 Task: Create a due date automation trigger when advanced on, 2 working days before a card is due add fields without custom field "Resume" set to a date more than 1 working days ago at 11:00 AM.
Action: Mouse moved to (1103, 342)
Screenshot: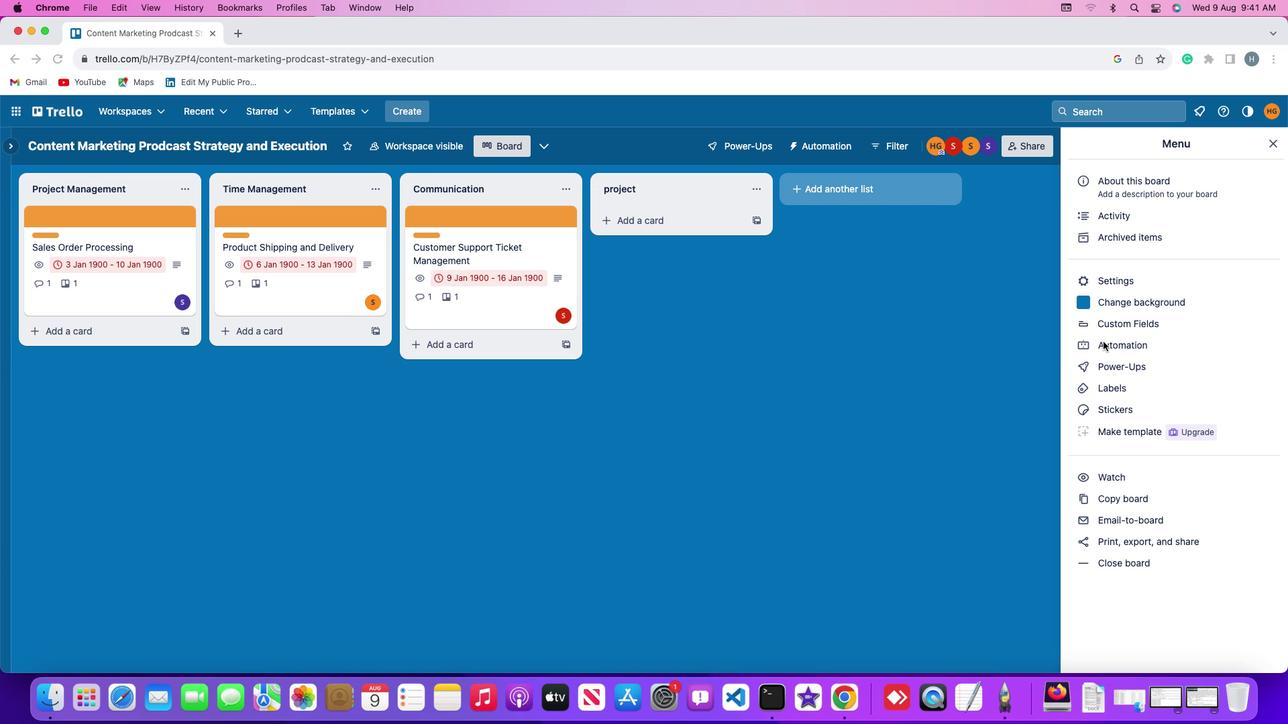 
Action: Mouse pressed left at (1103, 342)
Screenshot: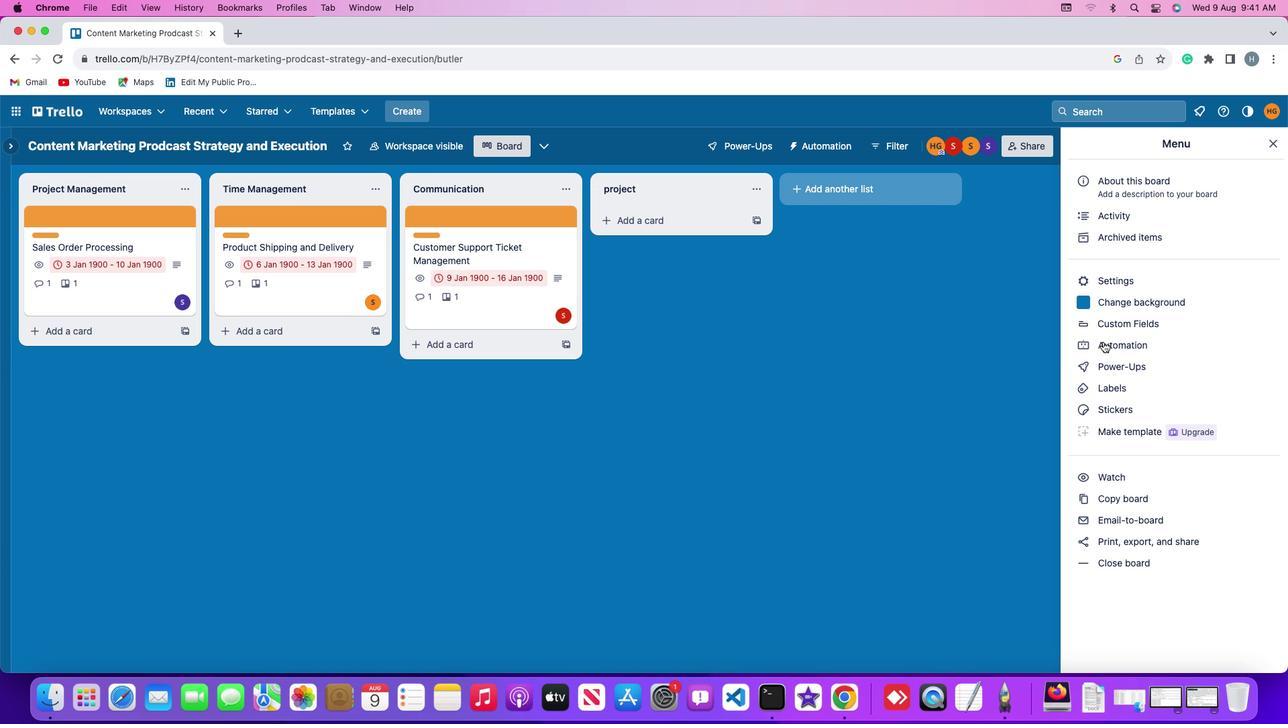 
Action: Mouse pressed left at (1103, 342)
Screenshot: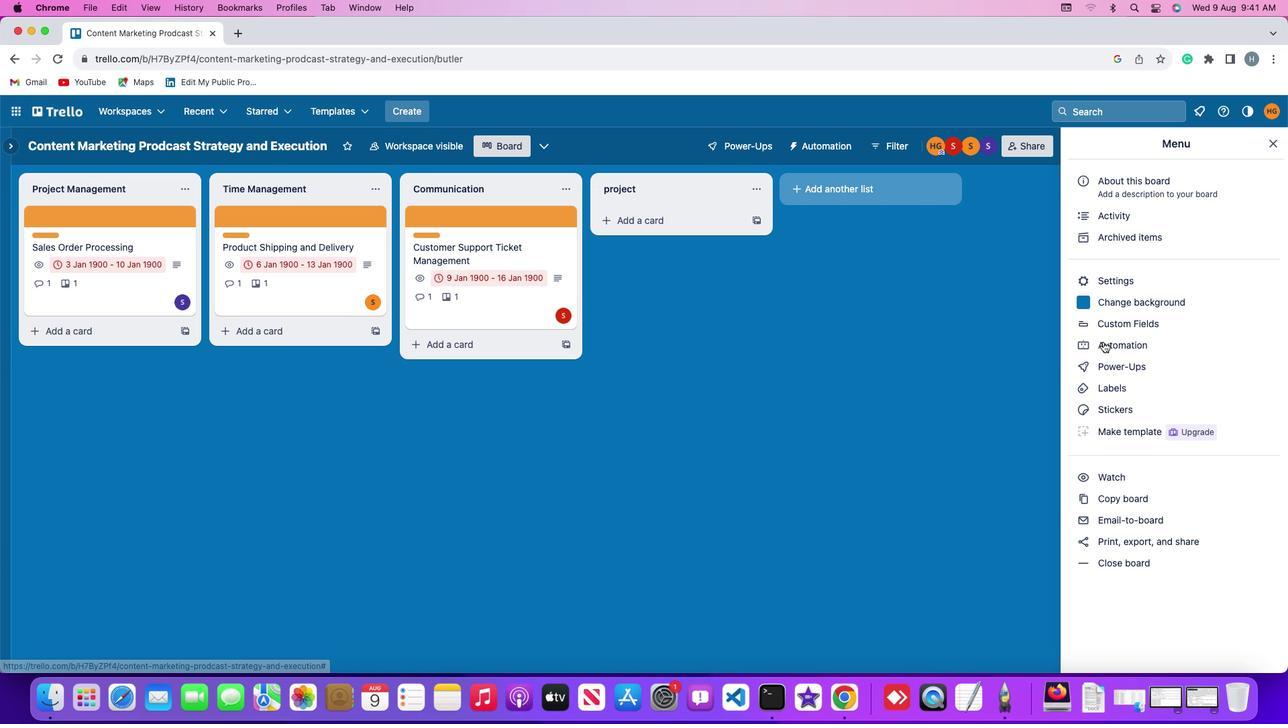 
Action: Mouse moved to (89, 318)
Screenshot: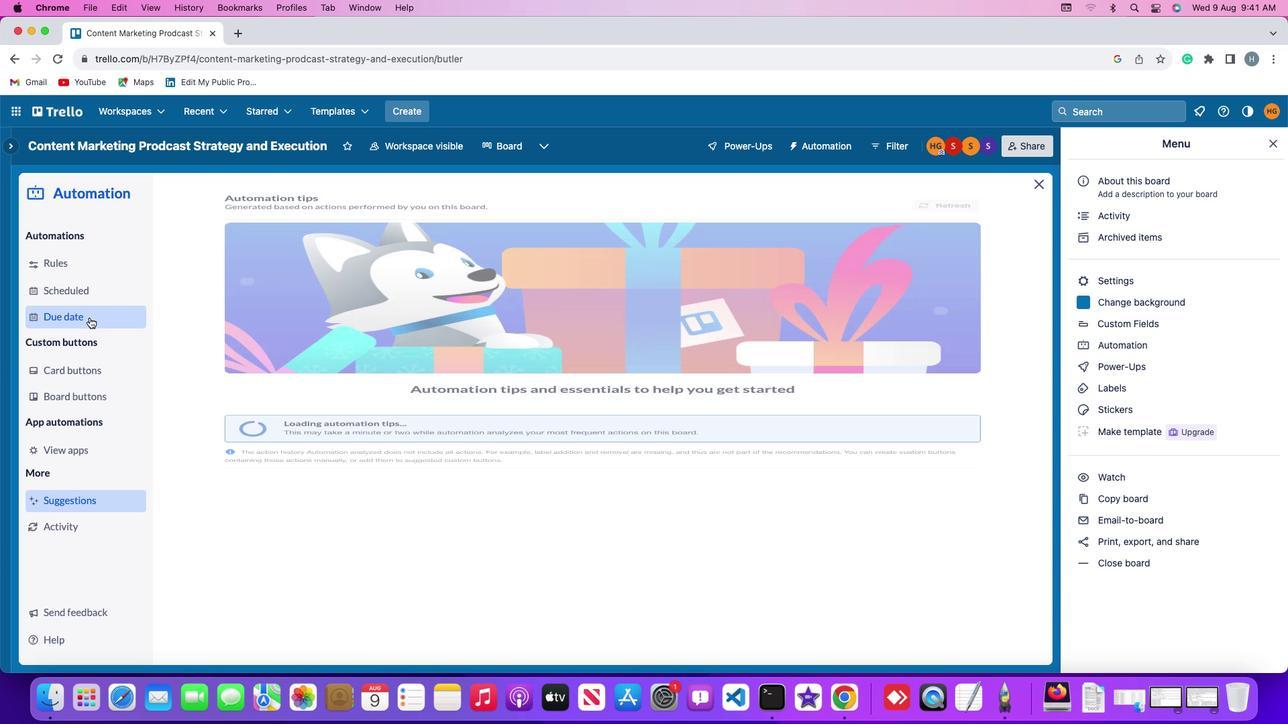
Action: Mouse pressed left at (89, 318)
Screenshot: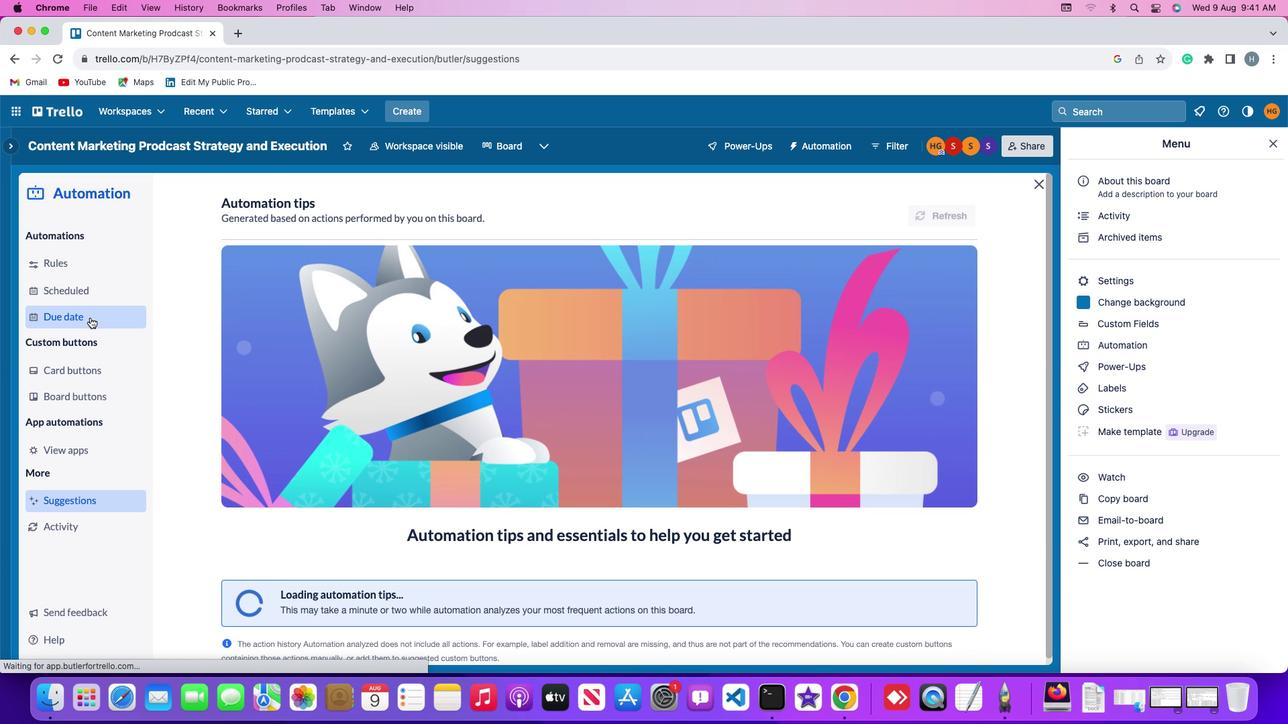 
Action: Mouse moved to (901, 206)
Screenshot: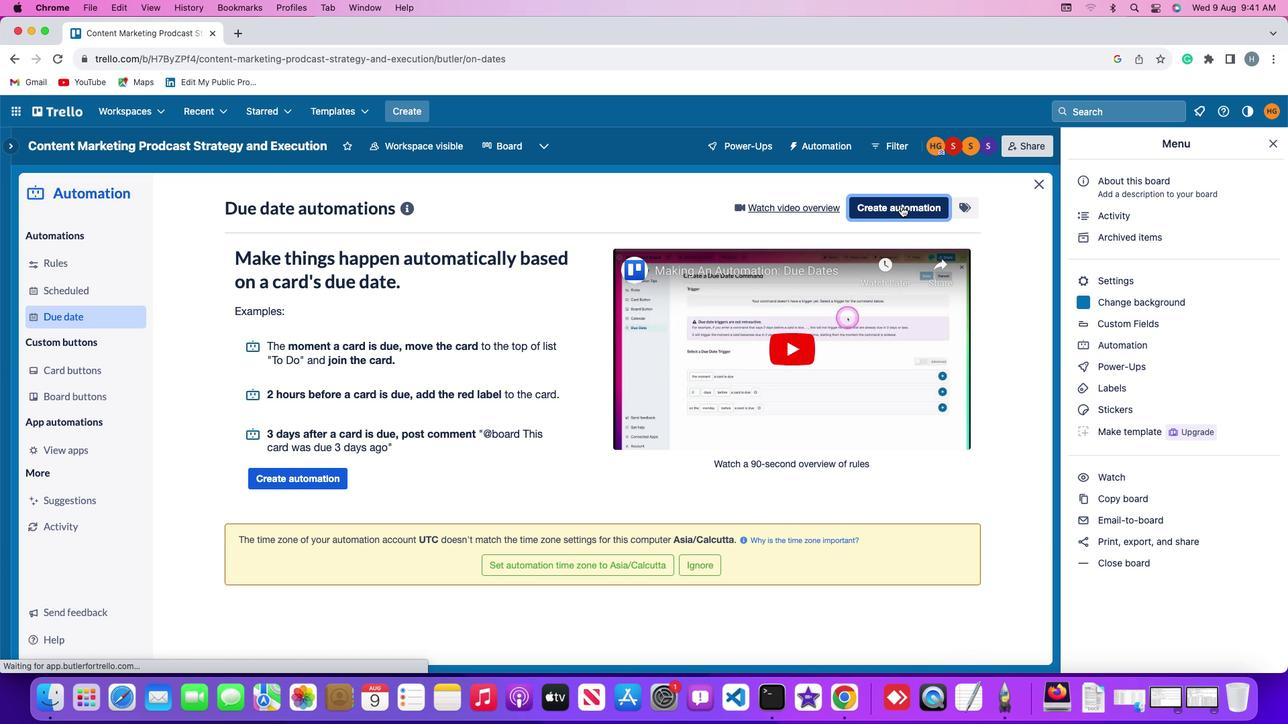 
Action: Mouse pressed left at (901, 206)
Screenshot: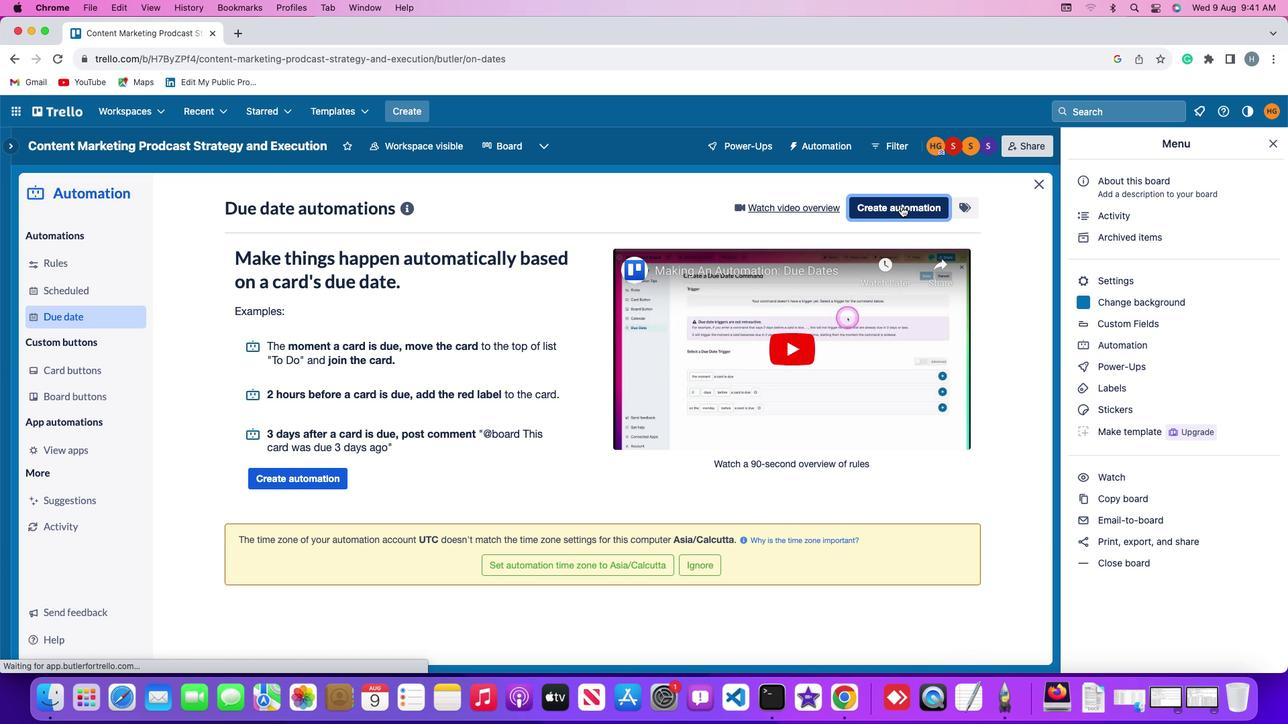 
Action: Mouse moved to (357, 336)
Screenshot: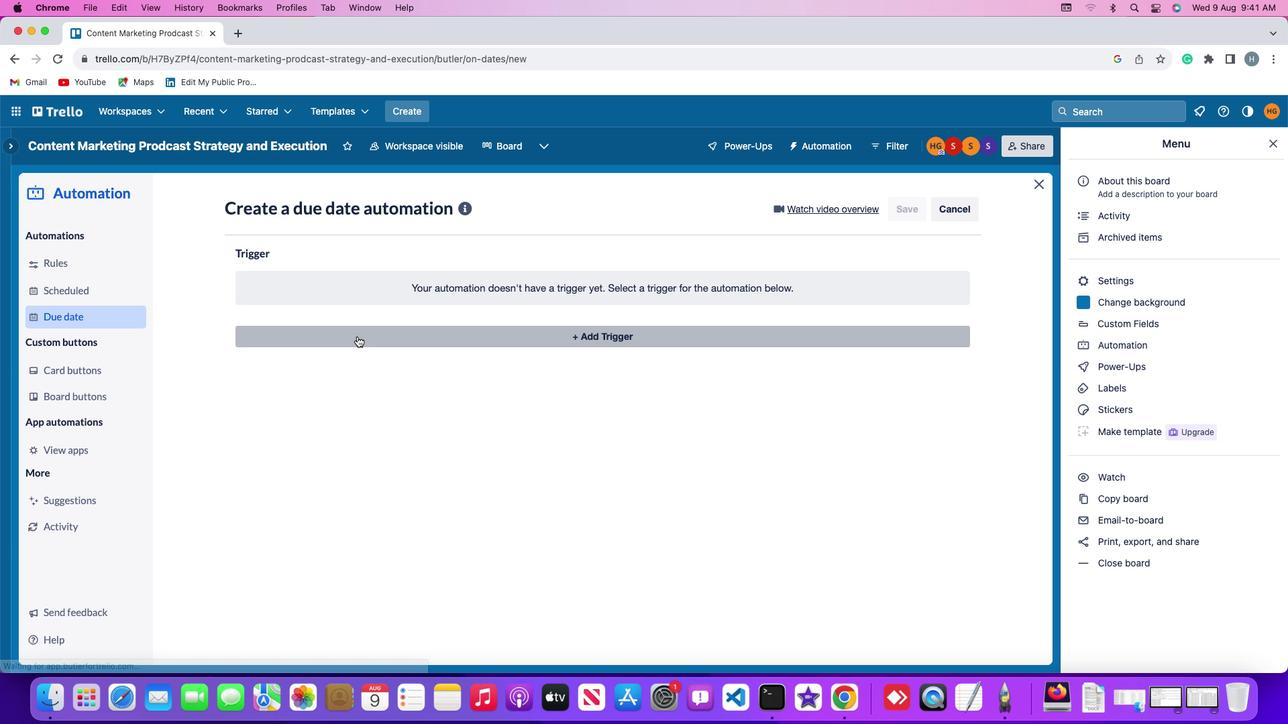 
Action: Mouse pressed left at (357, 336)
Screenshot: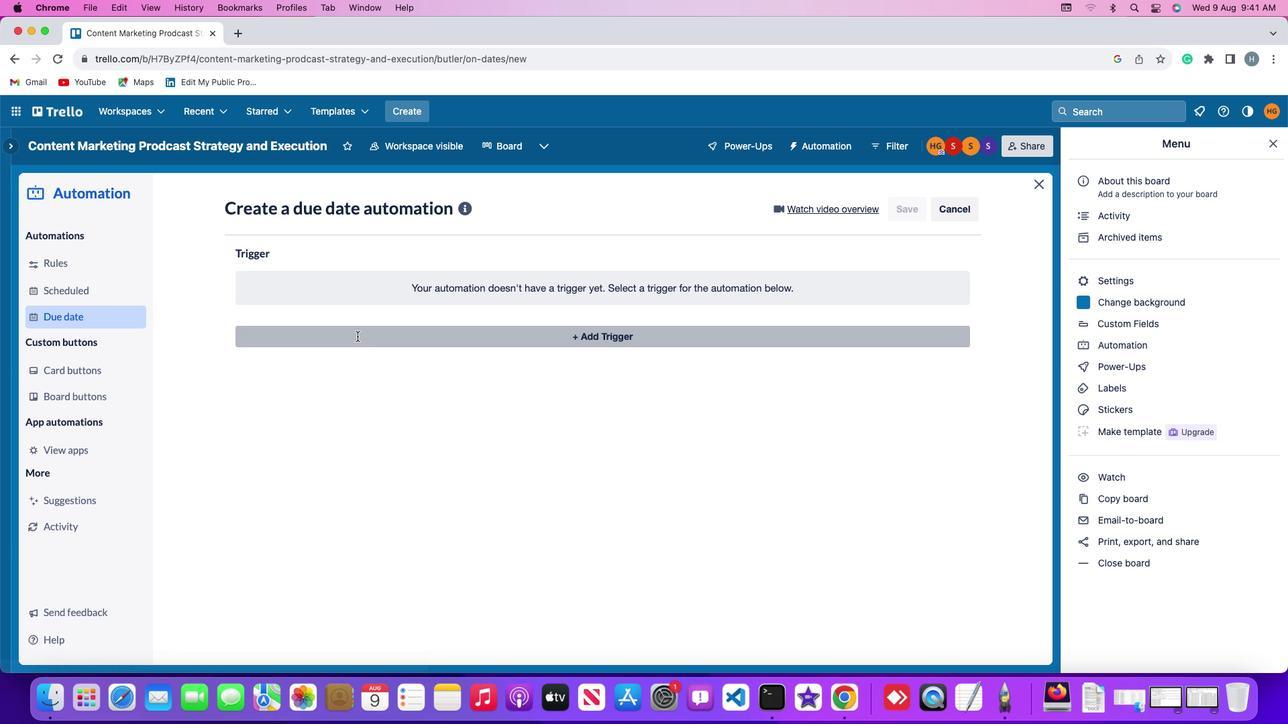 
Action: Mouse moved to (266, 546)
Screenshot: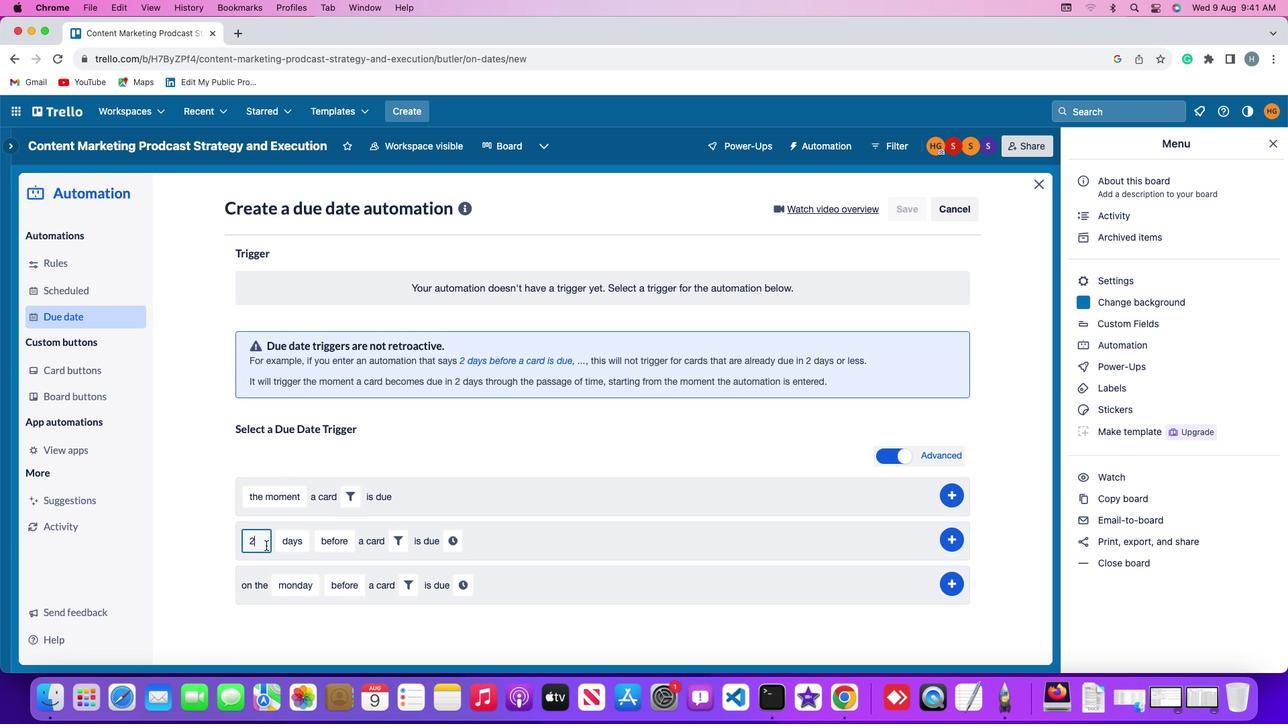 
Action: Mouse pressed left at (266, 546)
Screenshot: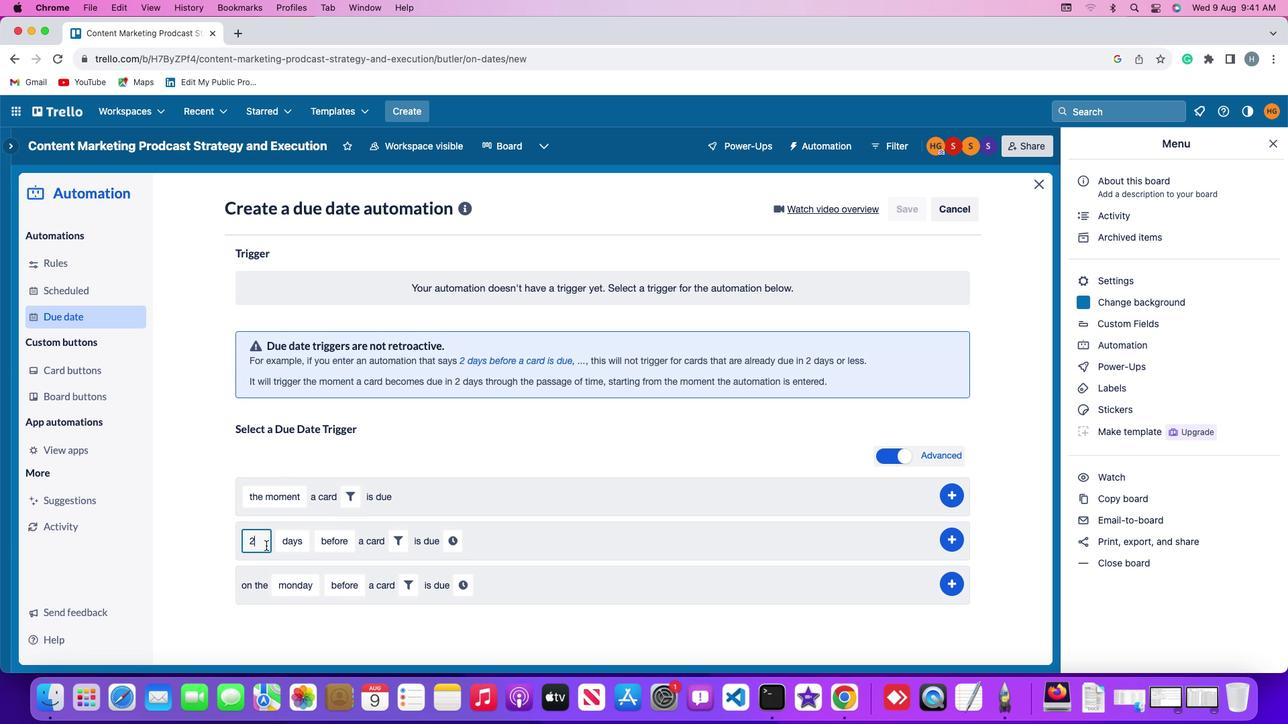 
Action: Mouse moved to (265, 546)
Screenshot: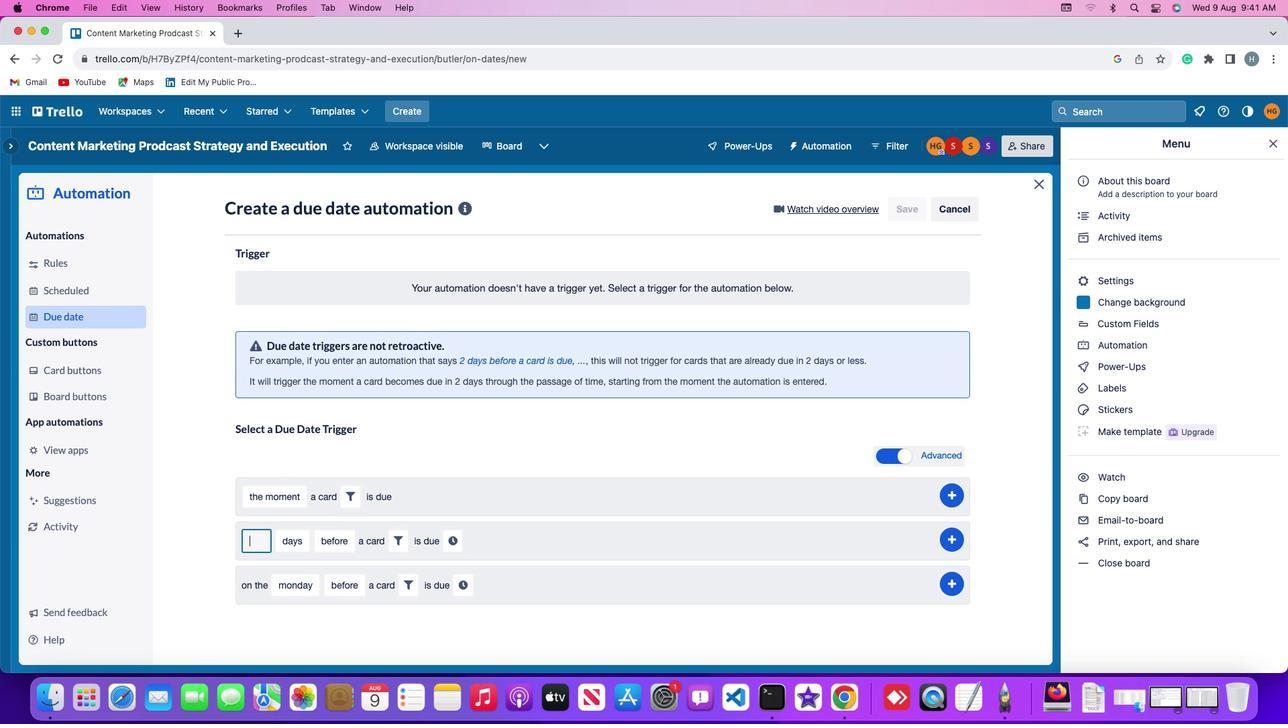 
Action: Key pressed Key.backspace
Screenshot: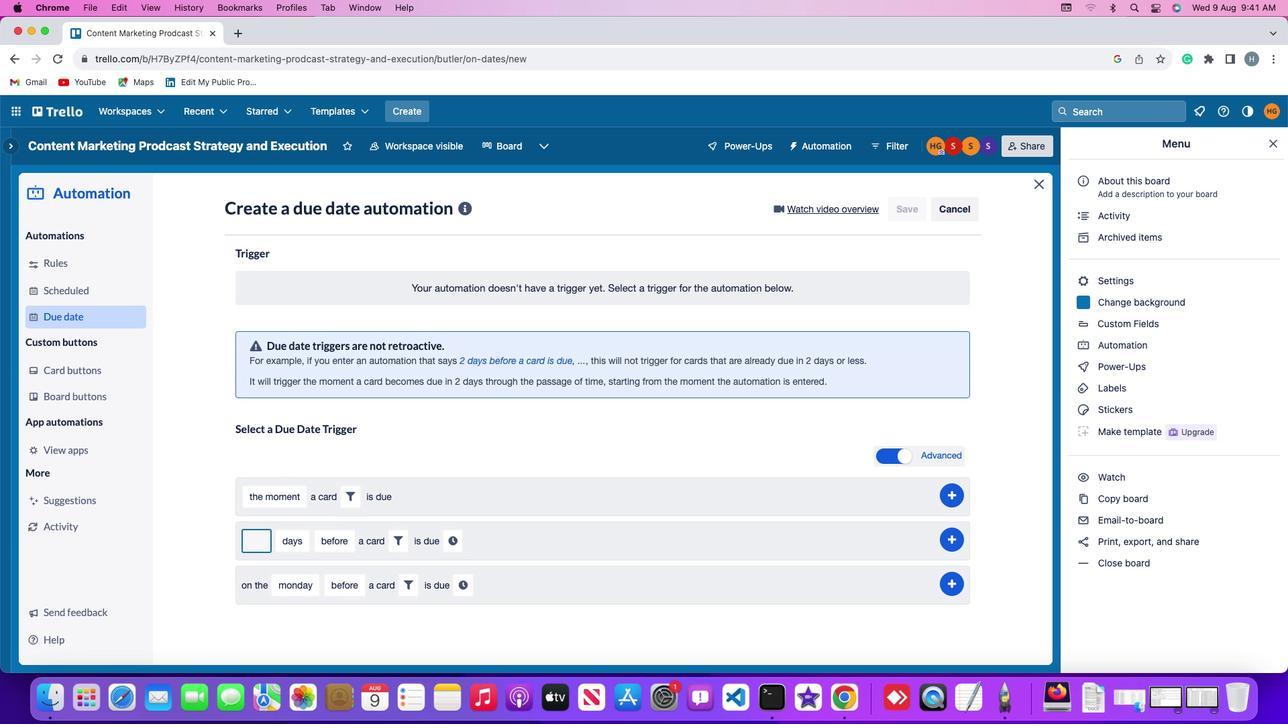 
Action: Mouse moved to (265, 546)
Screenshot: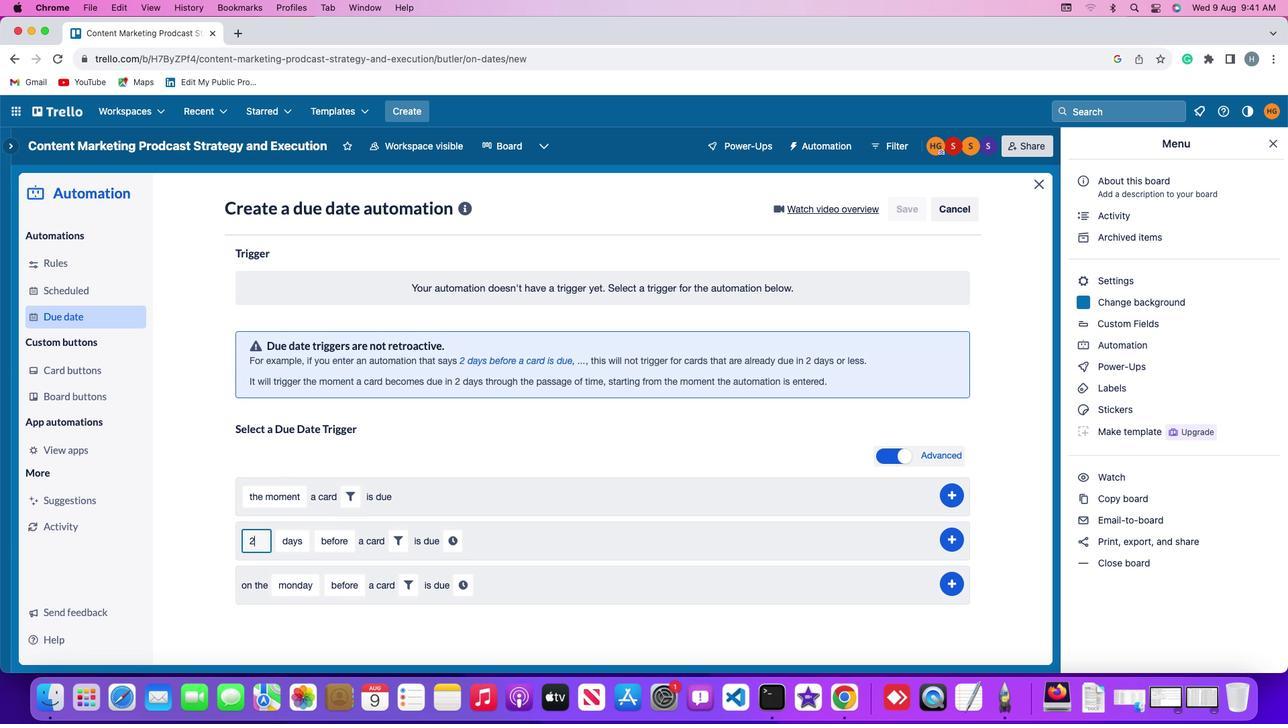 
Action: Key pressed '2'
Screenshot: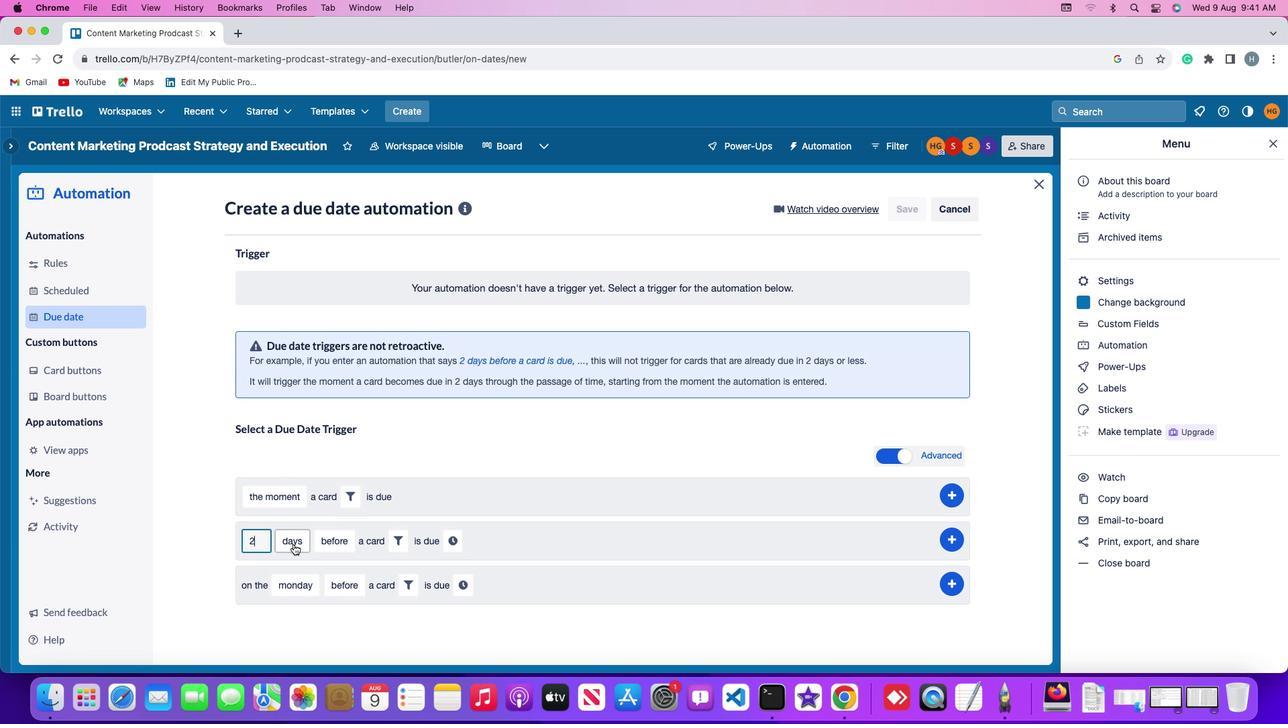 
Action: Mouse moved to (294, 544)
Screenshot: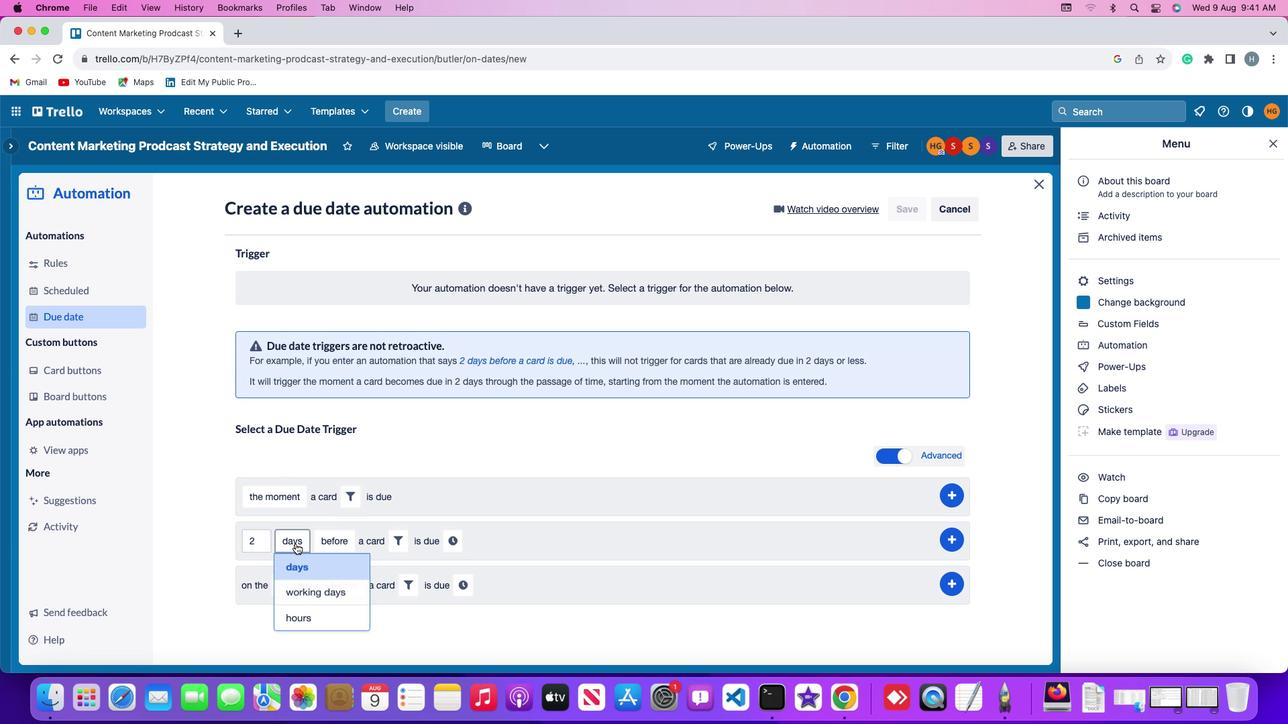 
Action: Mouse pressed left at (294, 544)
Screenshot: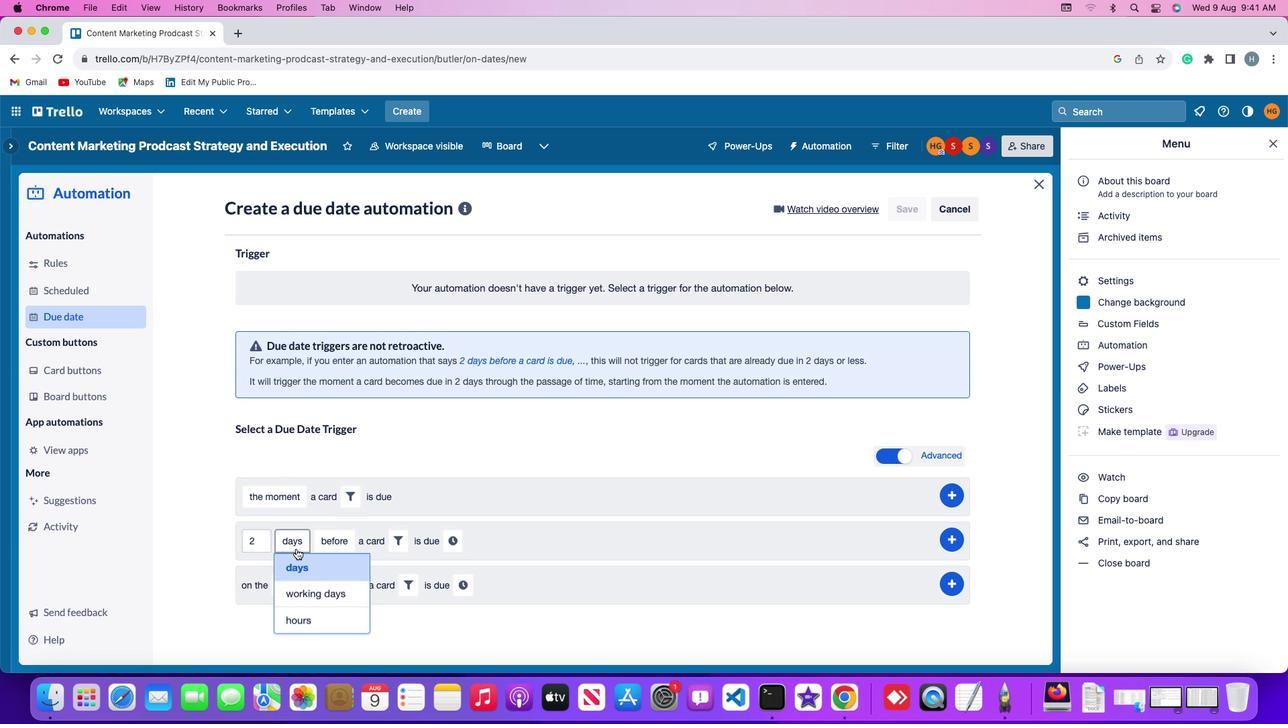 
Action: Mouse moved to (302, 592)
Screenshot: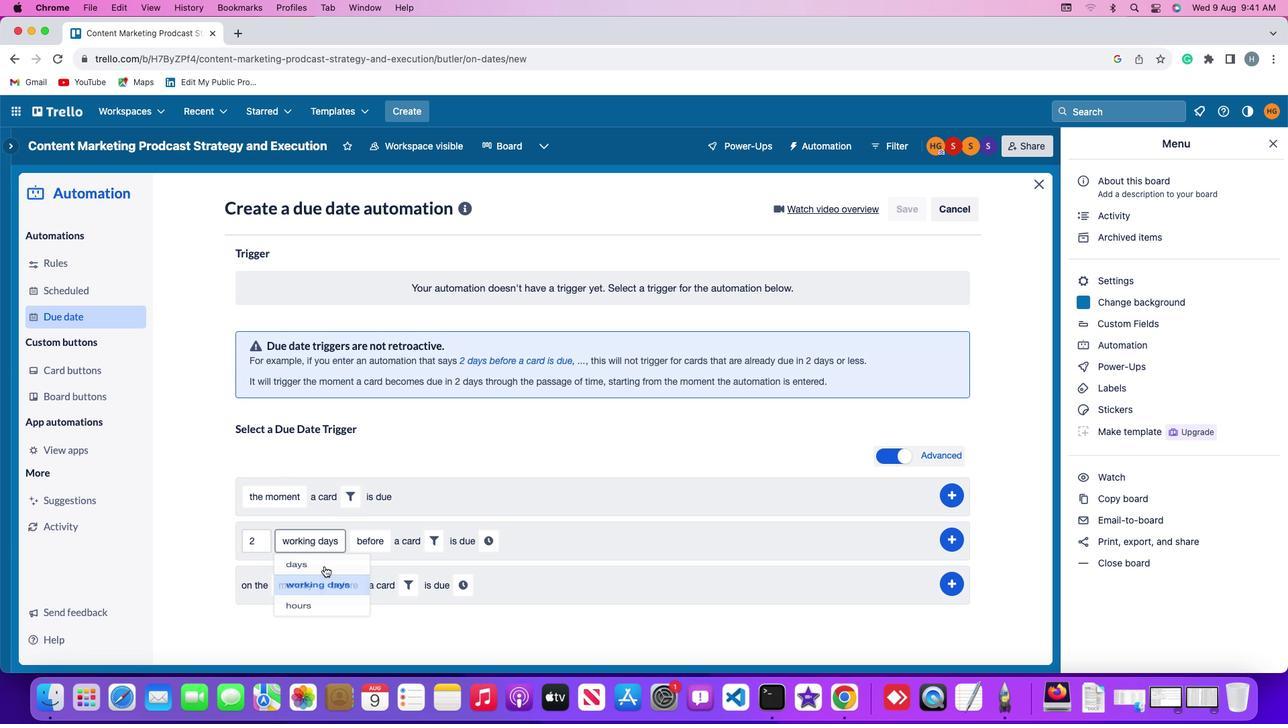 
Action: Mouse pressed left at (302, 592)
Screenshot: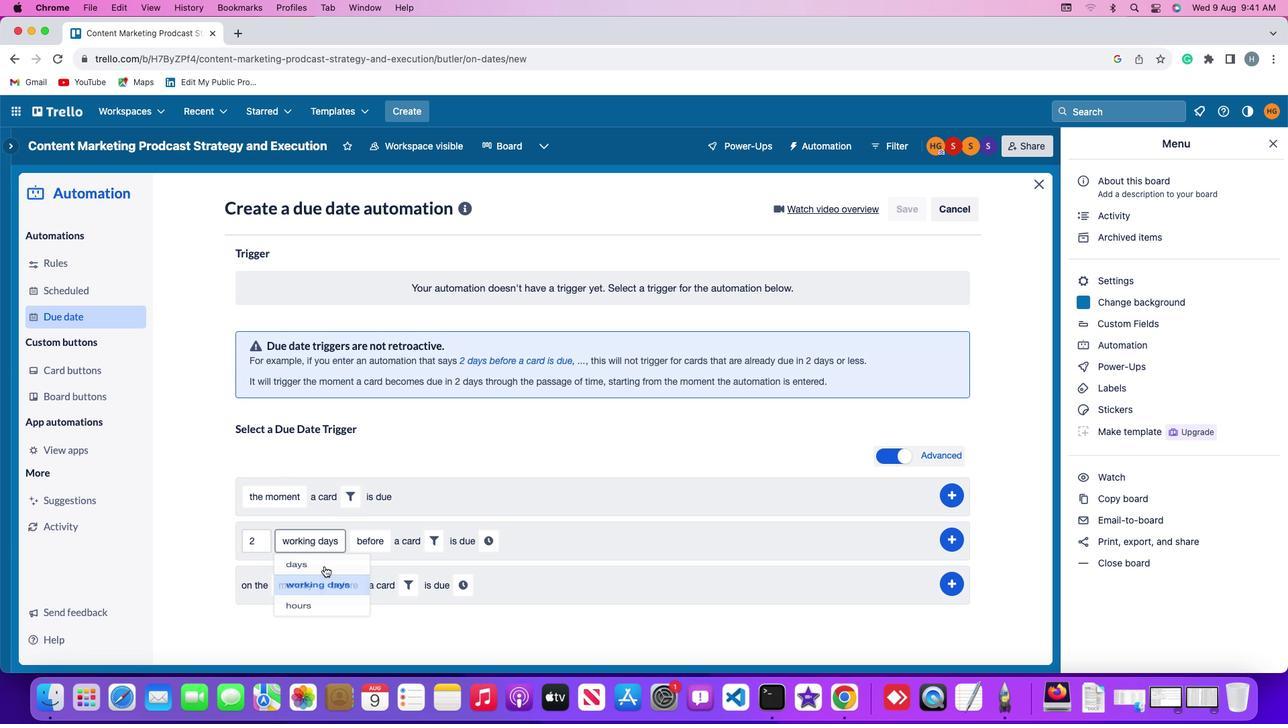 
Action: Mouse moved to (361, 539)
Screenshot: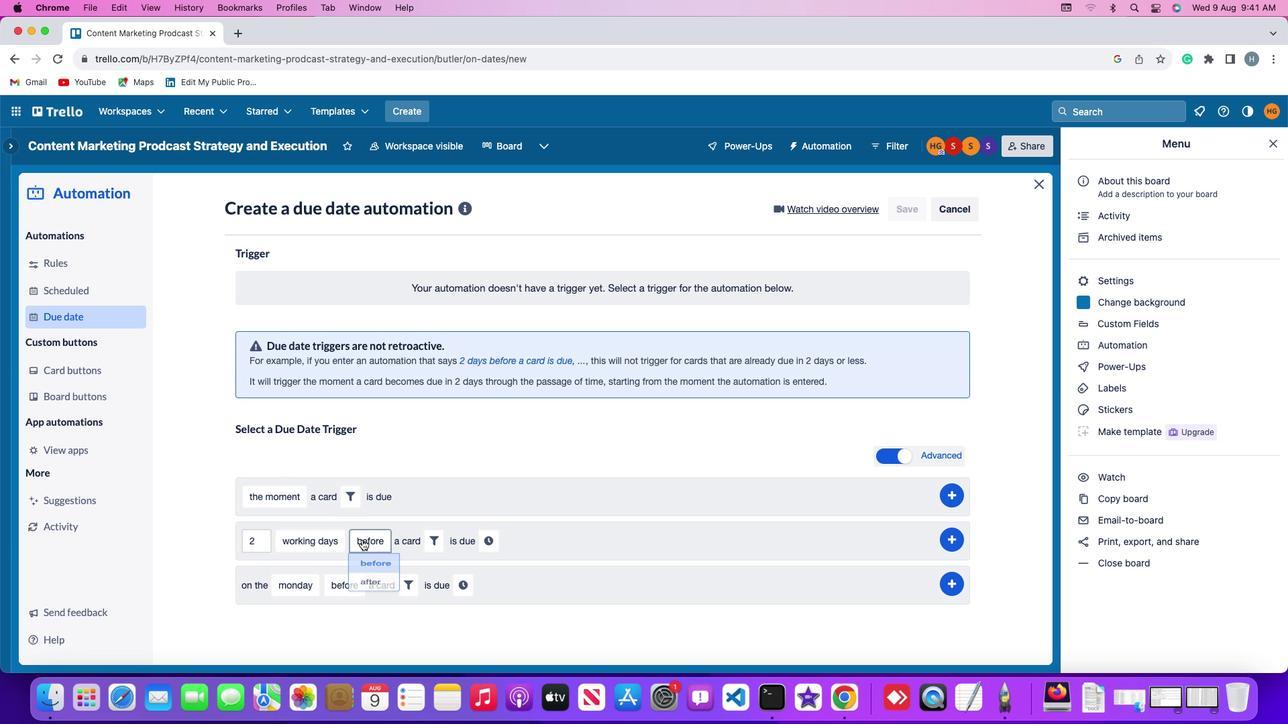 
Action: Mouse pressed left at (361, 539)
Screenshot: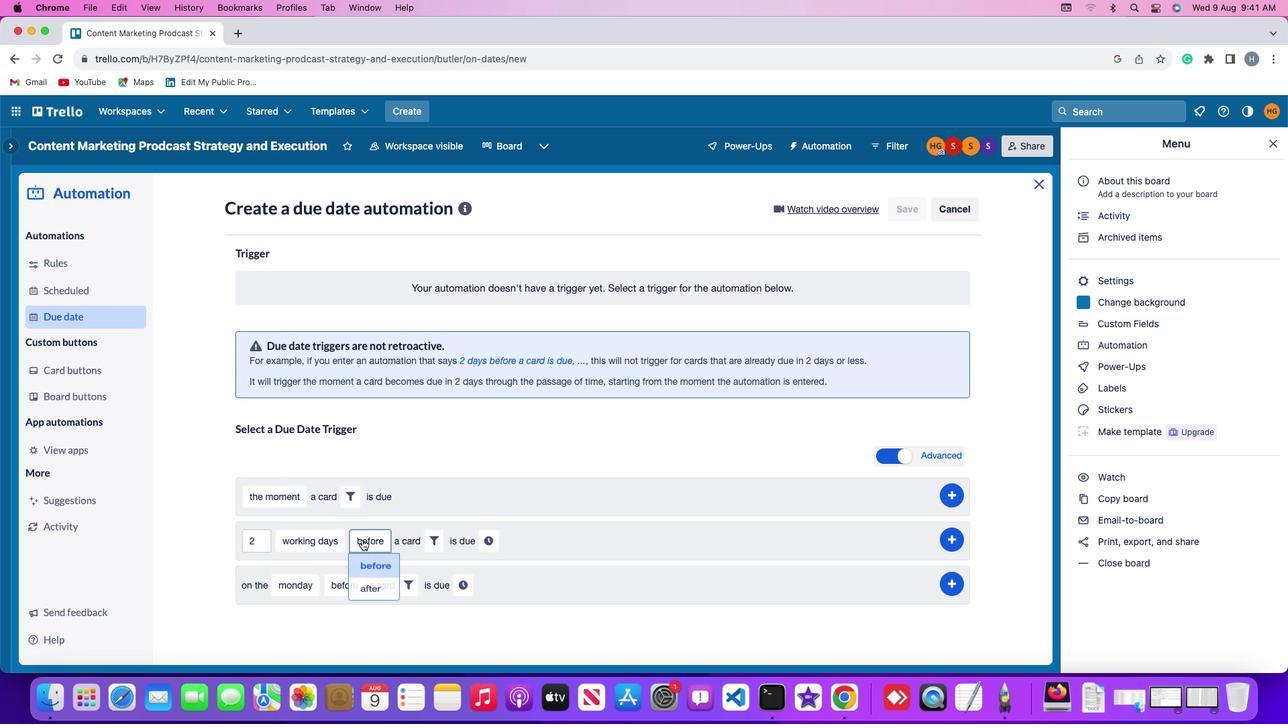 
Action: Mouse moved to (369, 567)
Screenshot: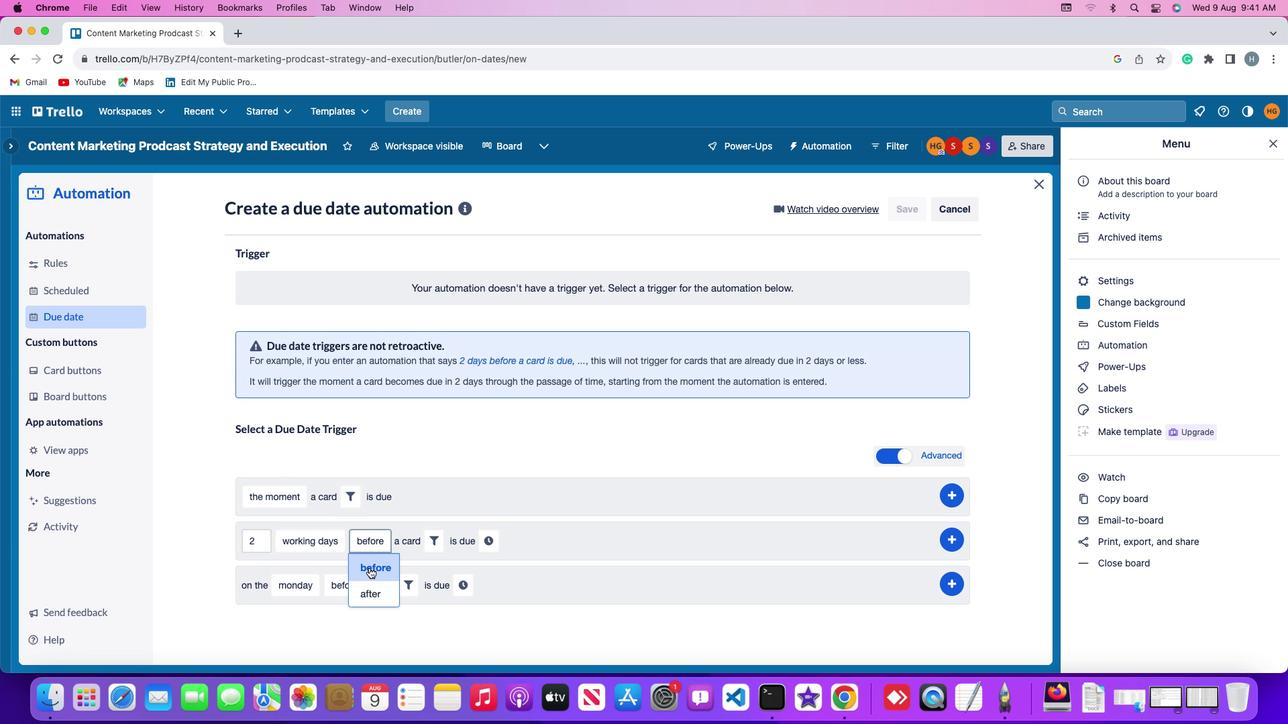 
Action: Mouse pressed left at (369, 567)
Screenshot: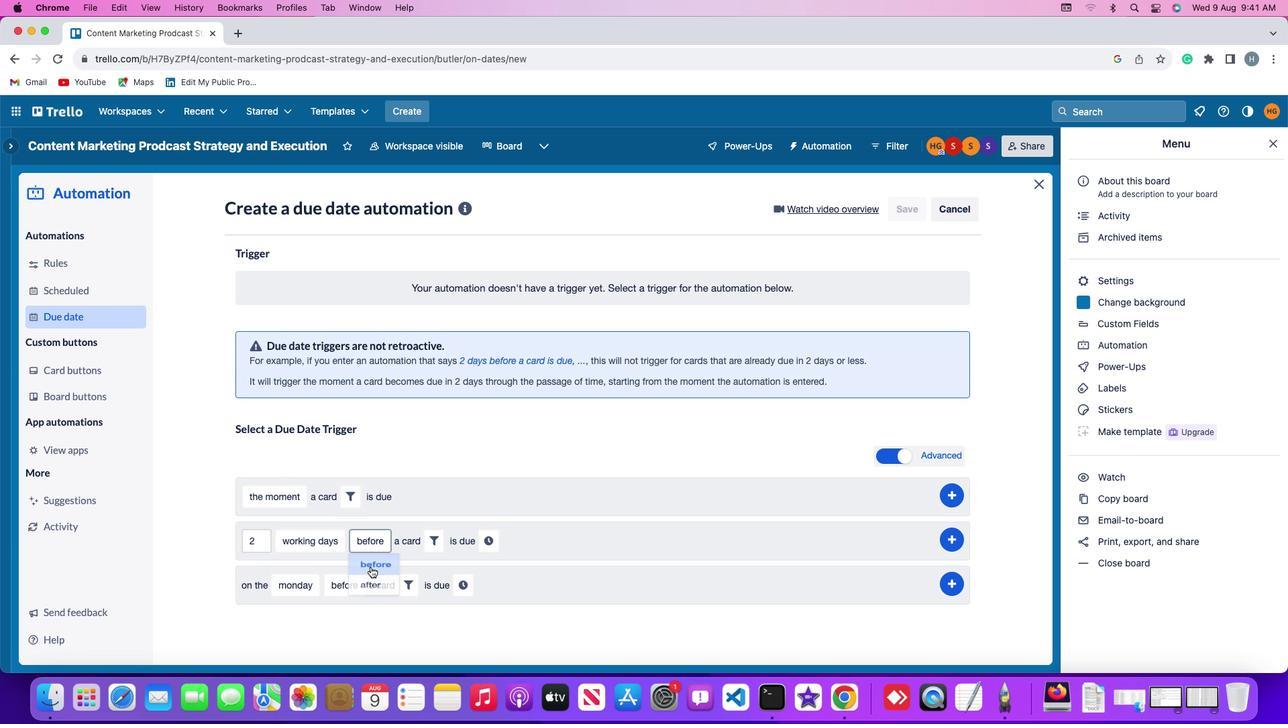 
Action: Mouse moved to (433, 542)
Screenshot: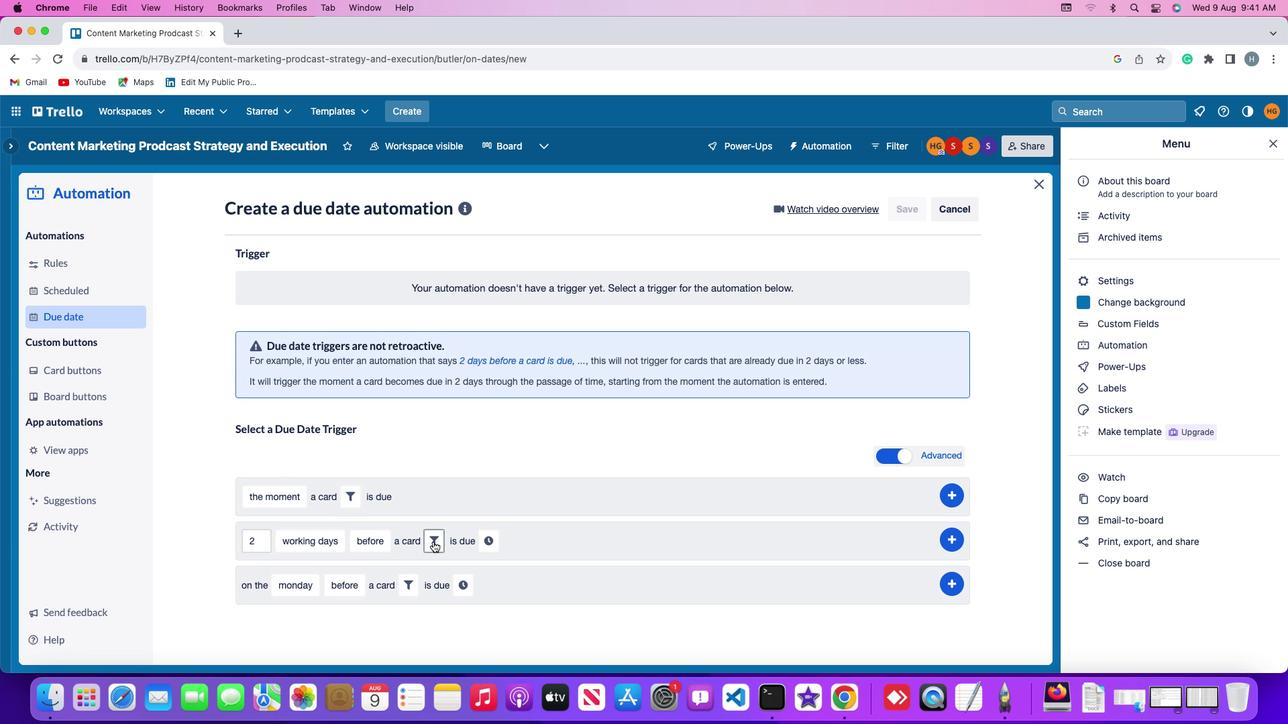 
Action: Mouse pressed left at (433, 542)
Screenshot: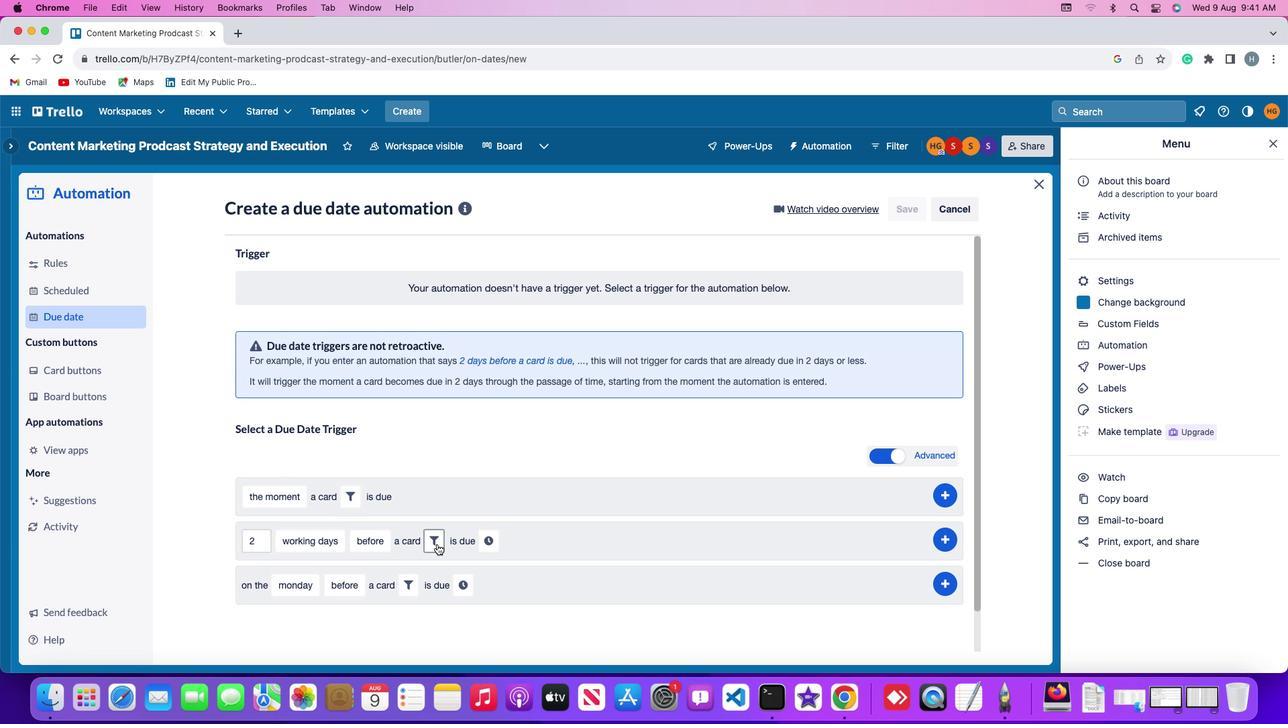 
Action: Mouse moved to (655, 585)
Screenshot: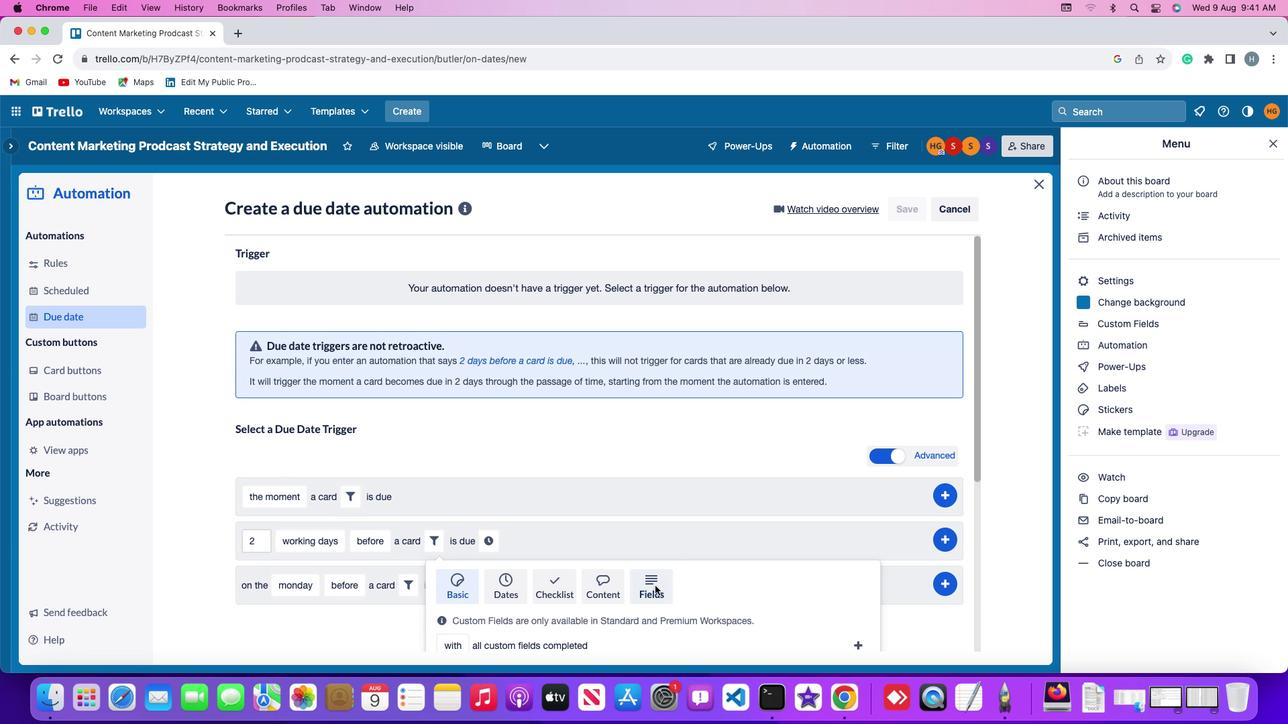 
Action: Mouse pressed left at (655, 585)
Screenshot: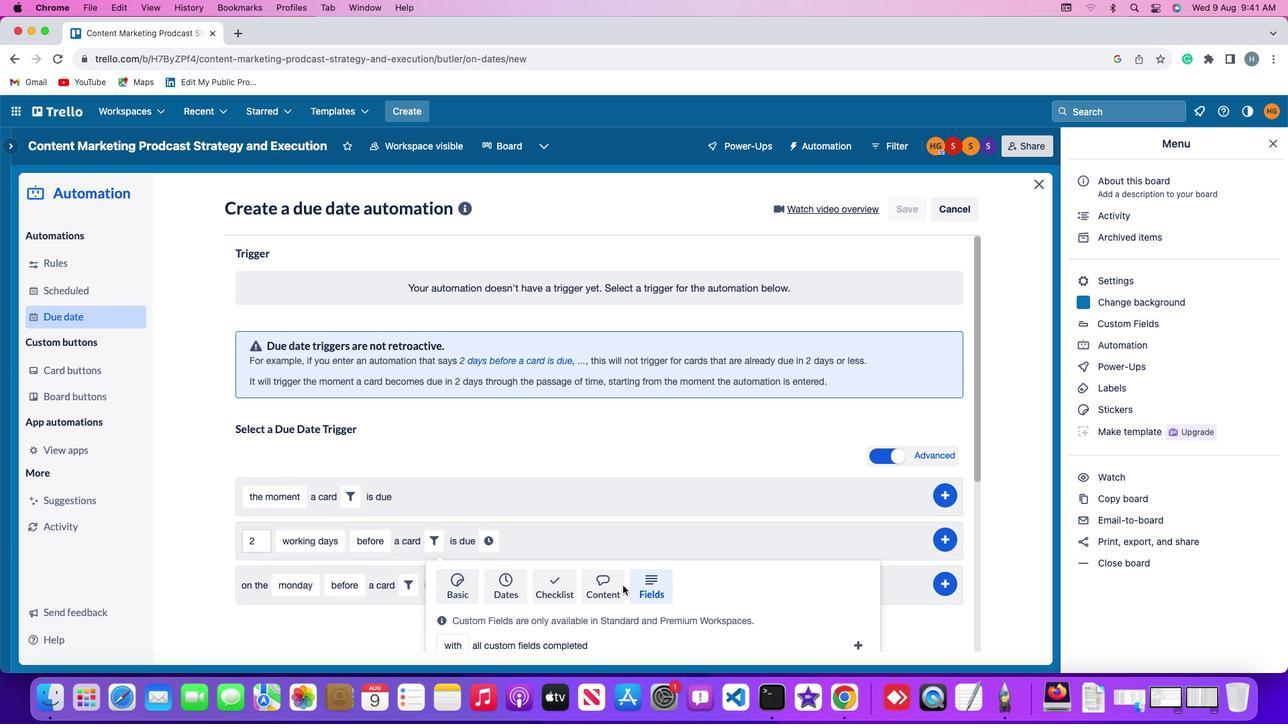 
Action: Mouse moved to (398, 620)
Screenshot: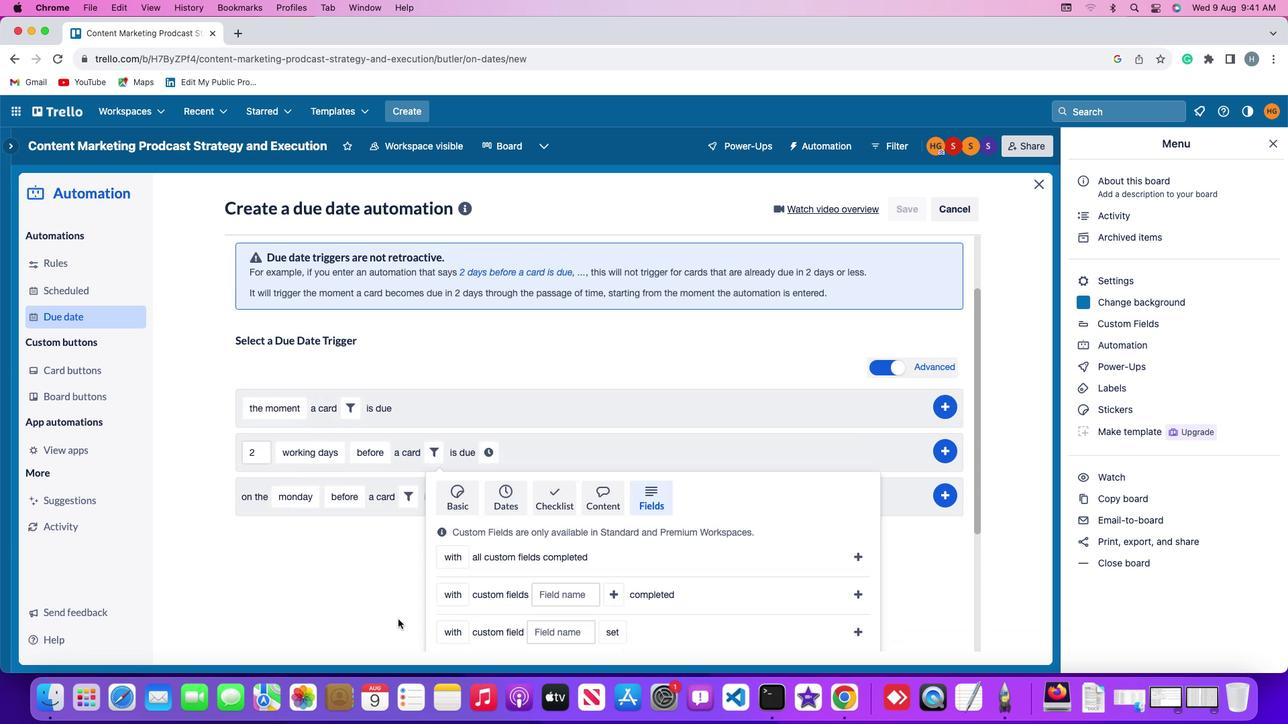 
Action: Mouse scrolled (398, 620) with delta (0, 0)
Screenshot: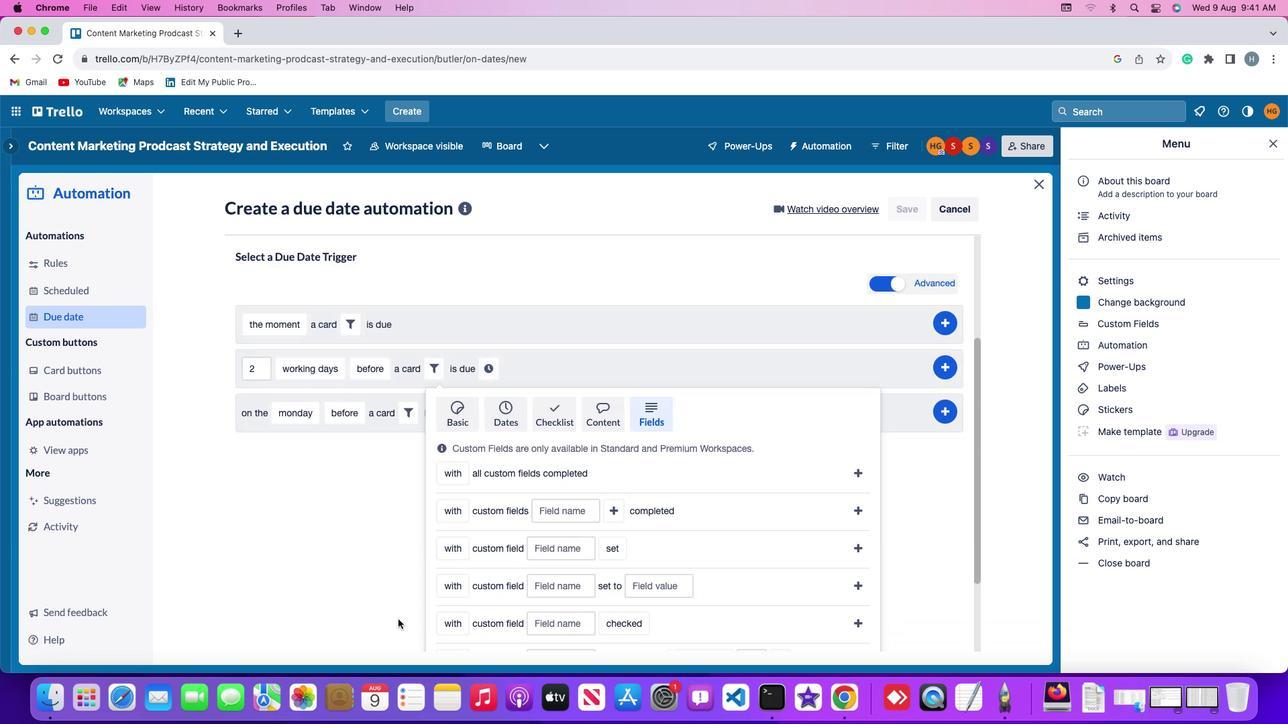
Action: Mouse scrolled (398, 620) with delta (0, 0)
Screenshot: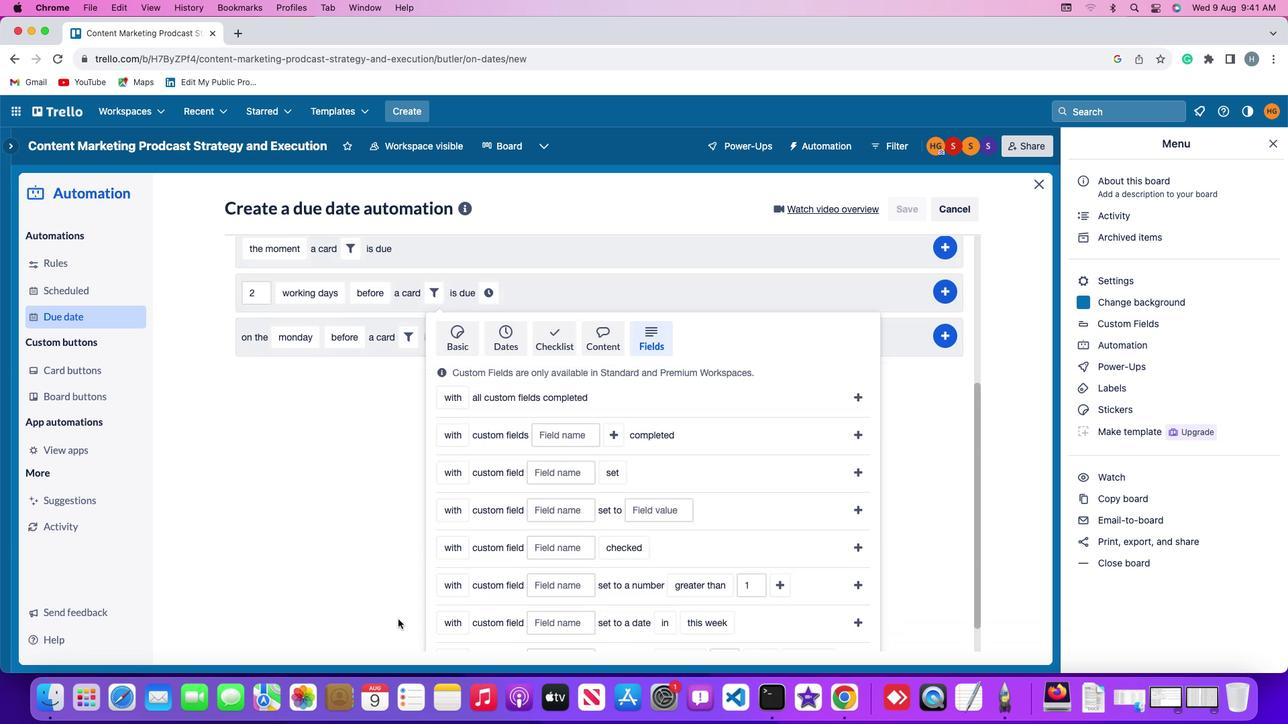 
Action: Mouse scrolled (398, 620) with delta (0, -2)
Screenshot: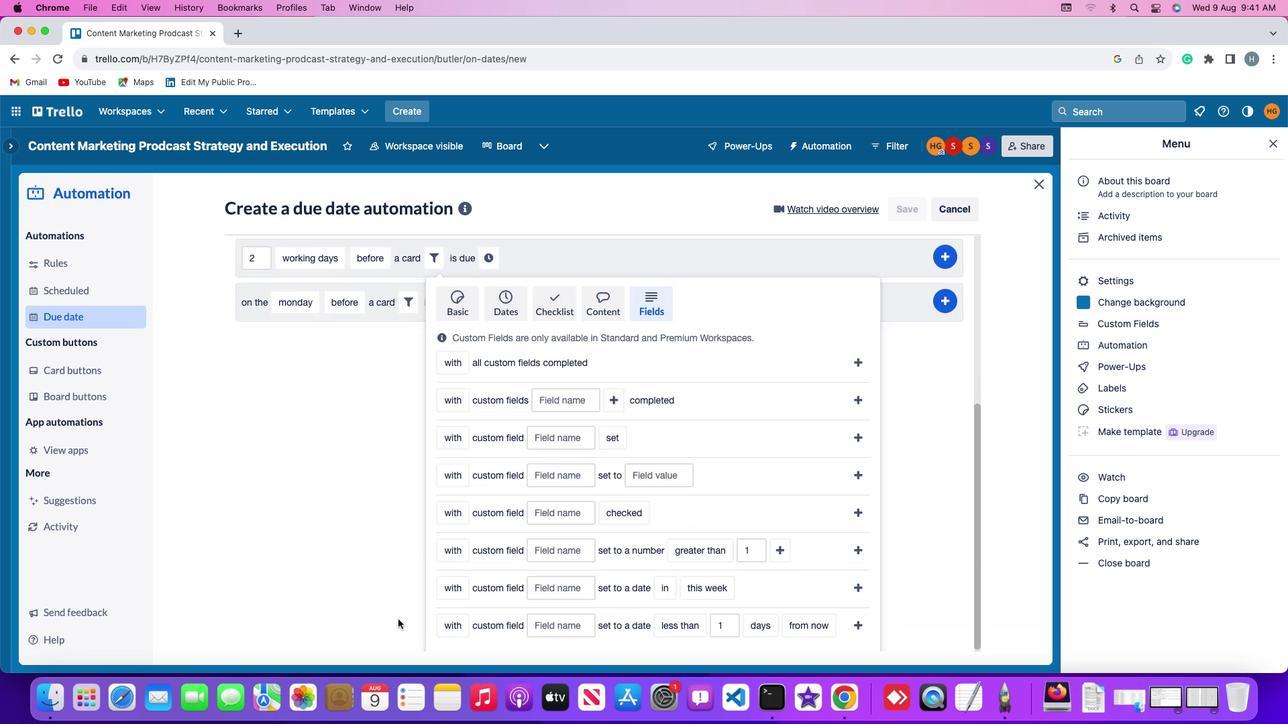 
Action: Mouse scrolled (398, 620) with delta (0, -2)
Screenshot: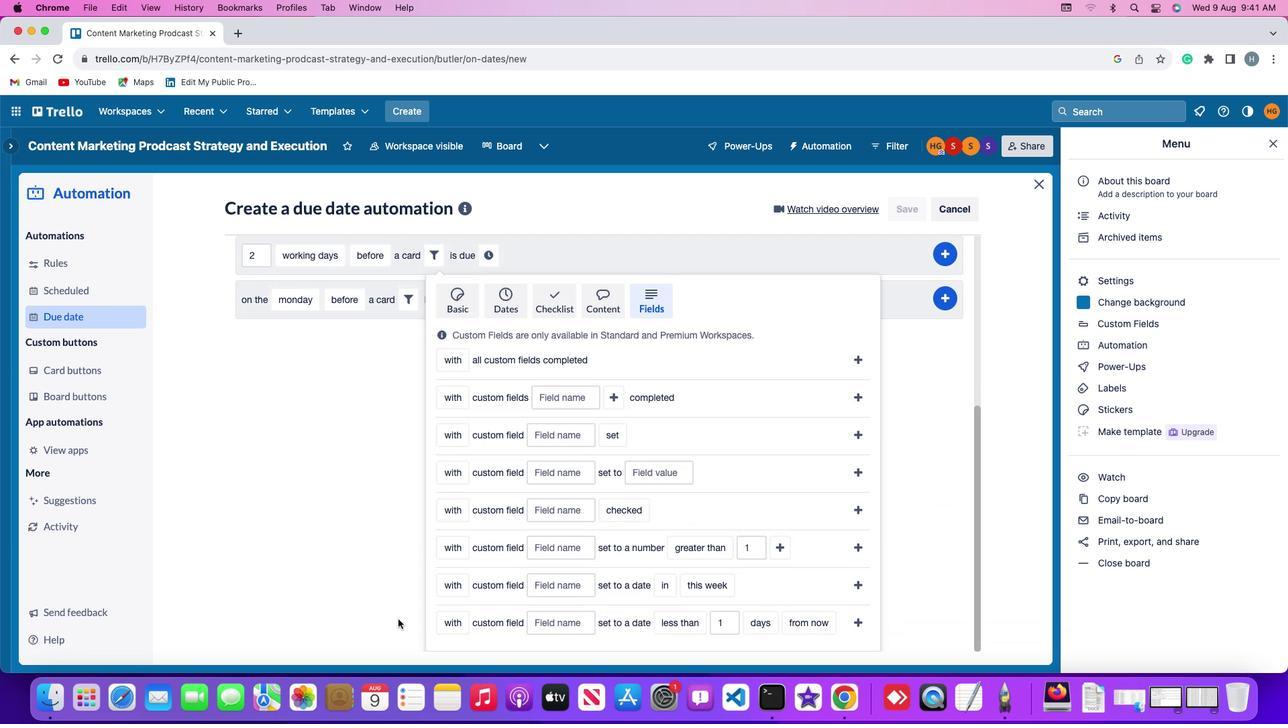 
Action: Mouse scrolled (398, 620) with delta (0, -3)
Screenshot: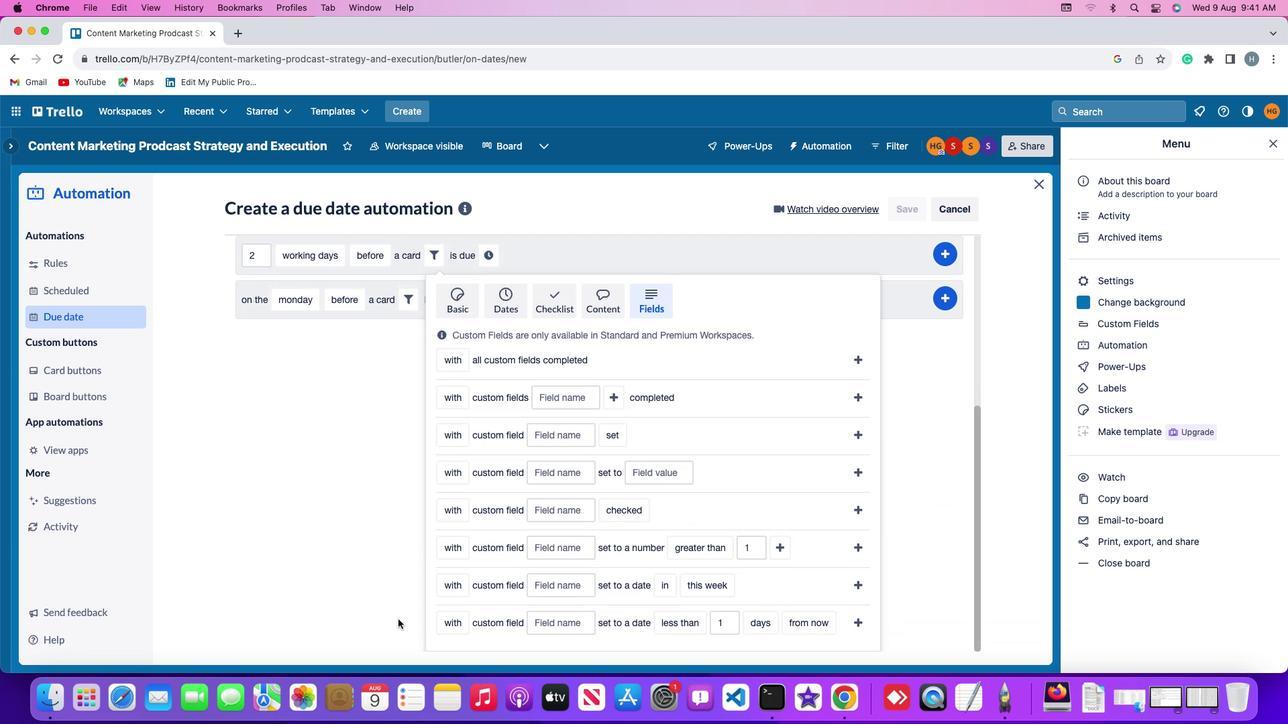 
Action: Mouse scrolled (398, 620) with delta (0, 0)
Screenshot: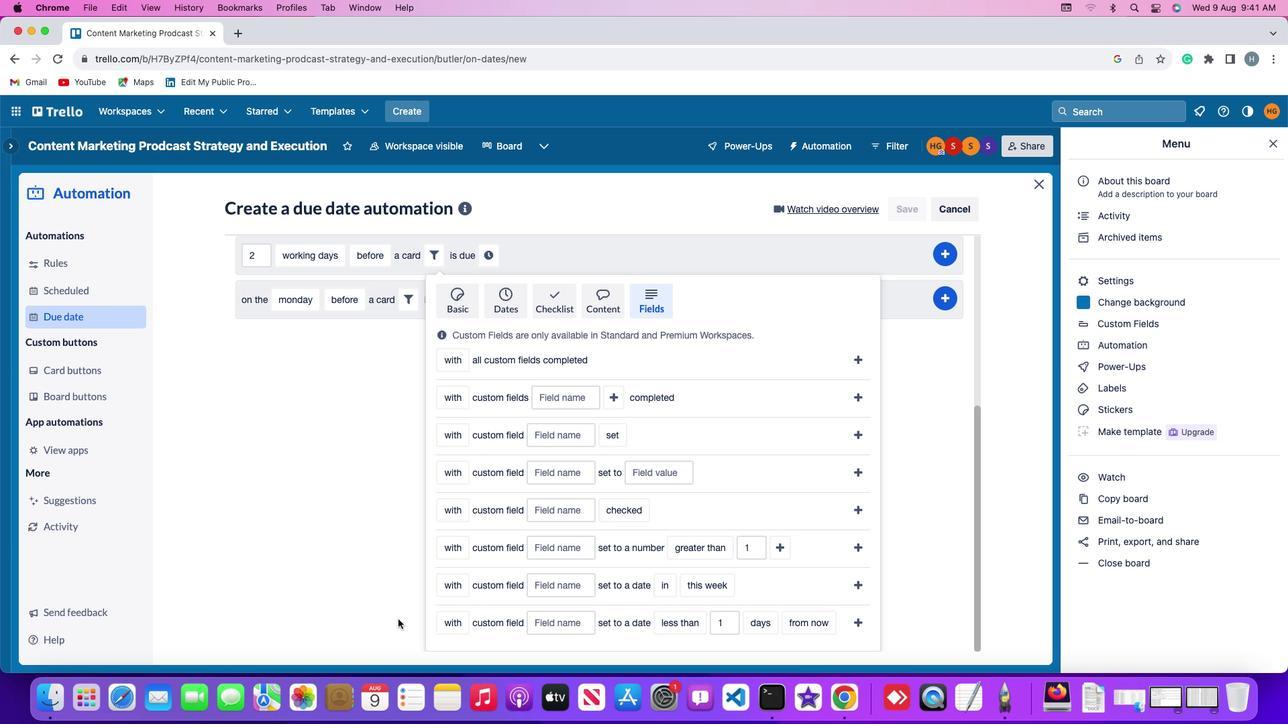 
Action: Mouse scrolled (398, 620) with delta (0, 0)
Screenshot: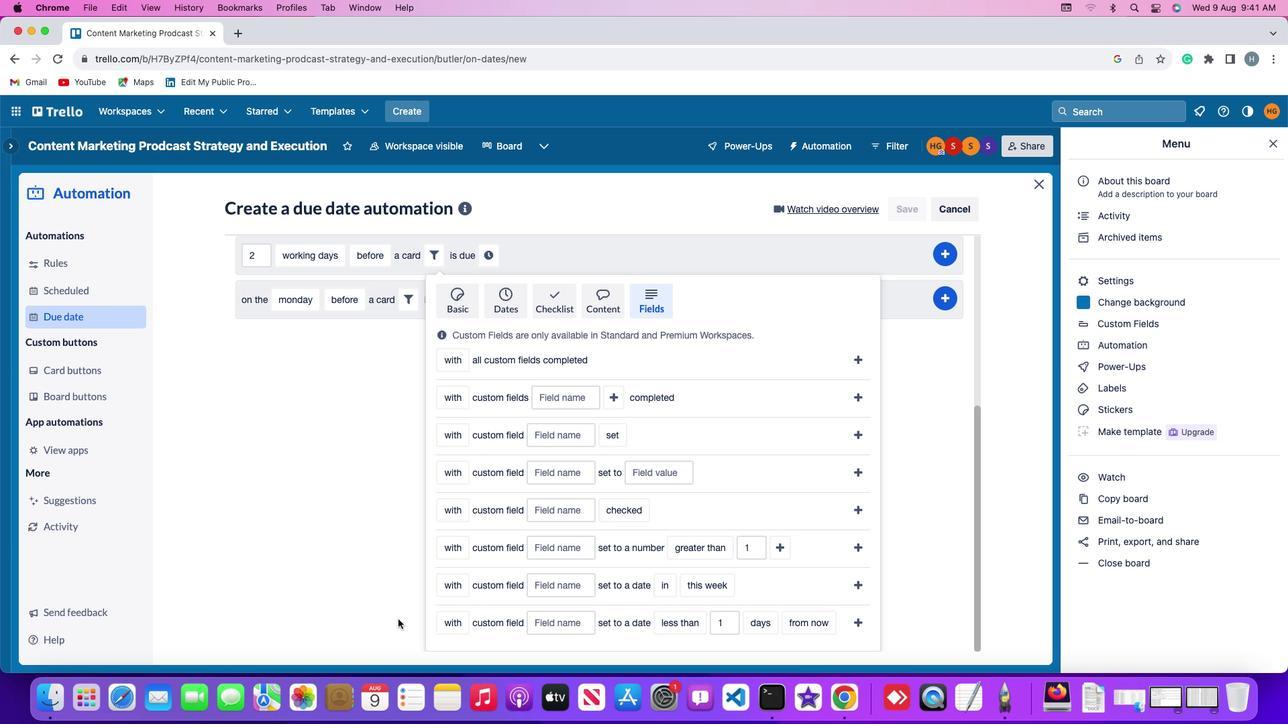 
Action: Mouse scrolled (398, 620) with delta (0, -2)
Screenshot: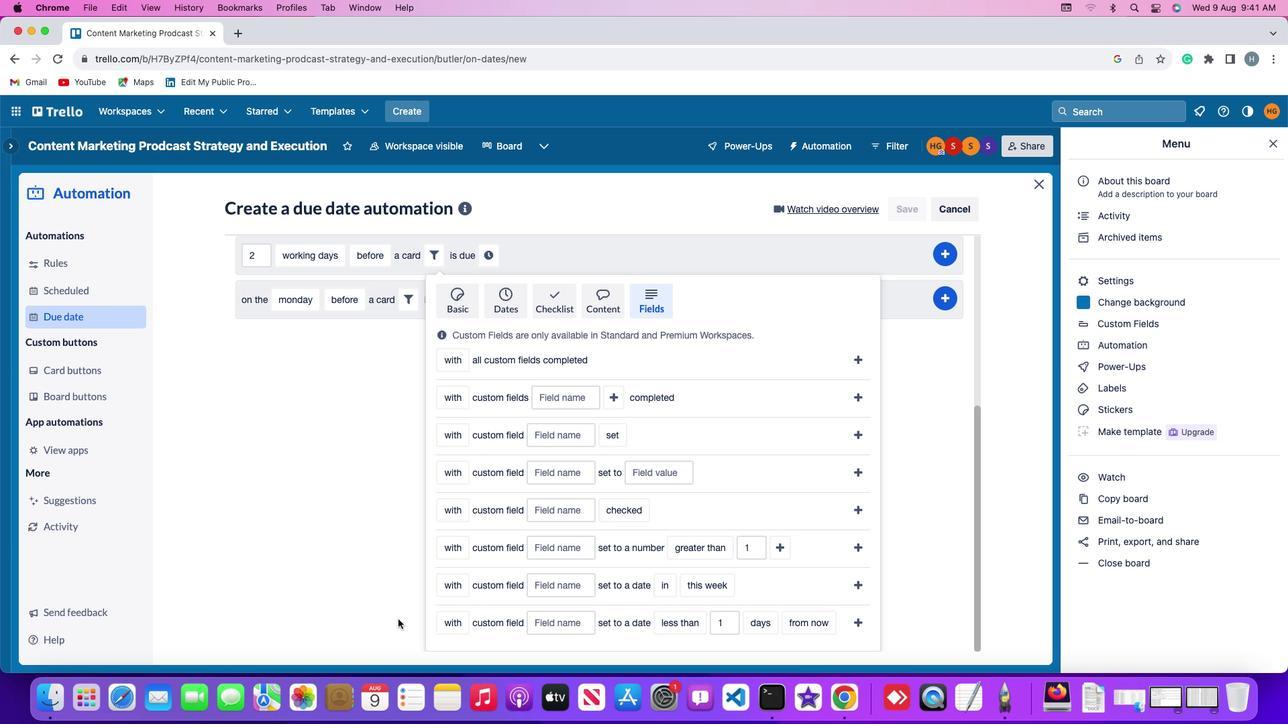 
Action: Mouse scrolled (398, 620) with delta (0, -3)
Screenshot: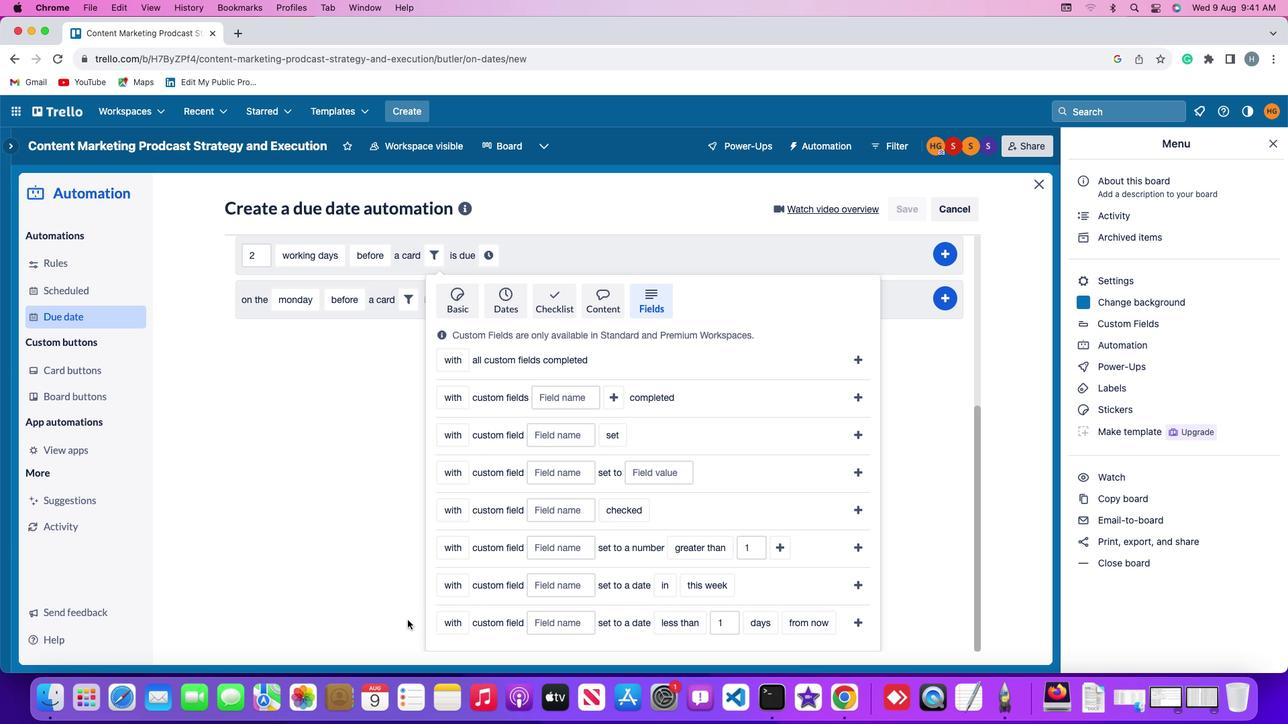 
Action: Mouse scrolled (398, 620) with delta (0, -4)
Screenshot: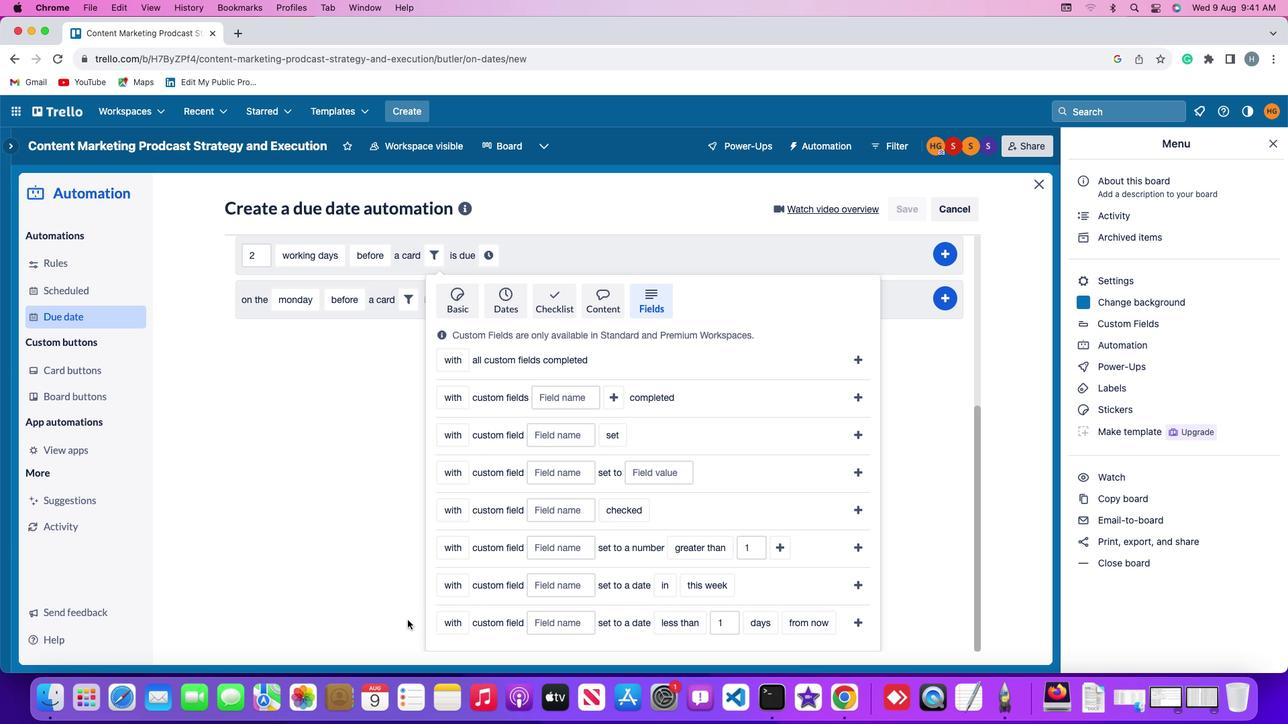 
Action: Mouse moved to (446, 612)
Screenshot: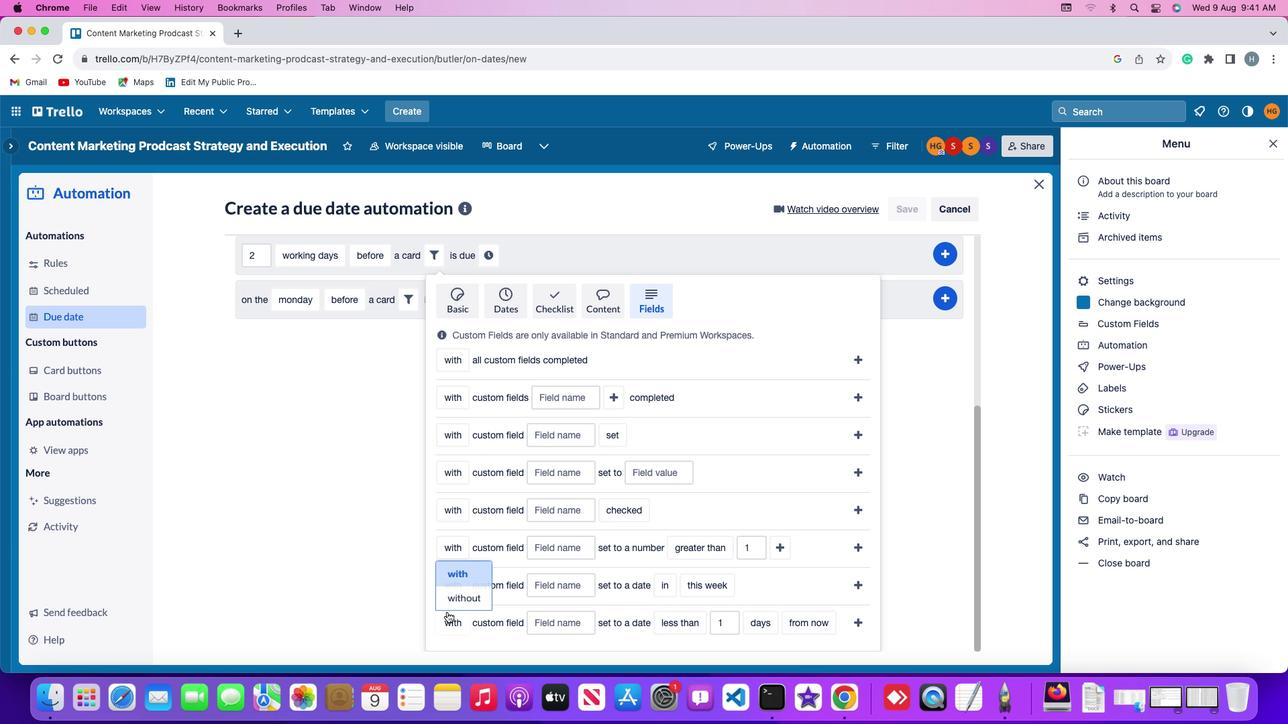 
Action: Mouse pressed left at (446, 612)
Screenshot: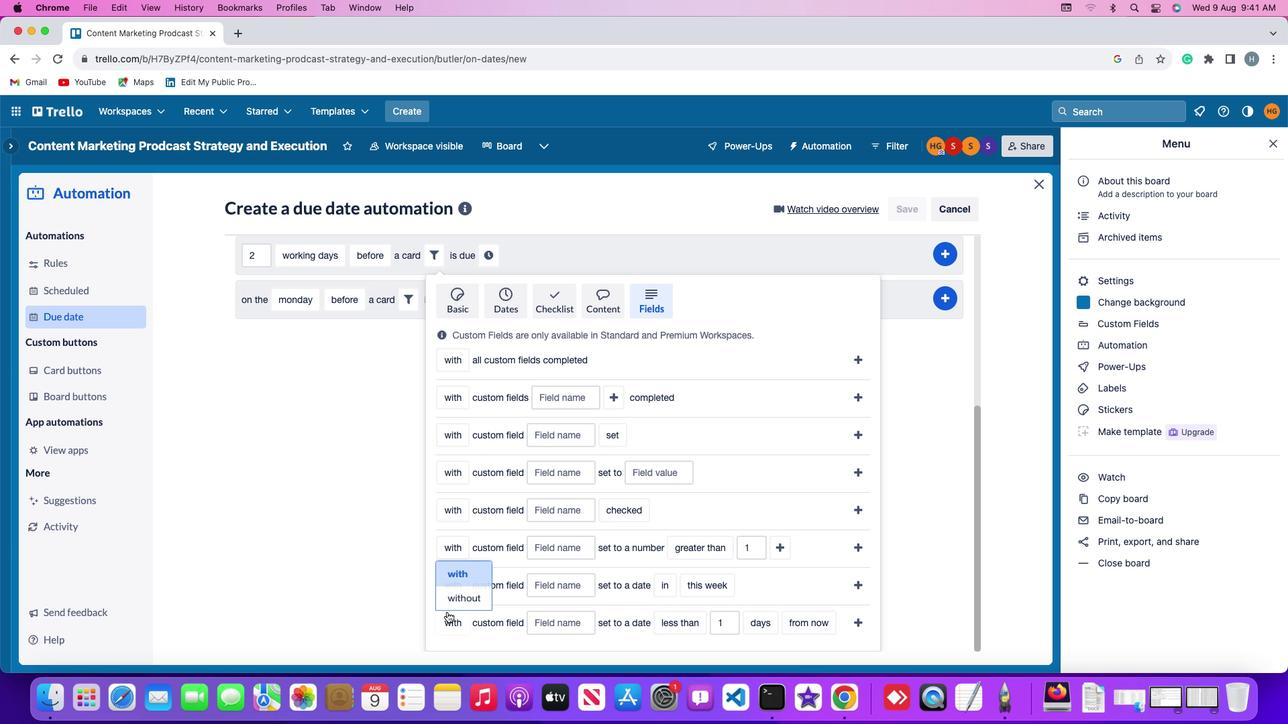 
Action: Mouse moved to (459, 602)
Screenshot: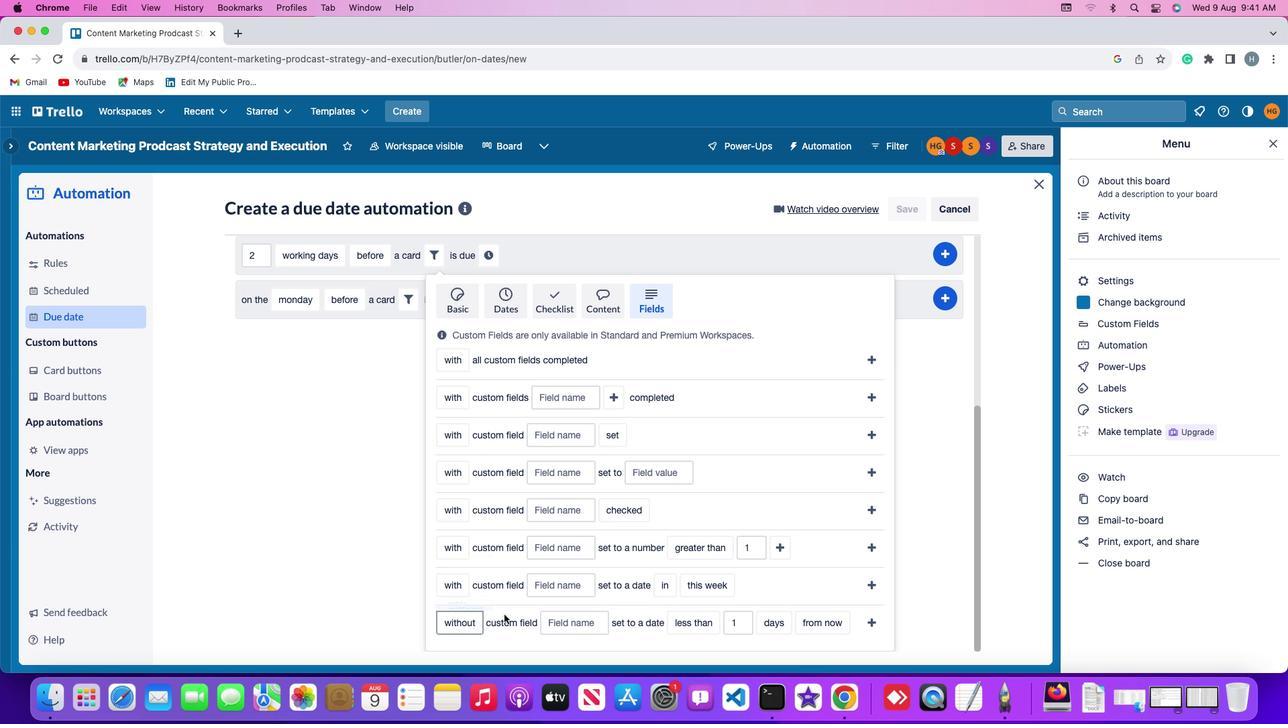 
Action: Mouse pressed left at (459, 602)
Screenshot: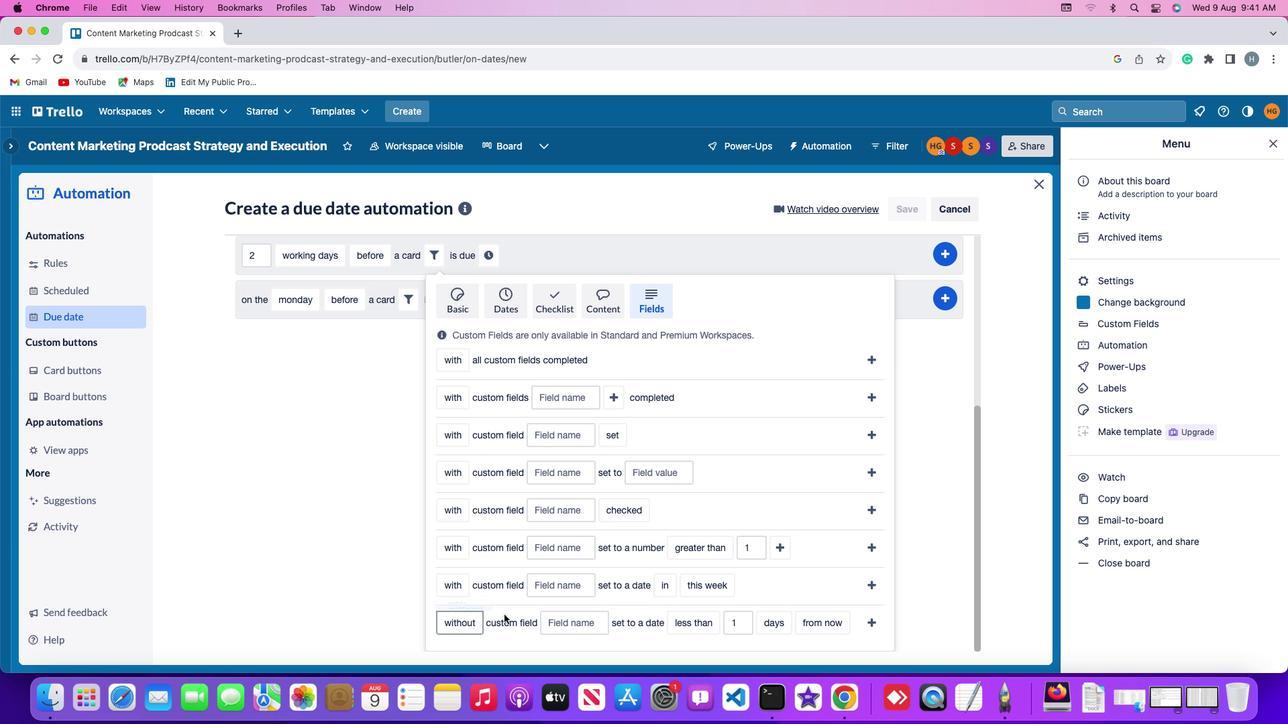 
Action: Mouse moved to (559, 618)
Screenshot: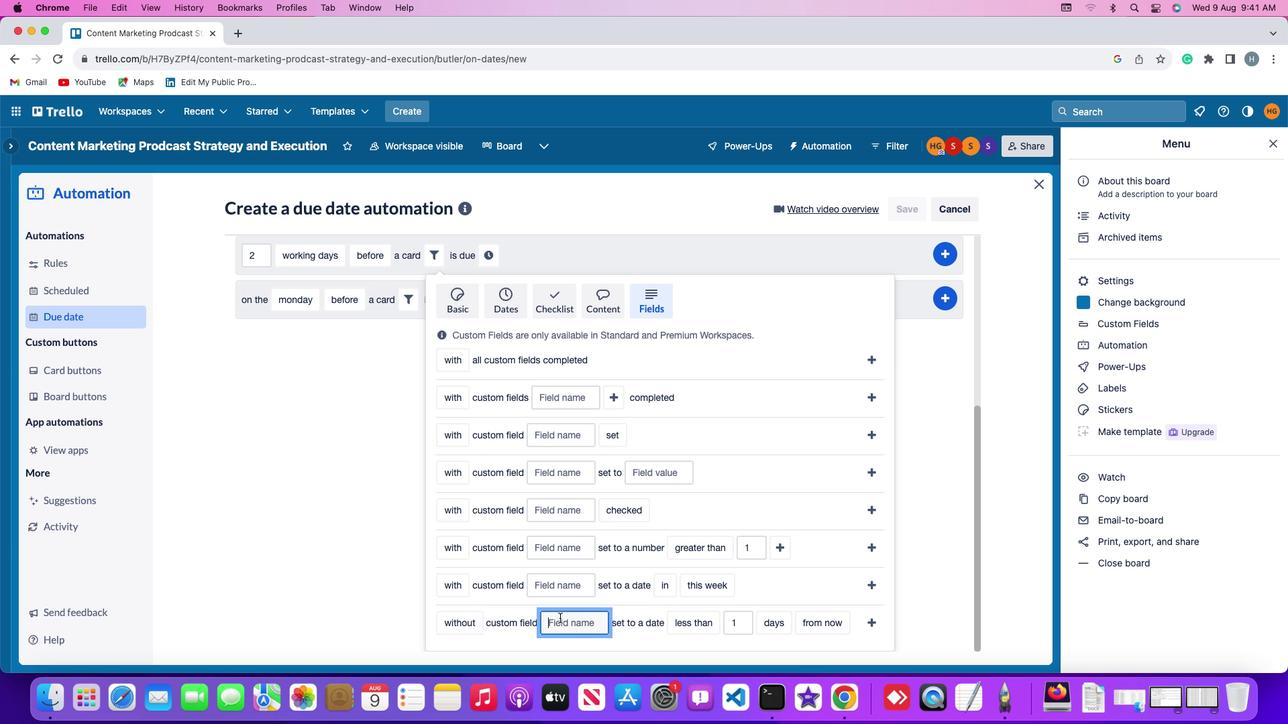 
Action: Mouse pressed left at (559, 618)
Screenshot: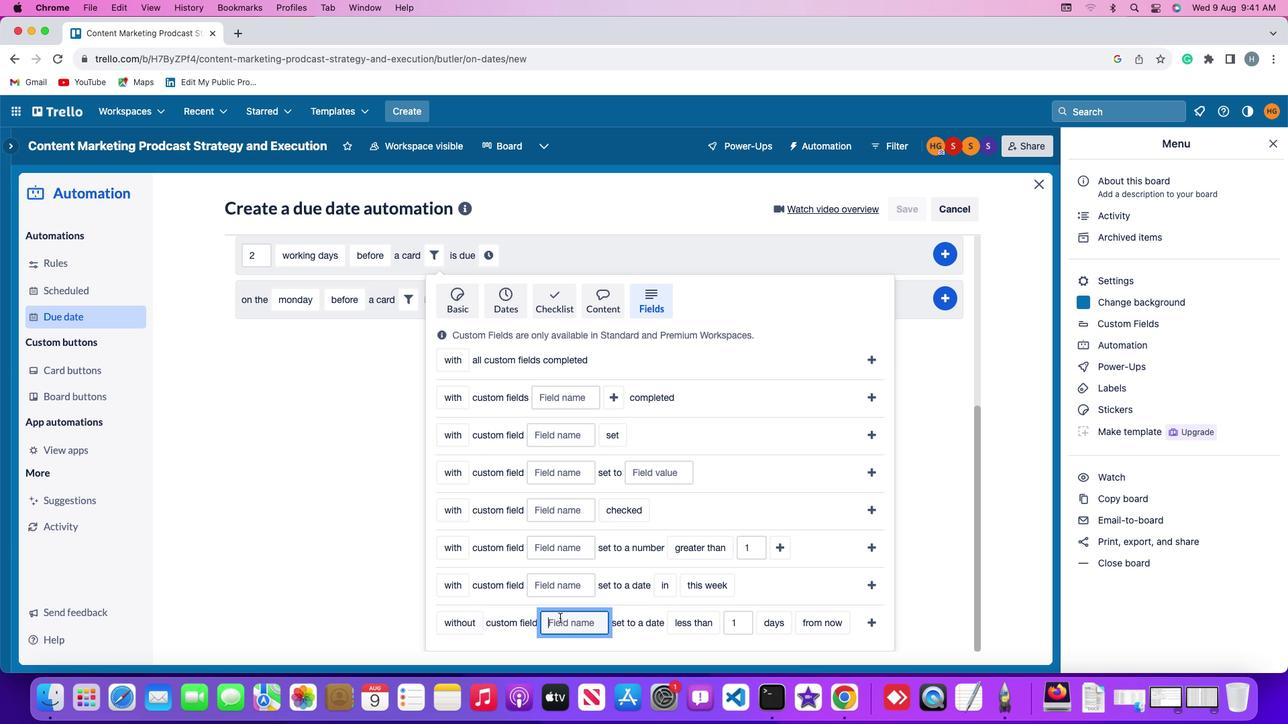 
Action: Key pressed Key.shift'R''e''s''u''m''e'
Screenshot: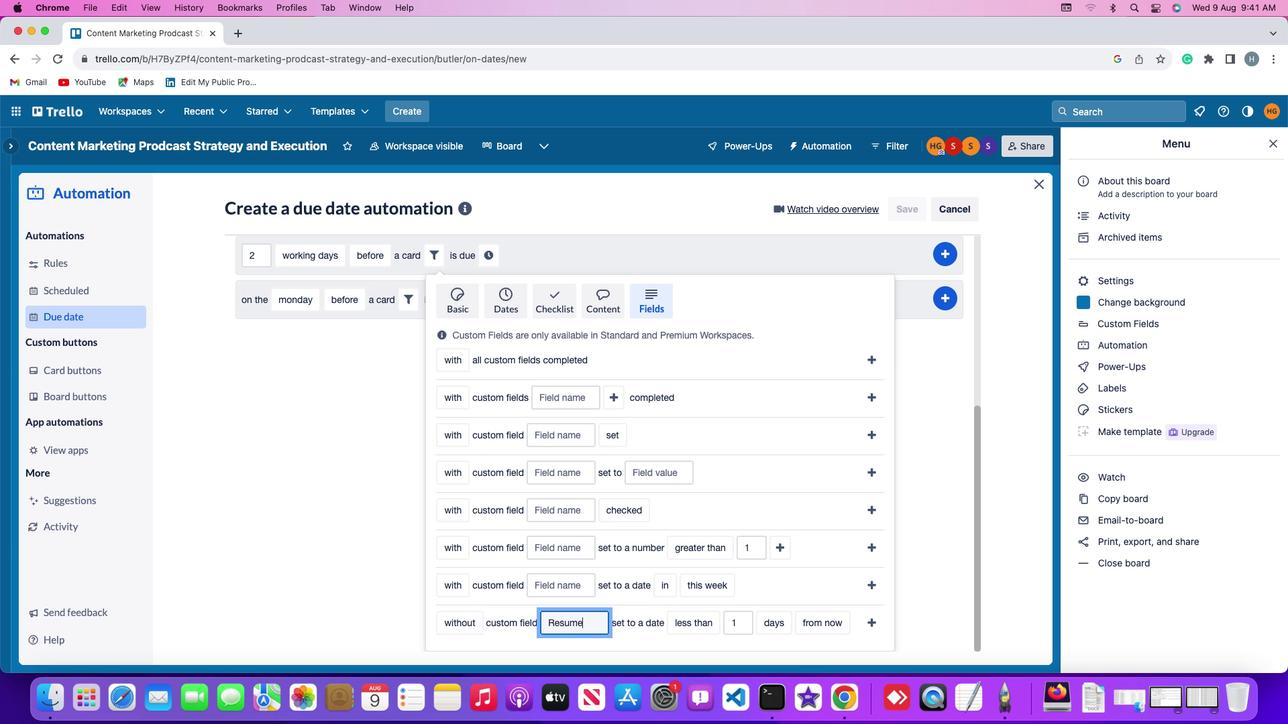 
Action: Mouse moved to (693, 620)
Screenshot: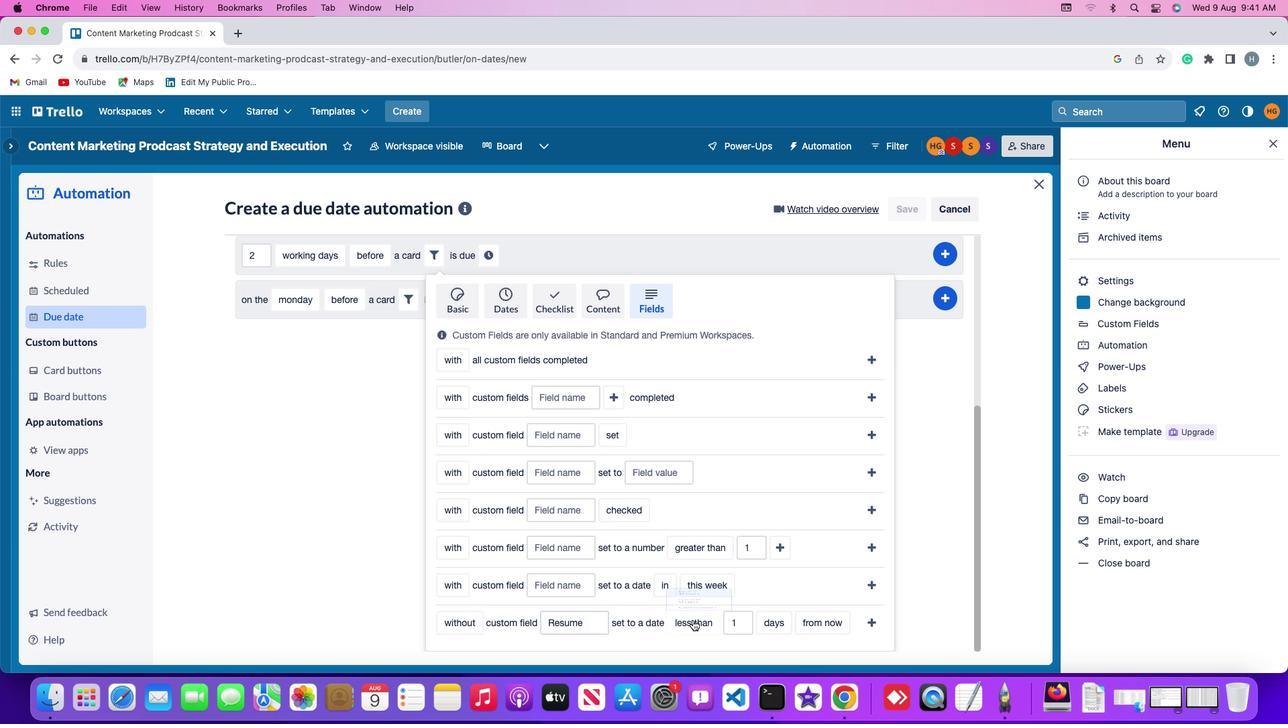 
Action: Mouse pressed left at (693, 620)
Screenshot: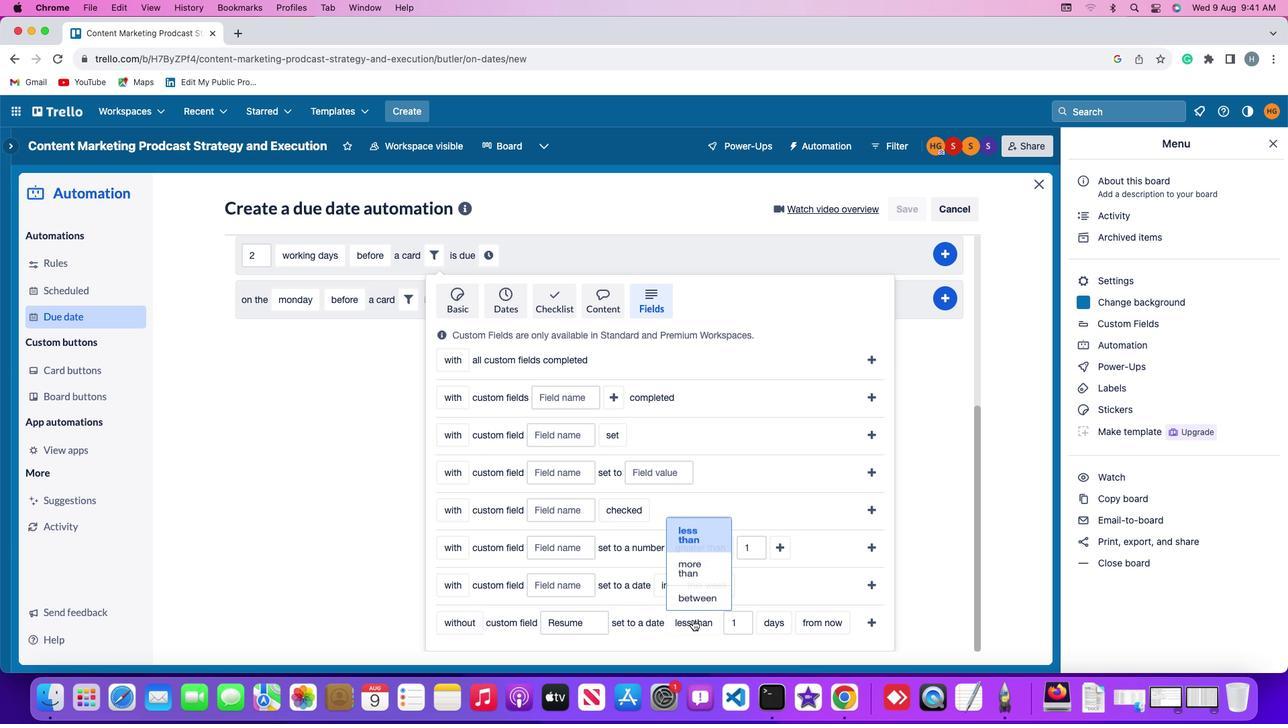 
Action: Mouse moved to (712, 561)
Screenshot: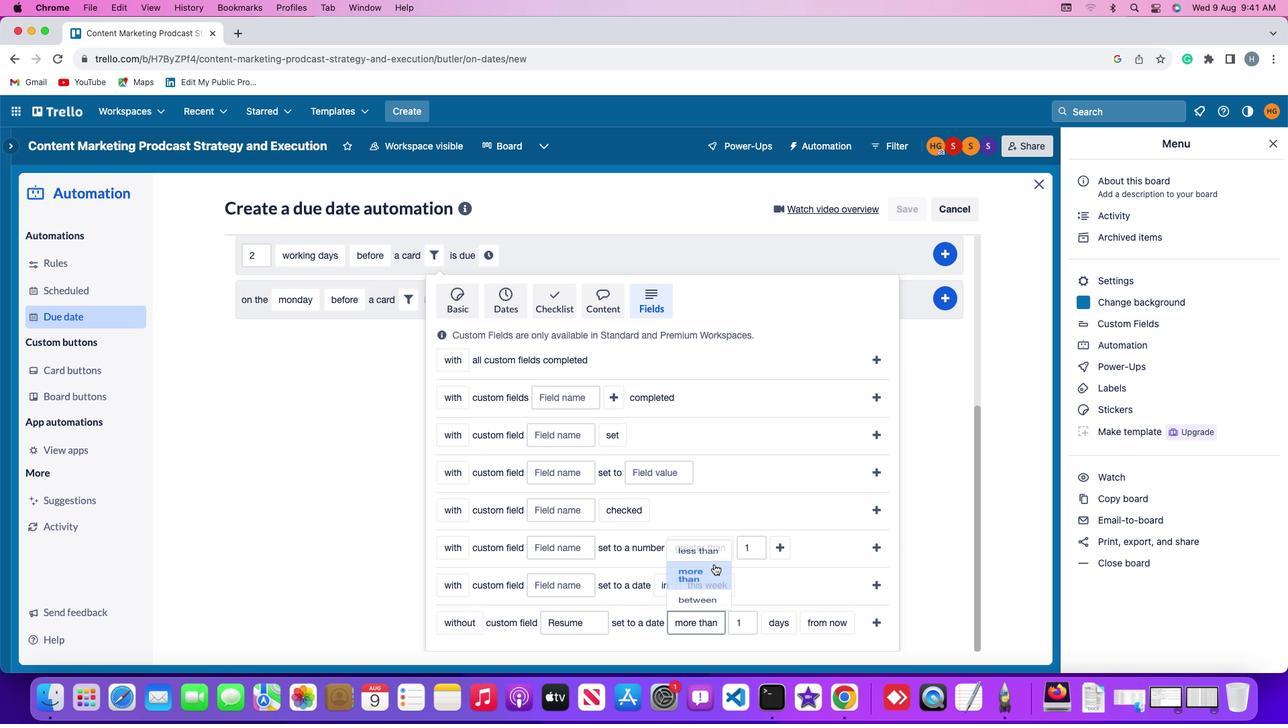 
Action: Mouse pressed left at (712, 561)
Screenshot: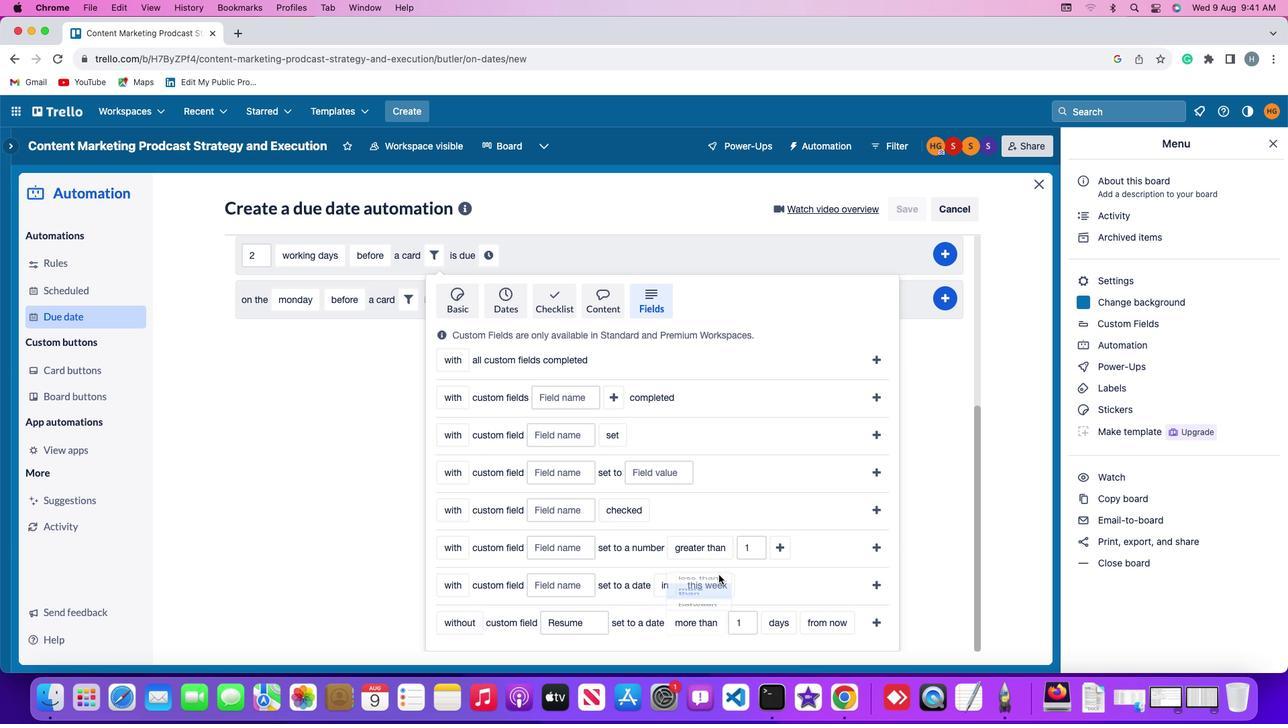 
Action: Mouse moved to (749, 620)
Screenshot: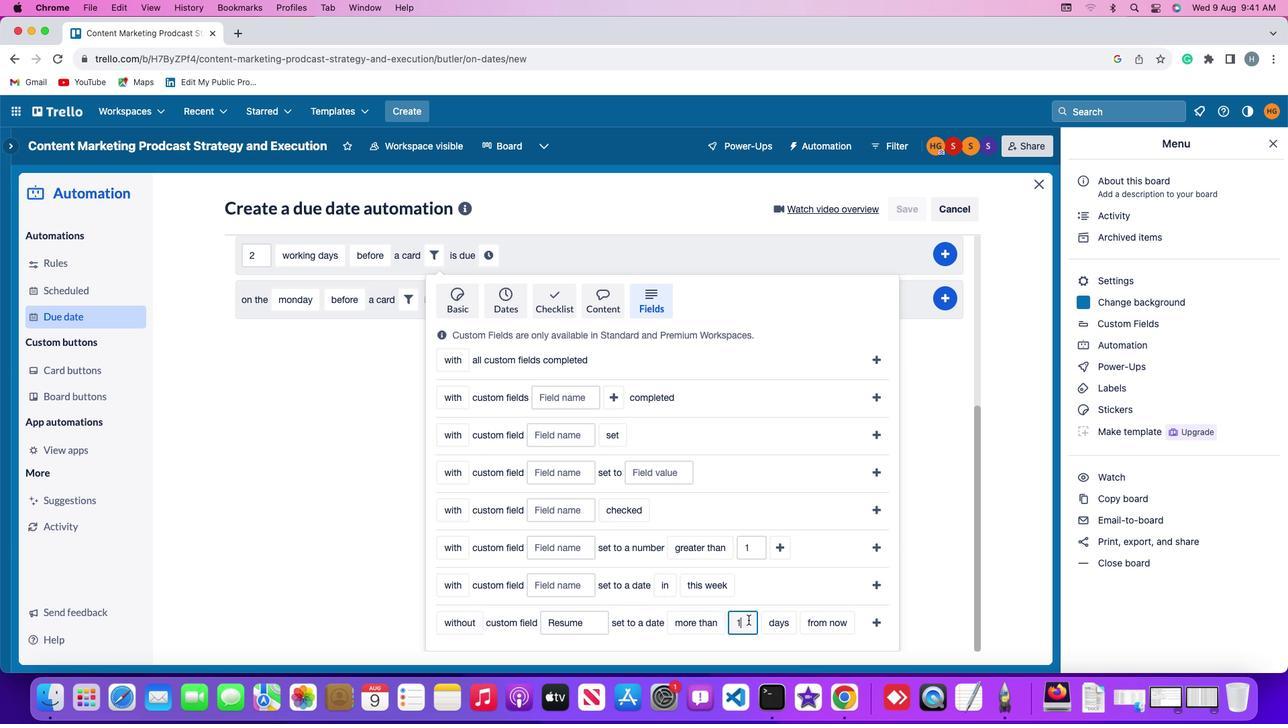 
Action: Mouse pressed left at (749, 620)
Screenshot: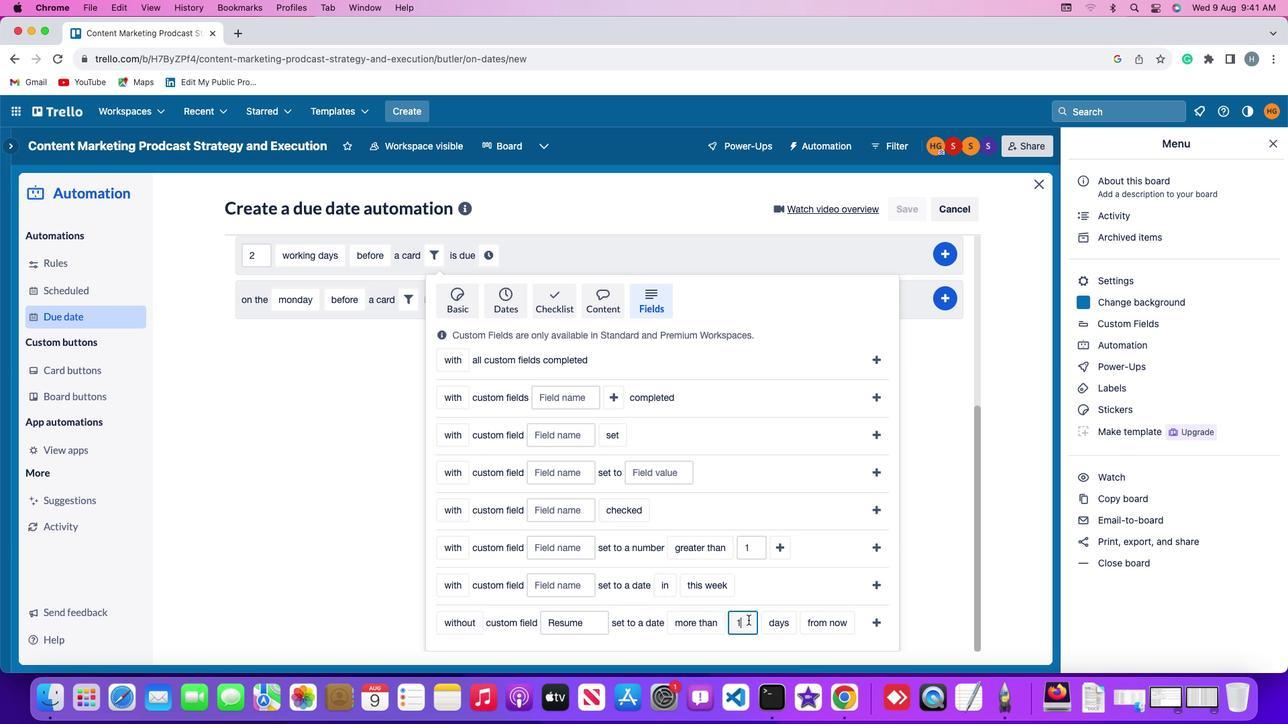 
Action: Key pressed Key.backspace'1'
Screenshot: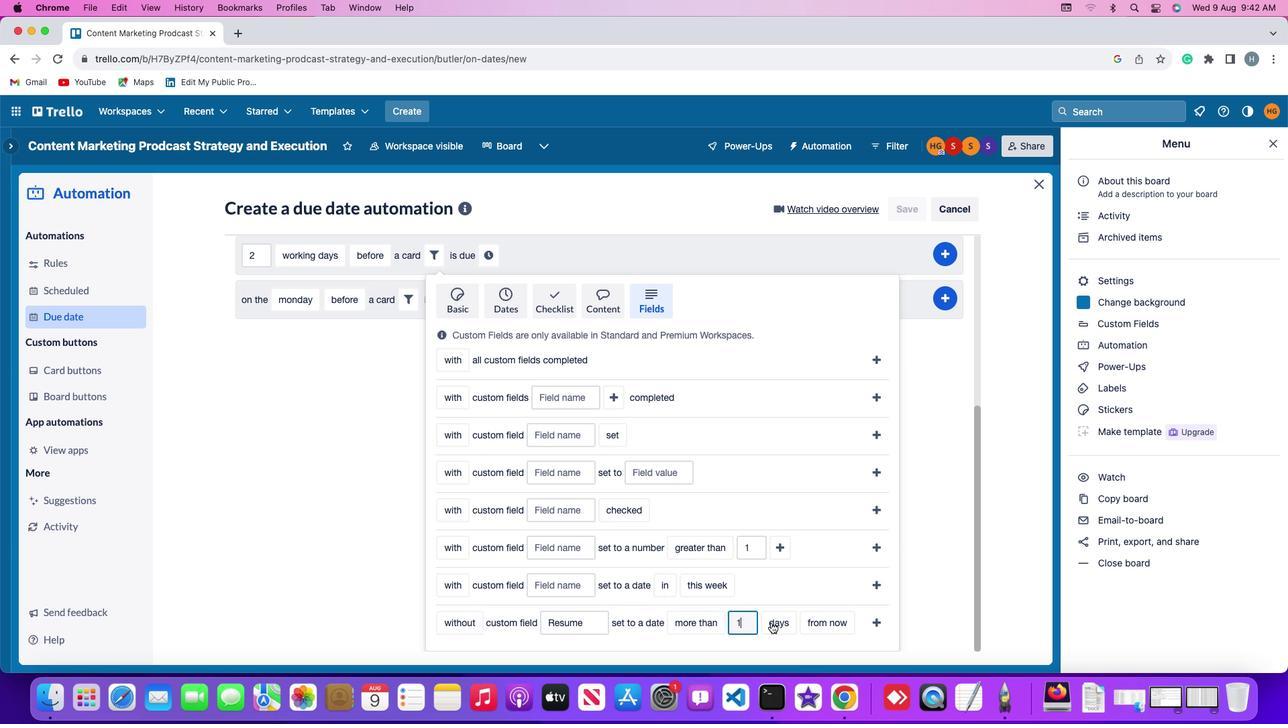 
Action: Mouse moved to (781, 623)
Screenshot: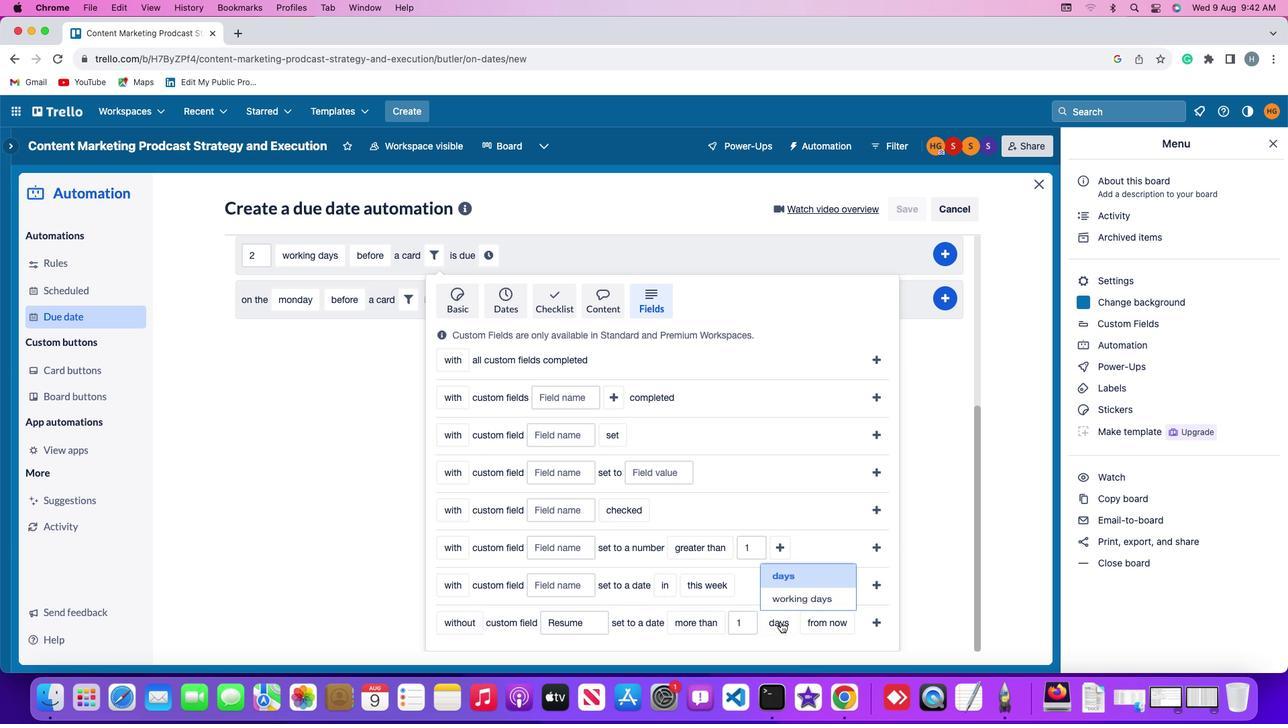 
Action: Mouse pressed left at (781, 623)
Screenshot: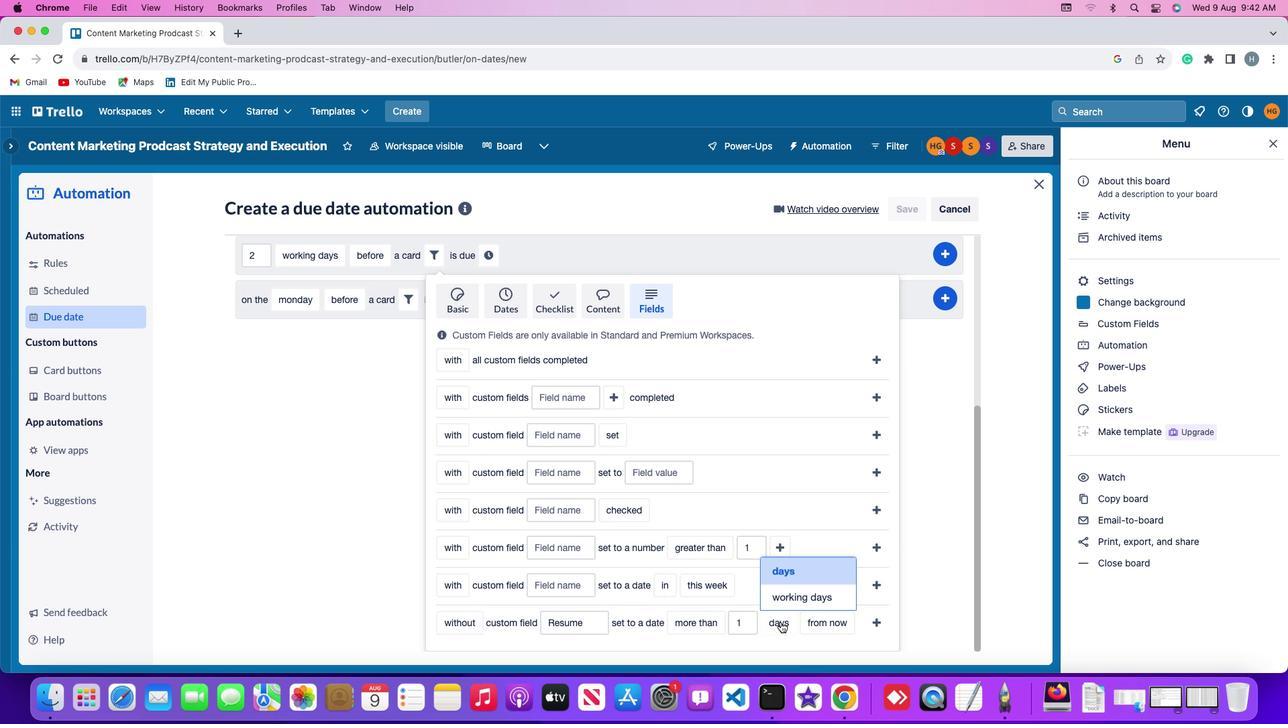 
Action: Mouse moved to (787, 596)
Screenshot: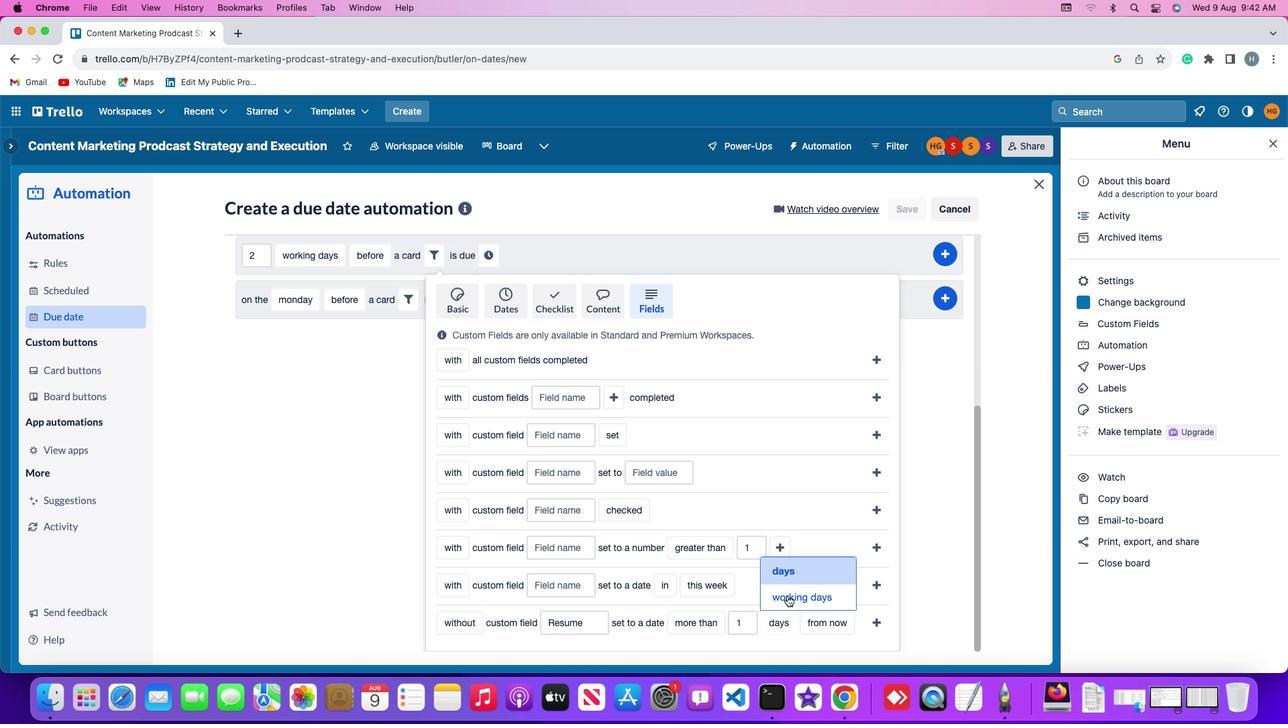 
Action: Mouse pressed left at (787, 596)
Screenshot: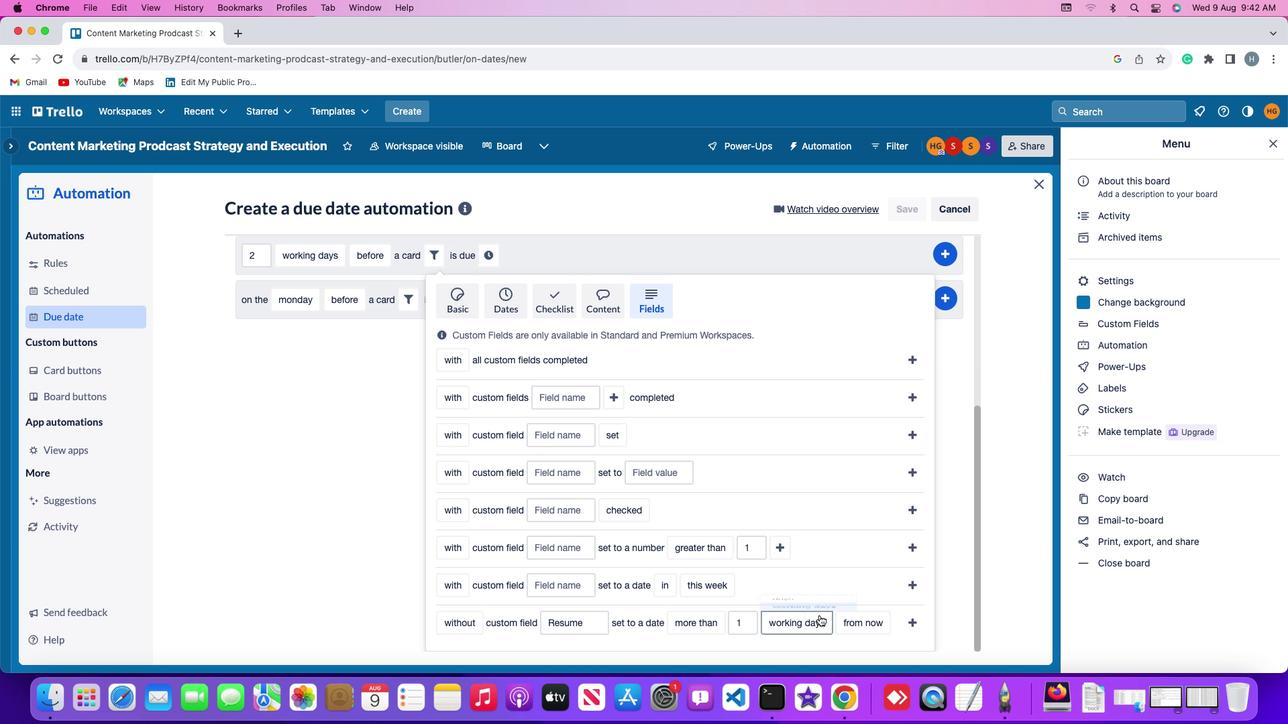 
Action: Mouse moved to (848, 622)
Screenshot: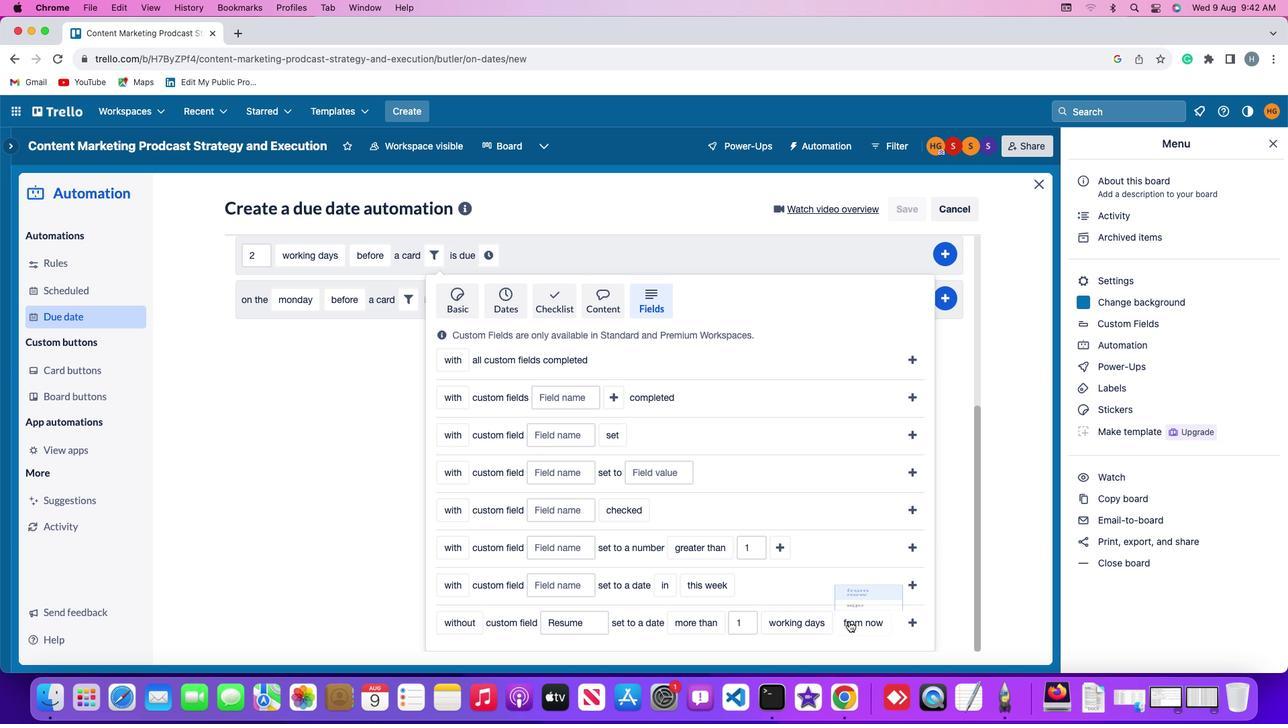 
Action: Mouse pressed left at (848, 622)
Screenshot: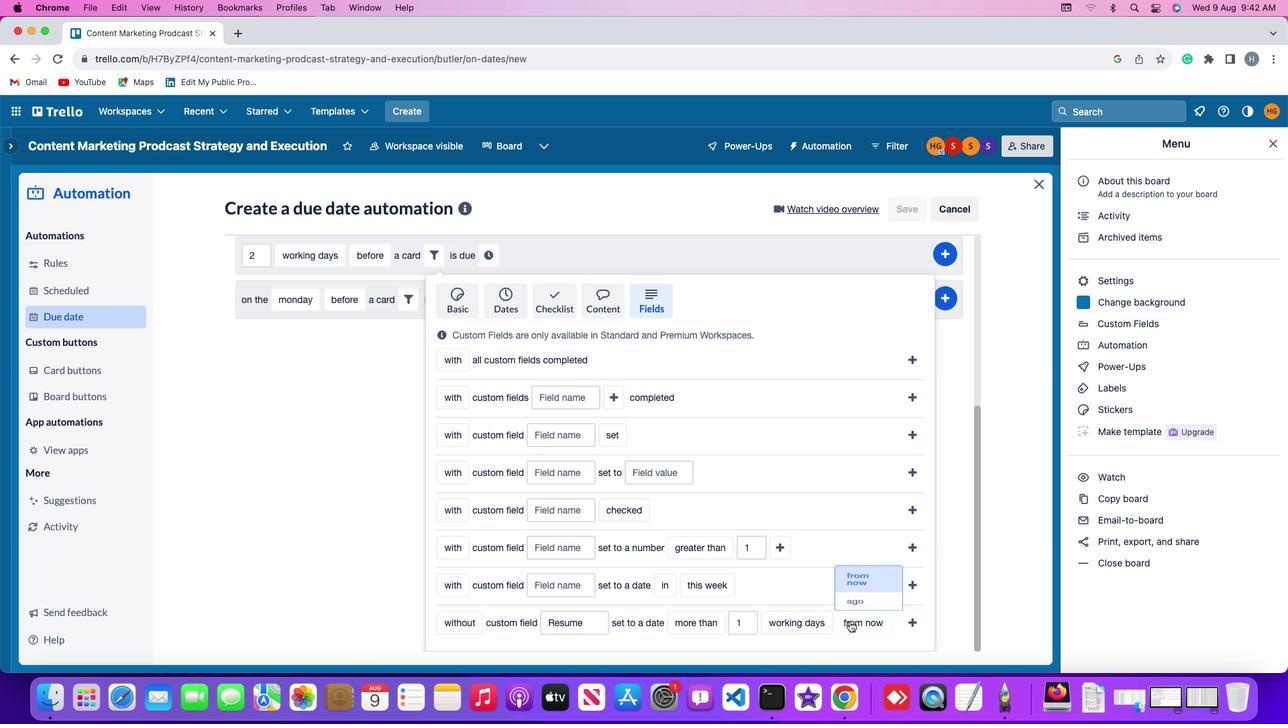 
Action: Mouse moved to (851, 604)
Screenshot: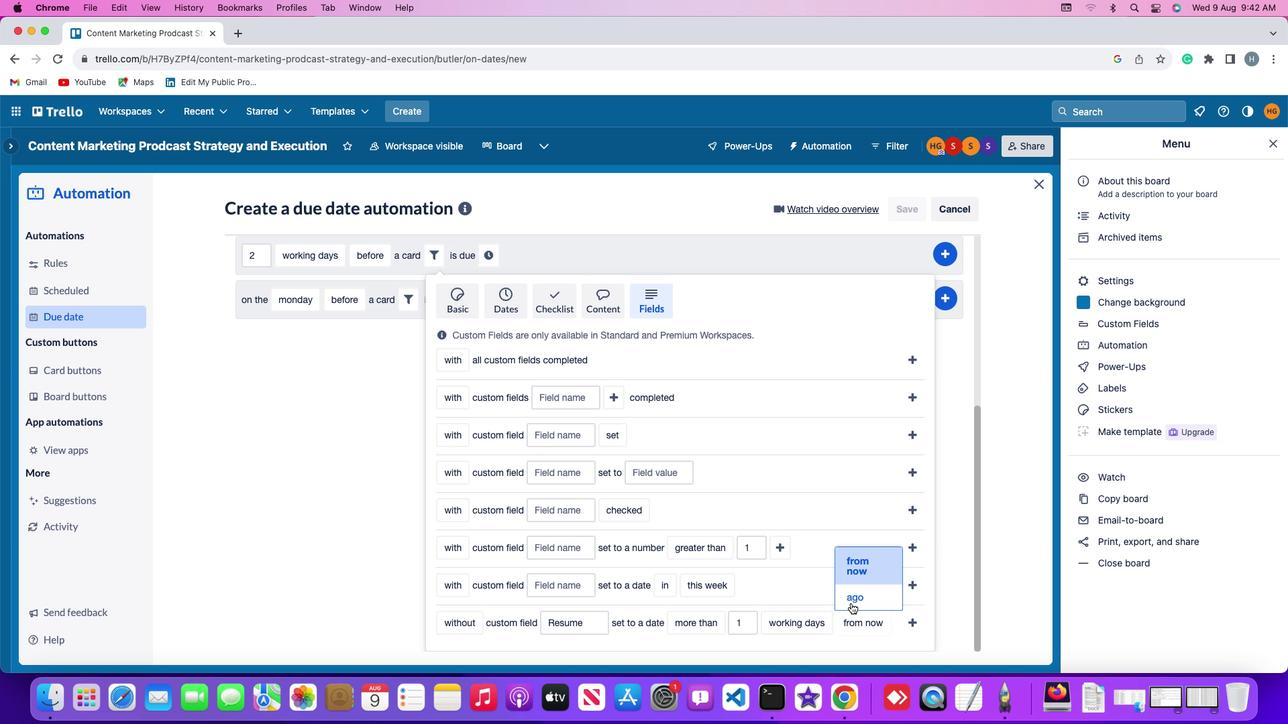 
Action: Mouse pressed left at (851, 604)
Screenshot: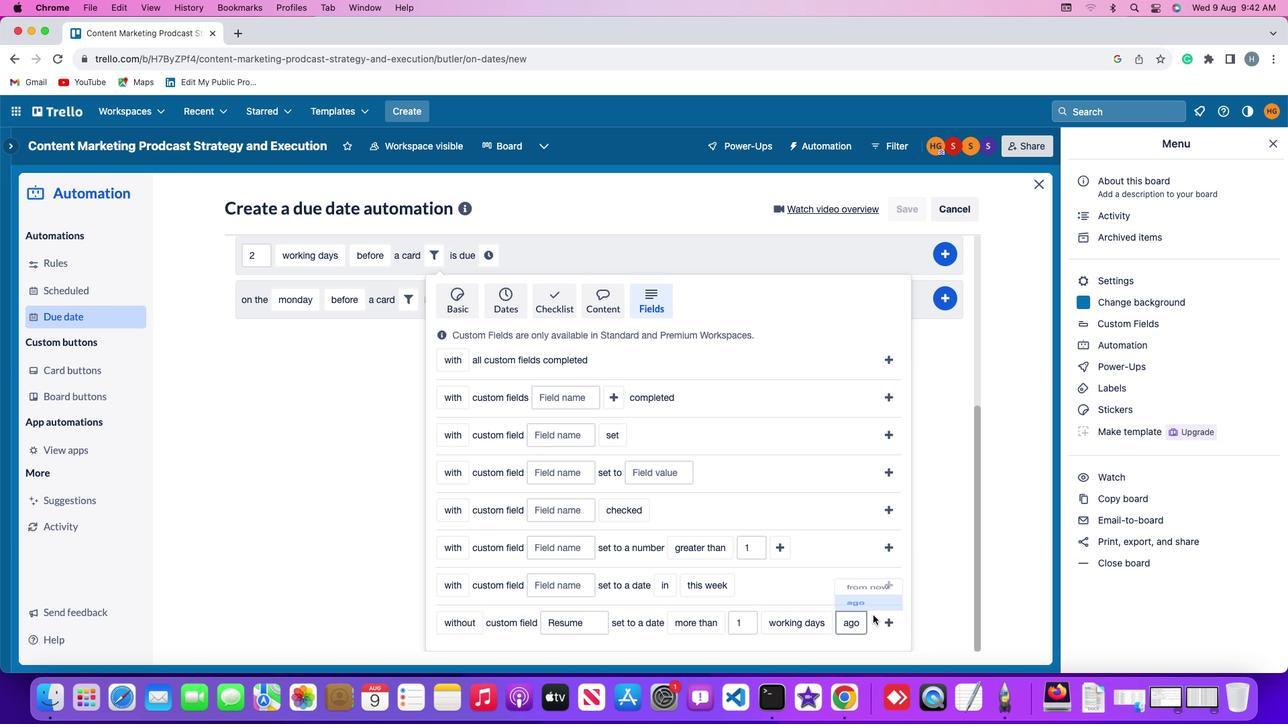 
Action: Mouse moved to (894, 622)
Screenshot: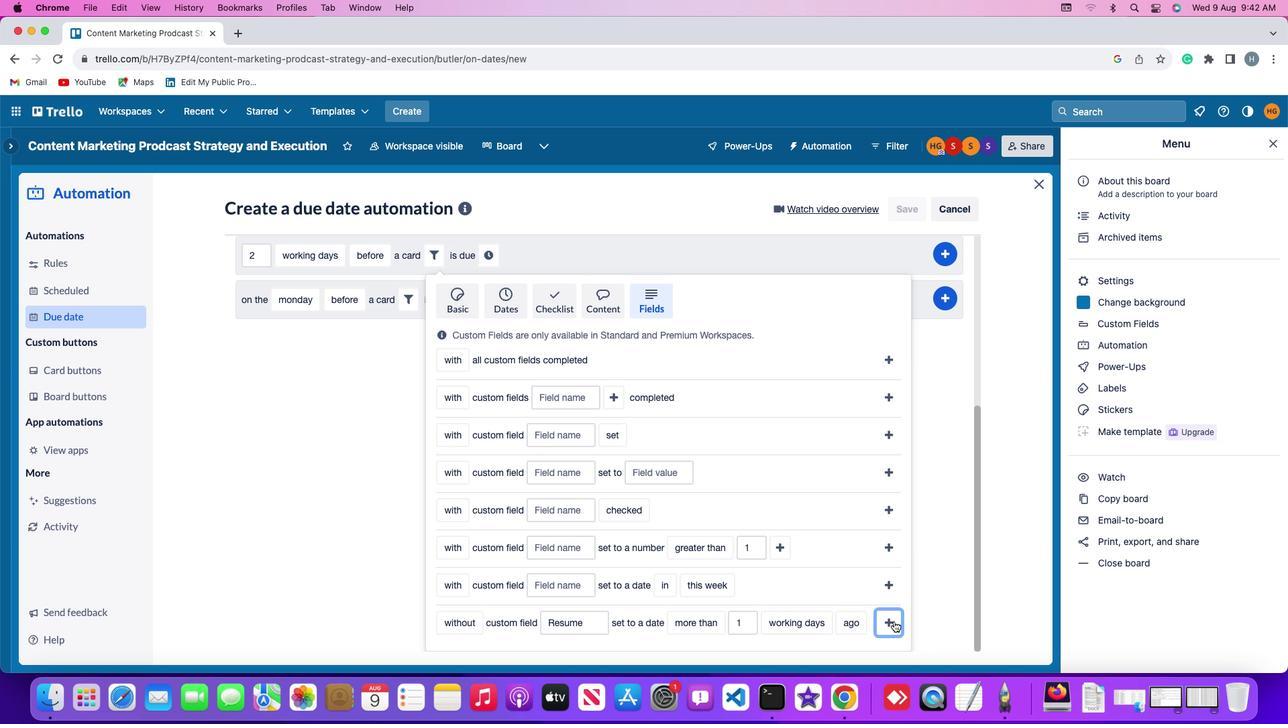 
Action: Mouse pressed left at (894, 622)
Screenshot: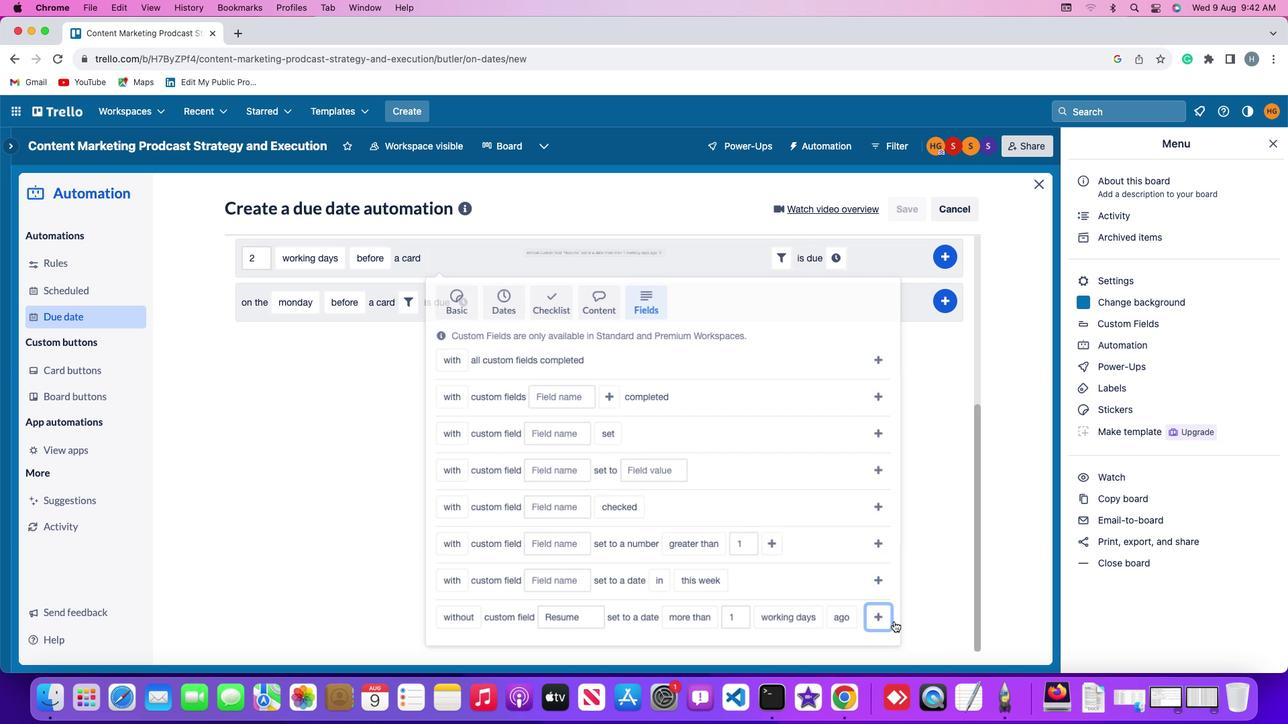 
Action: Mouse moved to (840, 536)
Screenshot: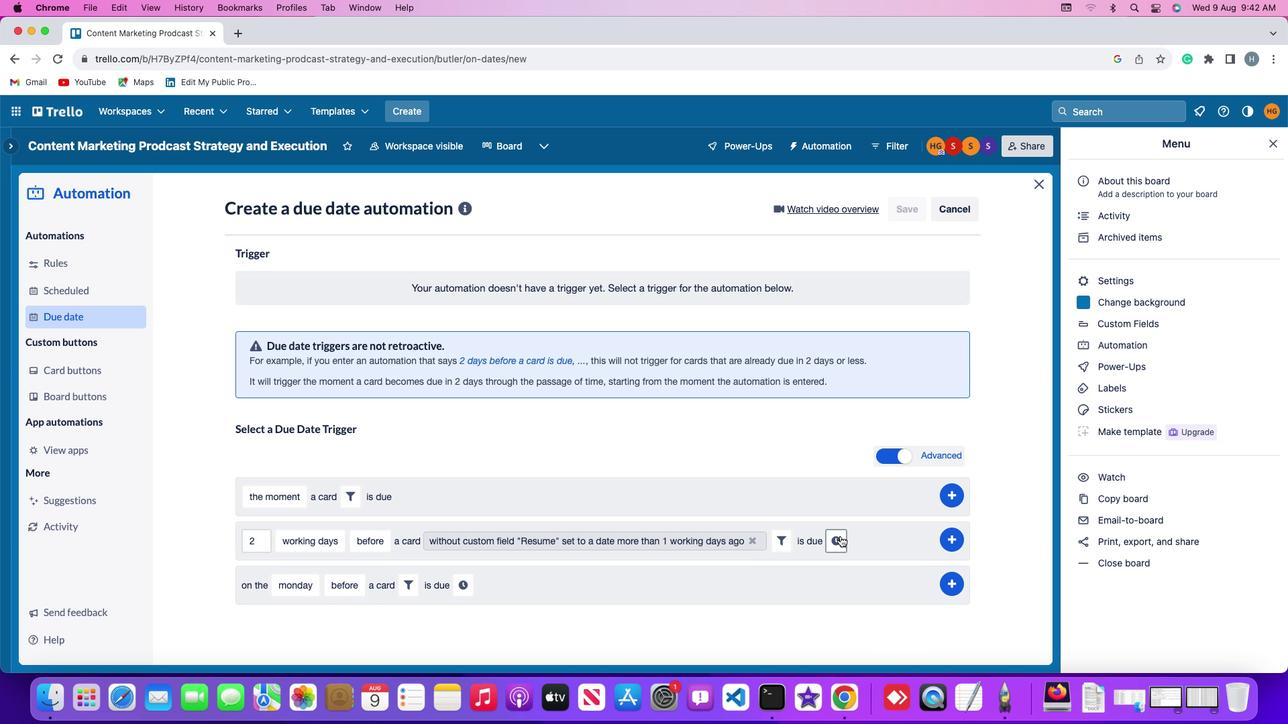 
Action: Mouse pressed left at (840, 536)
Screenshot: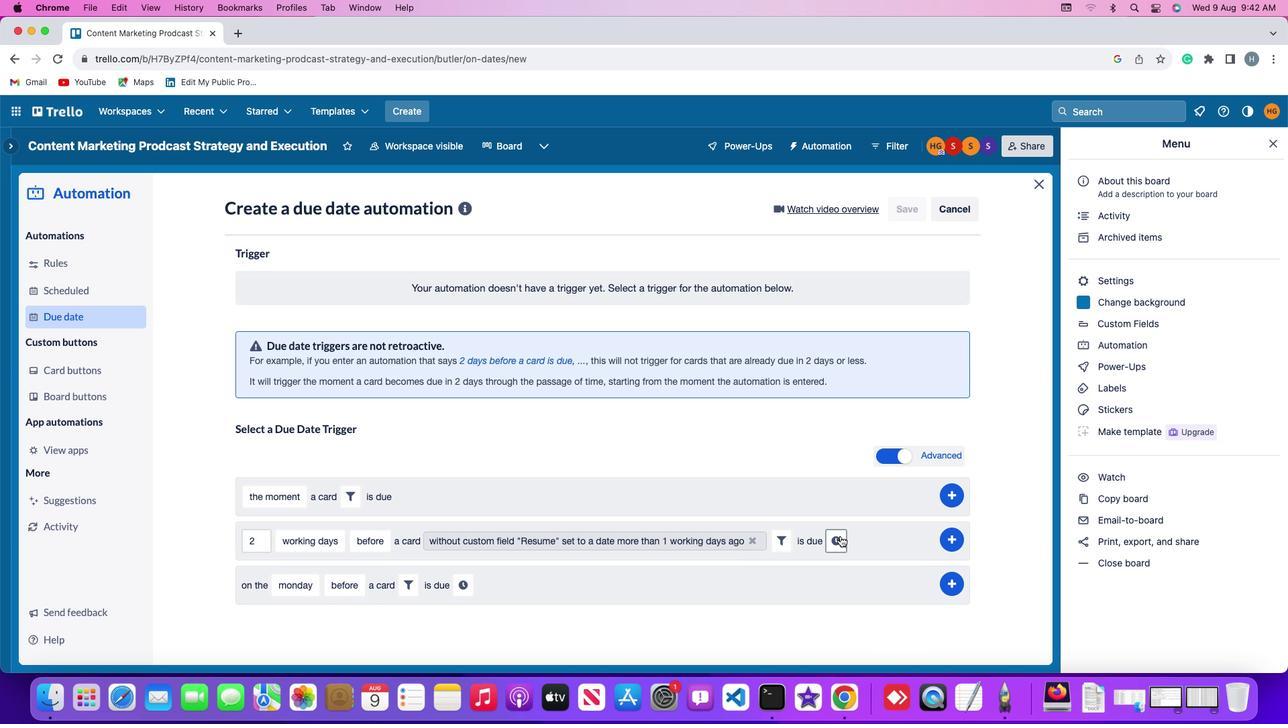 
Action: Mouse moved to (278, 569)
Screenshot: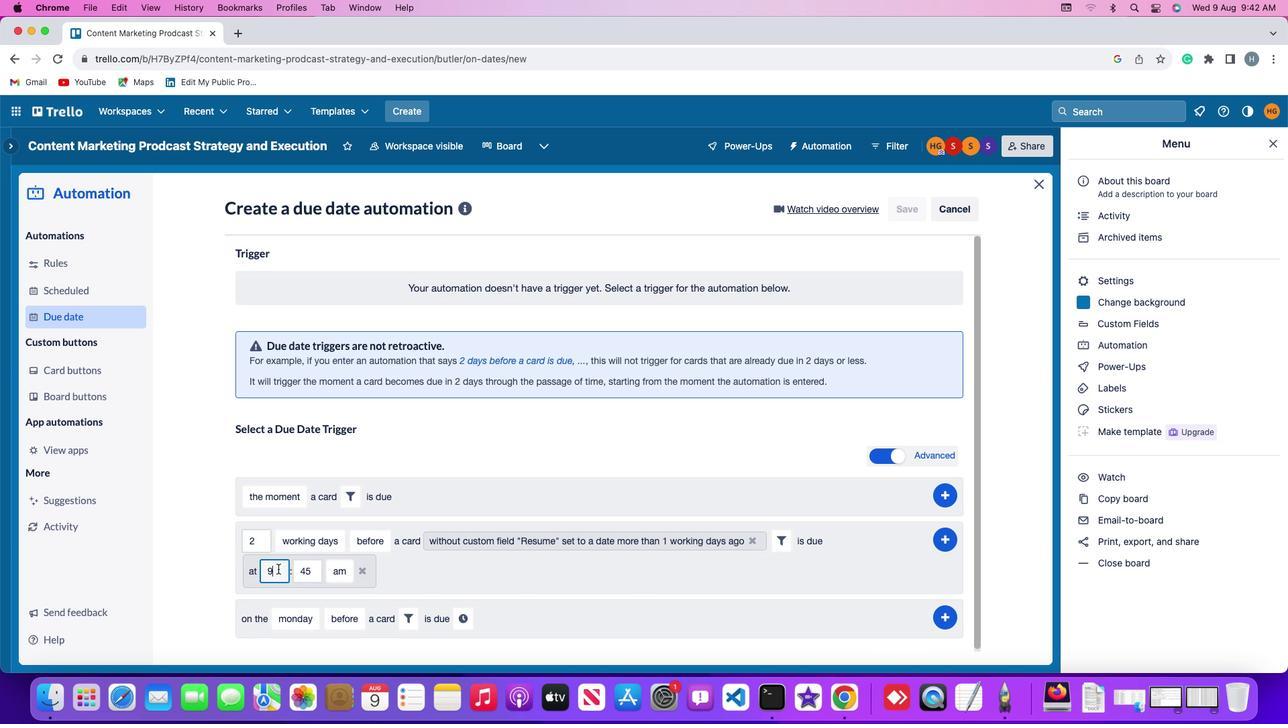 
Action: Mouse pressed left at (278, 569)
Screenshot: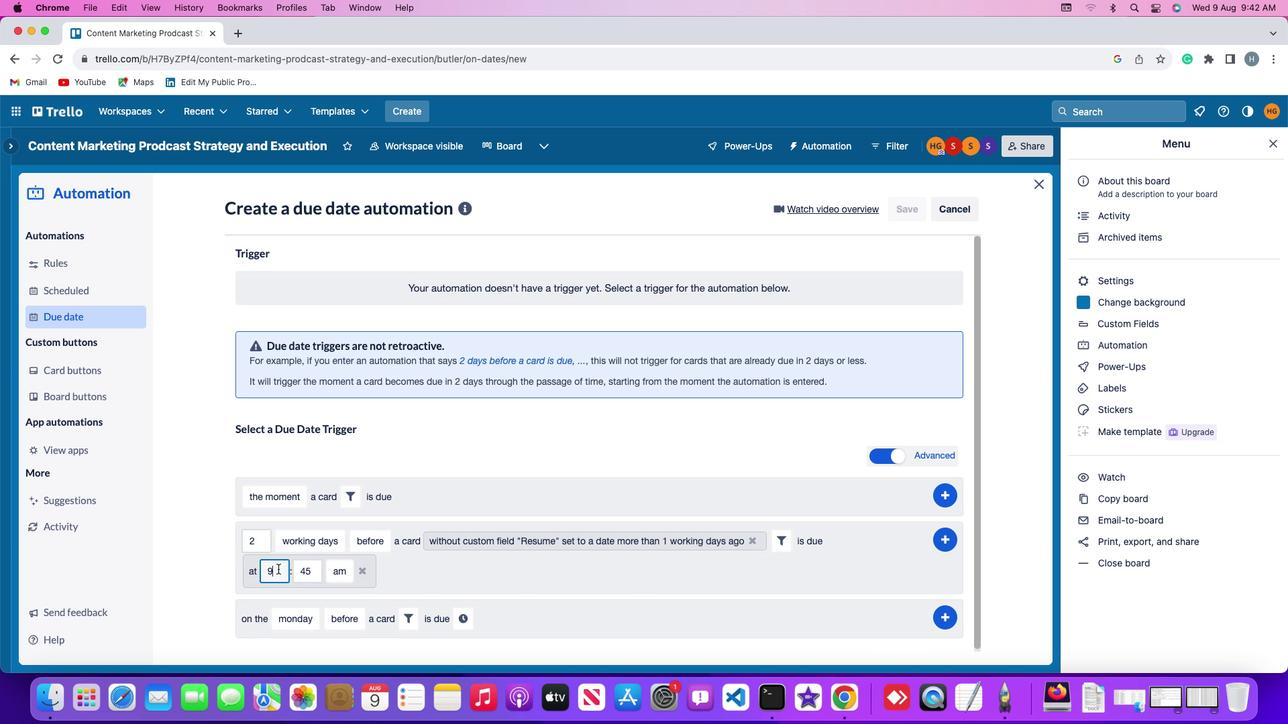 
Action: Mouse moved to (278, 569)
Screenshot: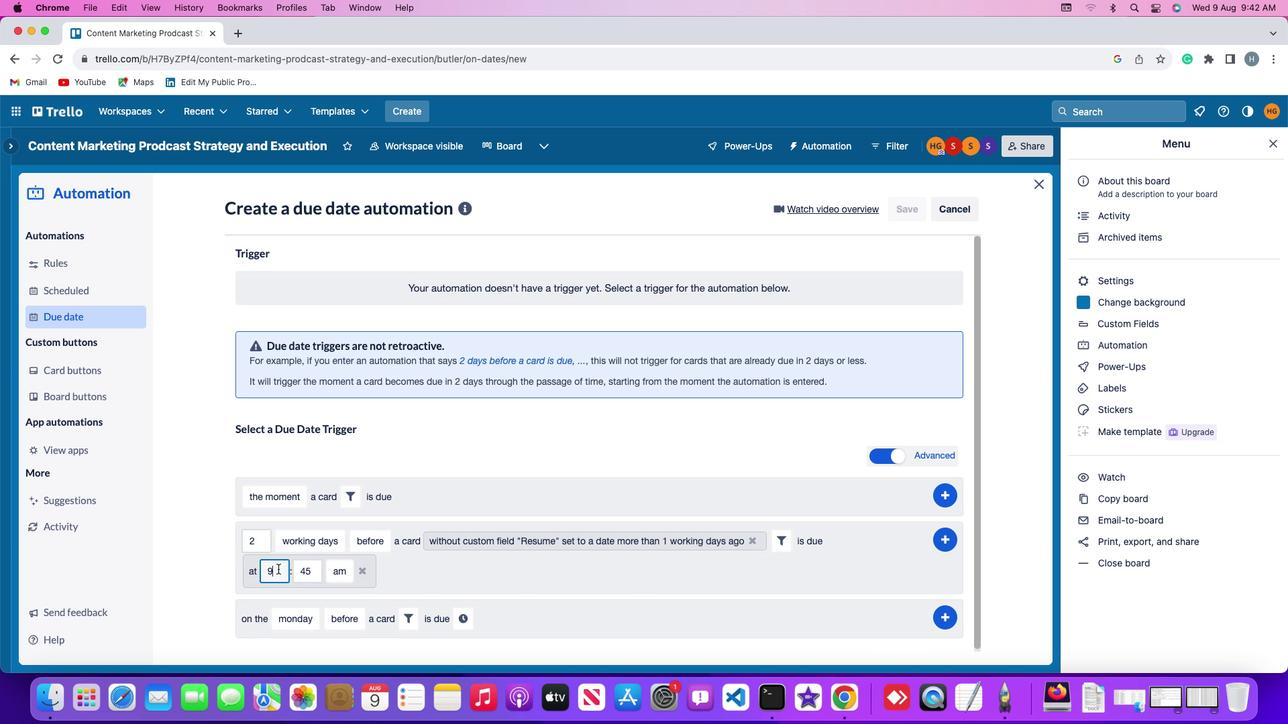 
Action: Key pressed Key.backspace'1''1'
Screenshot: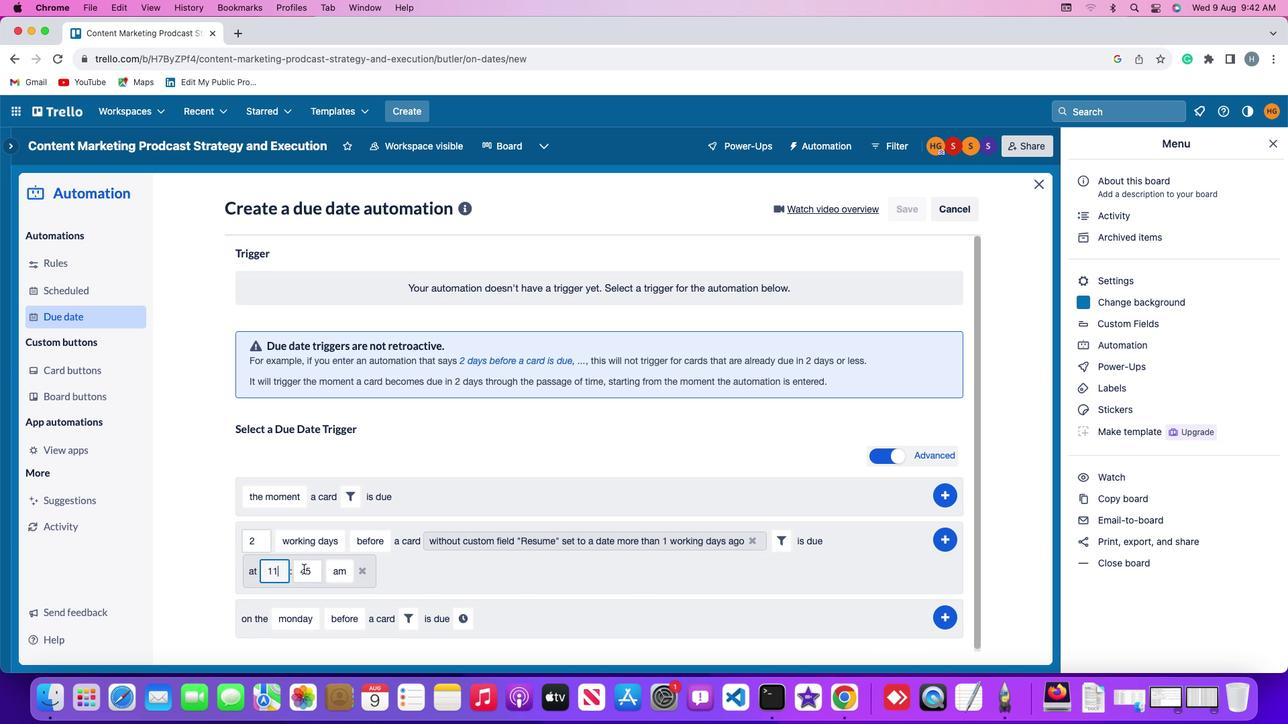 
Action: Mouse moved to (314, 569)
Screenshot: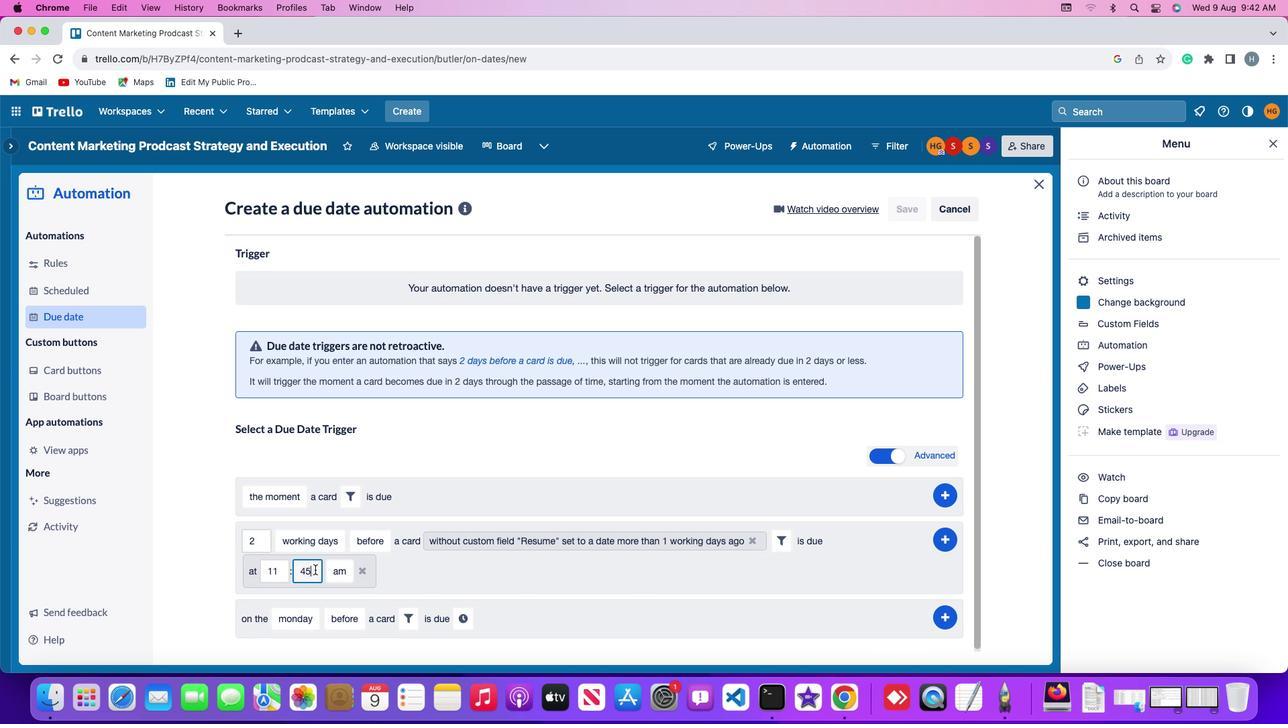 
Action: Mouse pressed left at (314, 569)
Screenshot: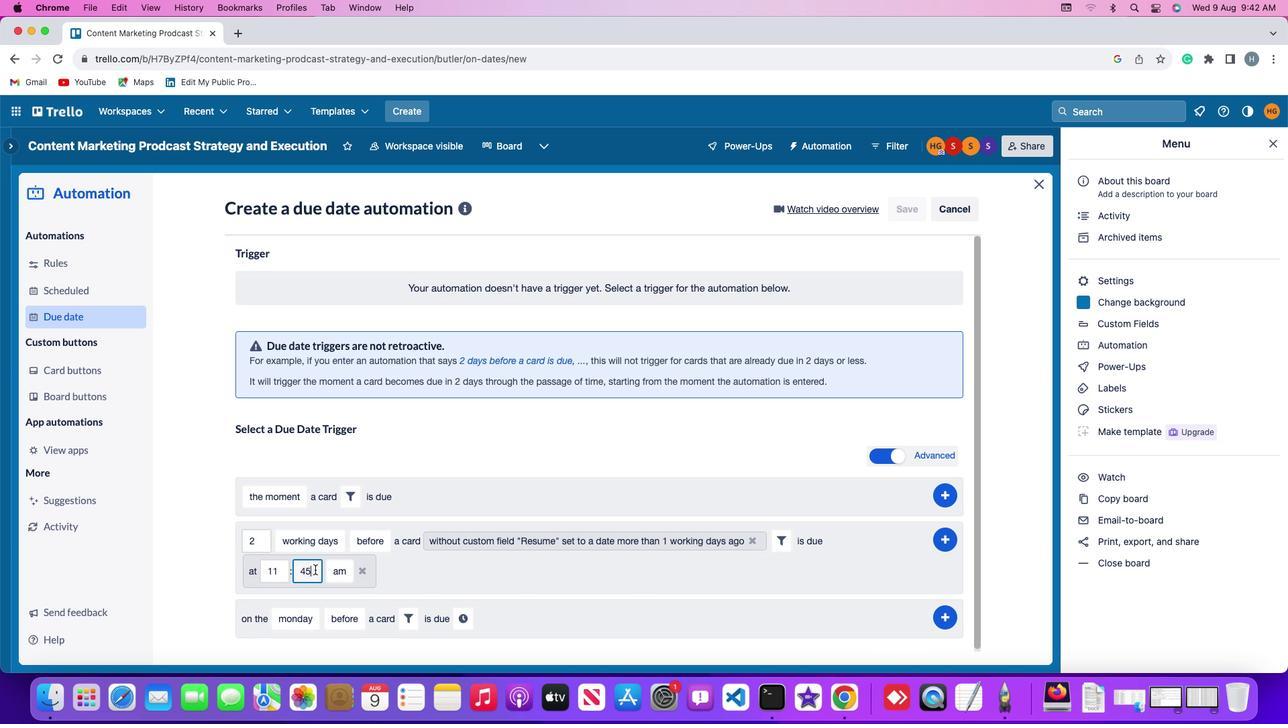 
Action: Mouse moved to (314, 569)
Screenshot: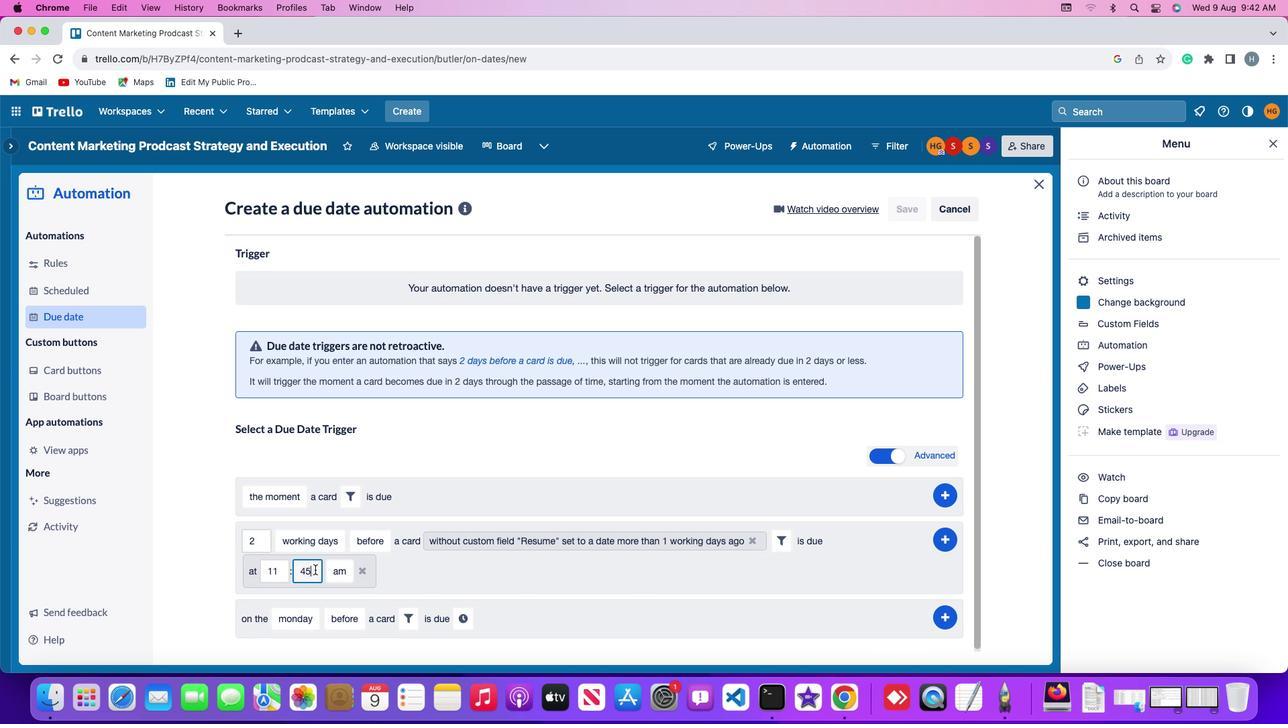 
Action: Key pressed Key.backspaceKey.backspace'0''0'
Screenshot: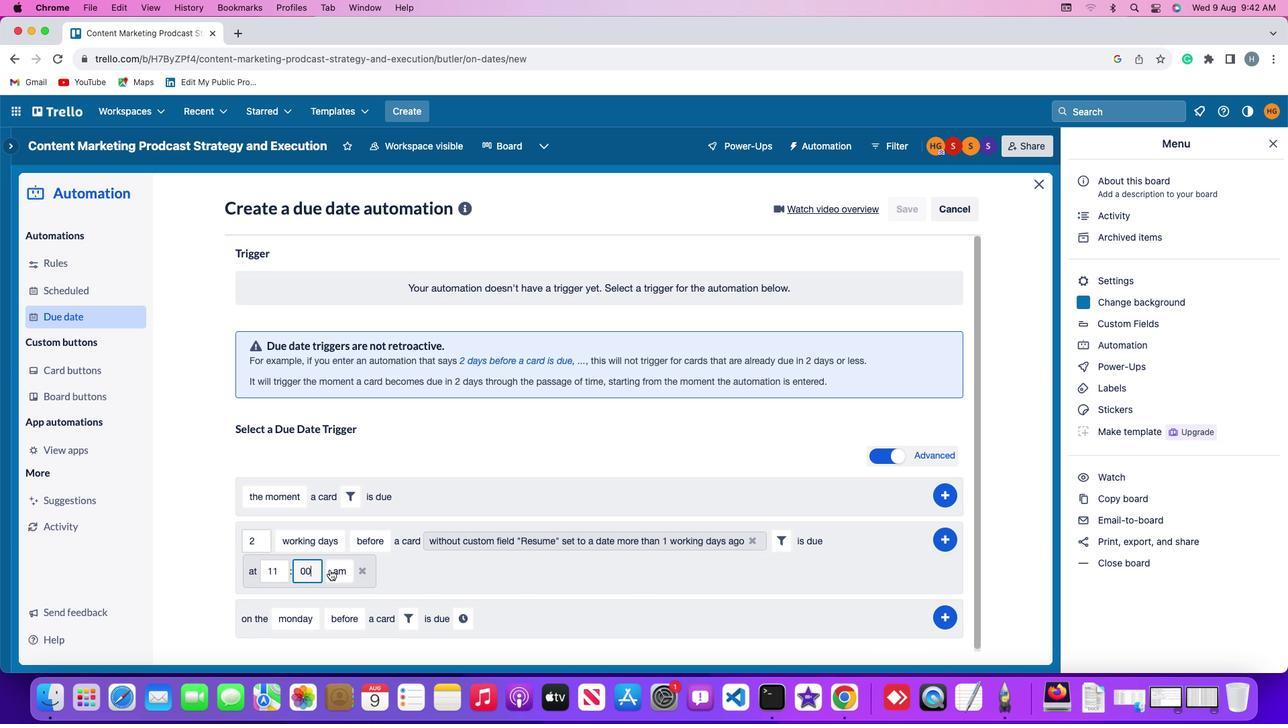 
Action: Mouse moved to (338, 570)
Screenshot: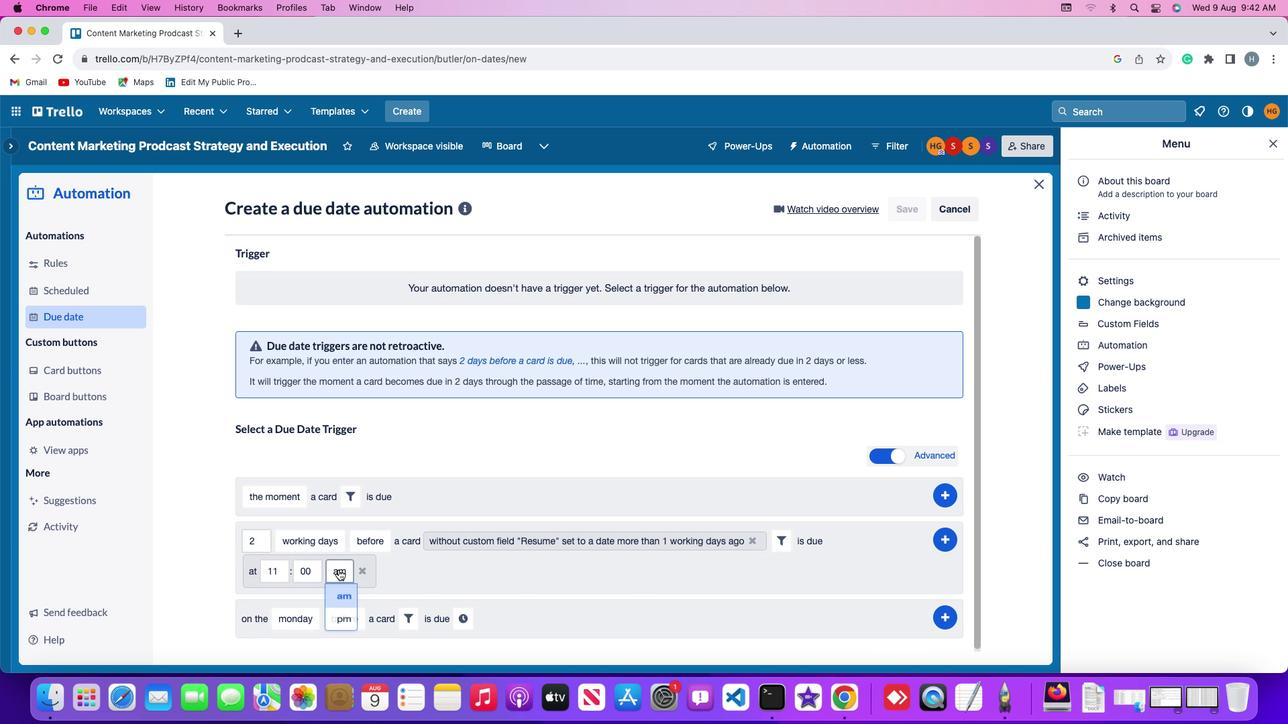 
Action: Mouse pressed left at (338, 570)
Screenshot: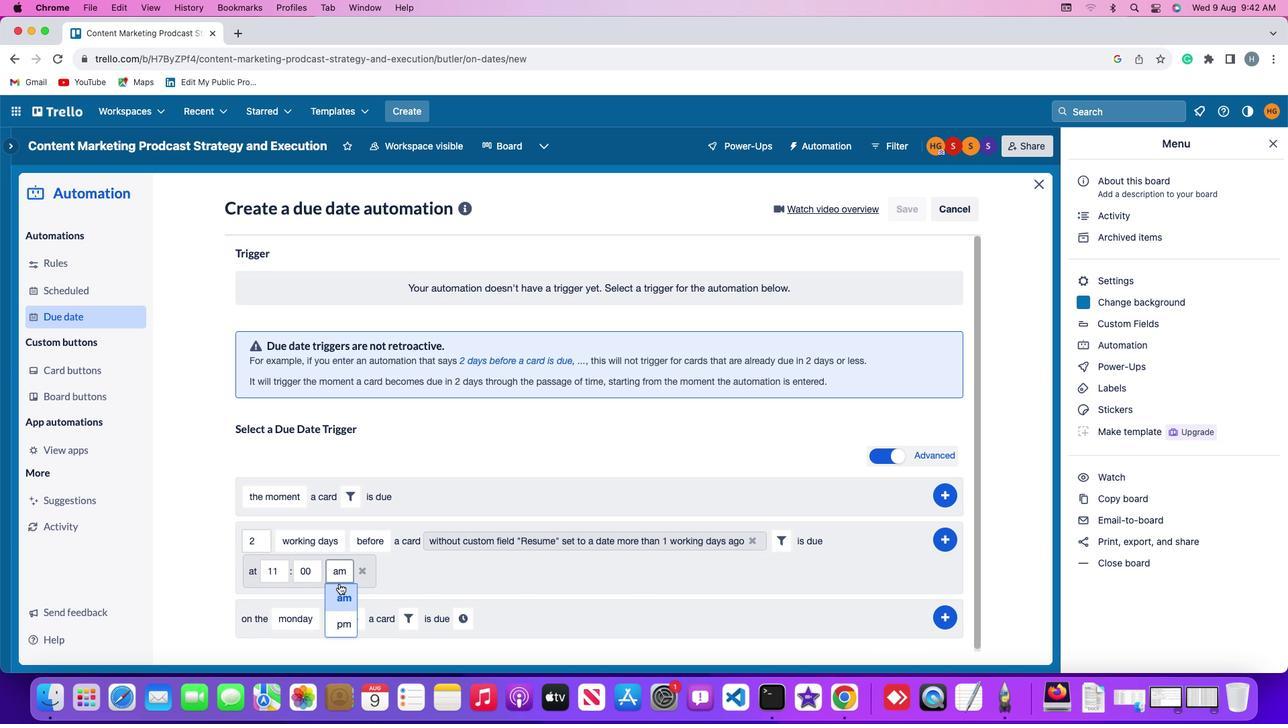 
Action: Mouse moved to (341, 596)
Screenshot: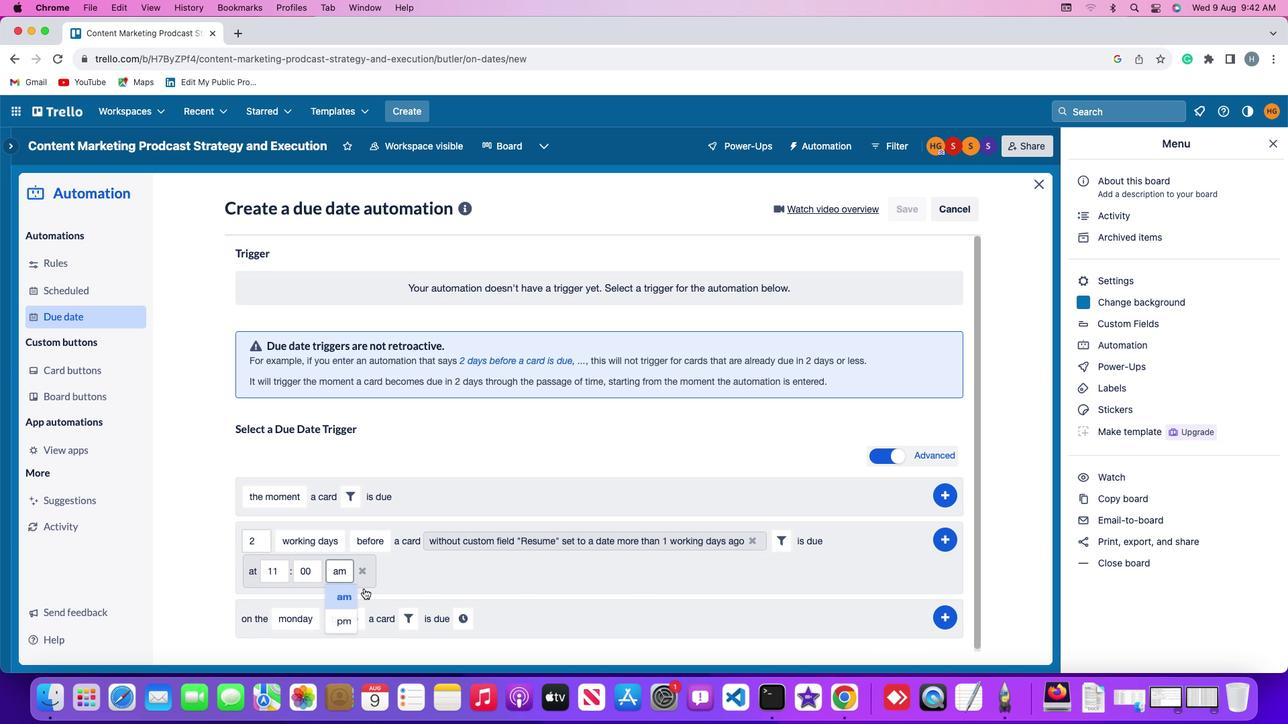
Action: Mouse pressed left at (341, 596)
Screenshot: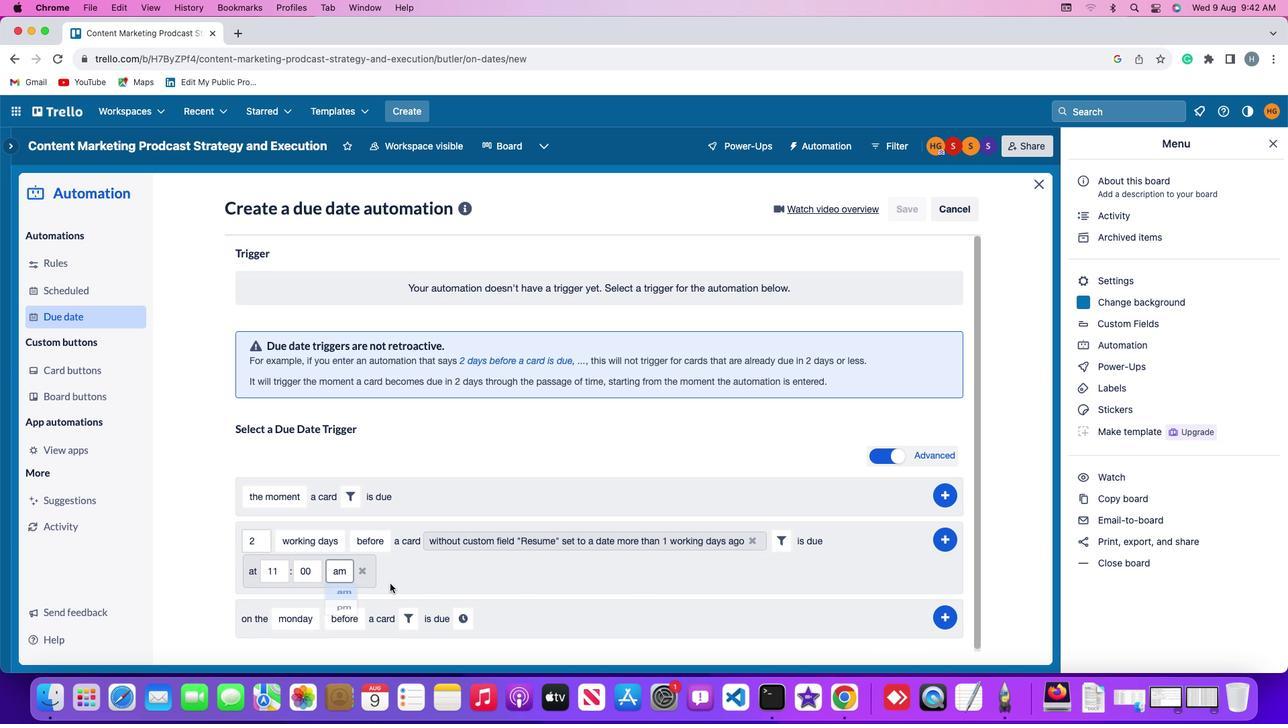 
Action: Mouse moved to (945, 538)
Screenshot: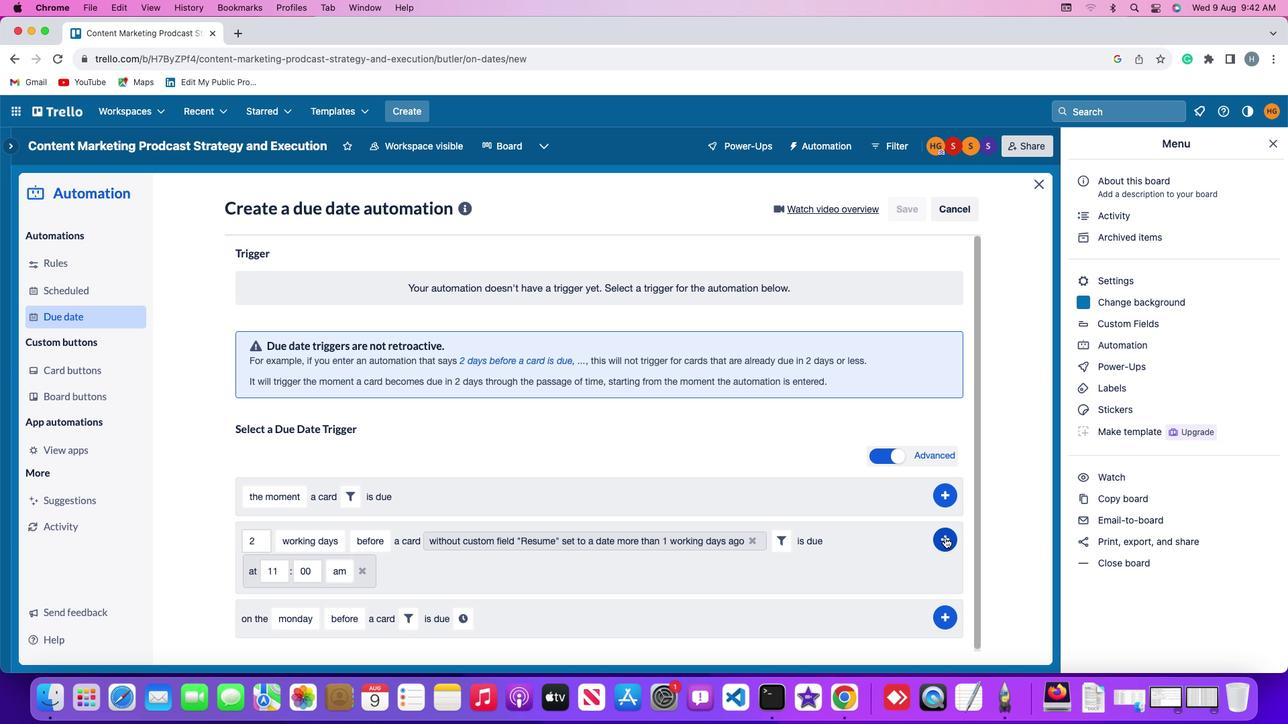 
Action: Mouse pressed left at (945, 538)
Screenshot: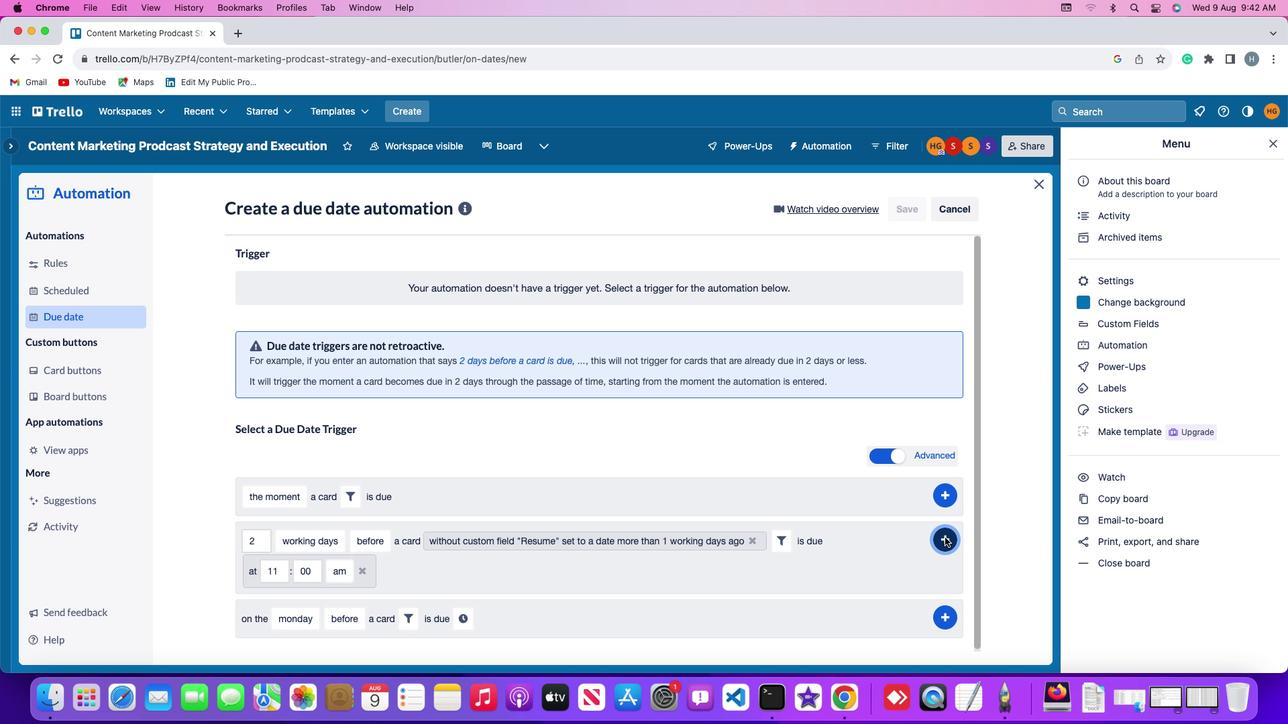 
Action: Mouse moved to (1027, 475)
Screenshot: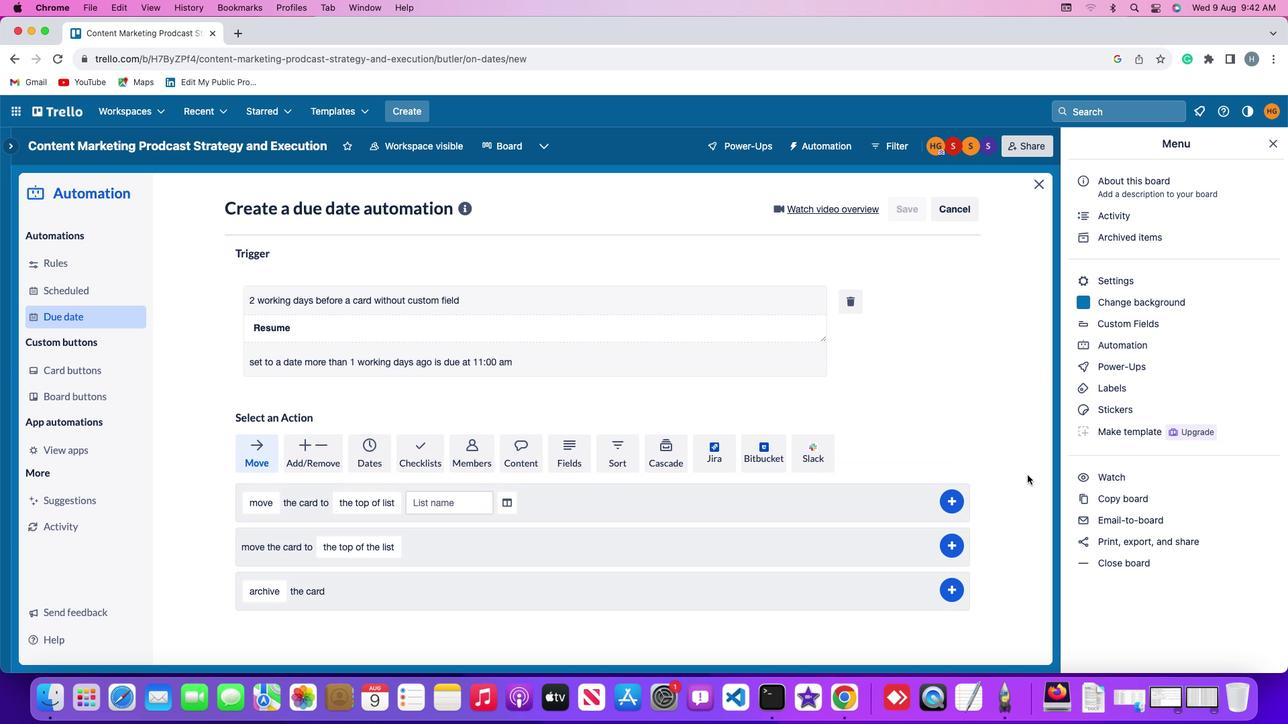 
